 Task: Find connections with filter location Nantes with filter topic #construction with filter profile language Potuguese with filter current company Tecnimont with filter school NSHM Knowledge Campus, Kolkata Group of Institutions 277 with filter industry Hydroelectric Power Generation with filter service category iOS Development with filter keywords title Chief Technology Officer (CTO)
Action: Mouse moved to (576, 98)
Screenshot: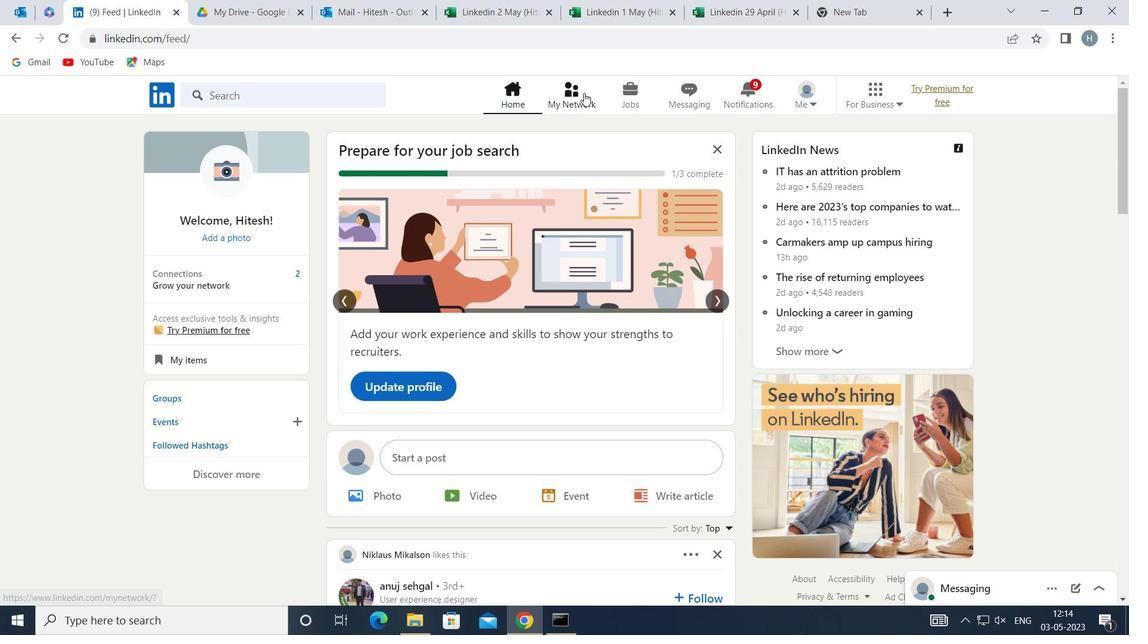 
Action: Mouse pressed left at (576, 98)
Screenshot: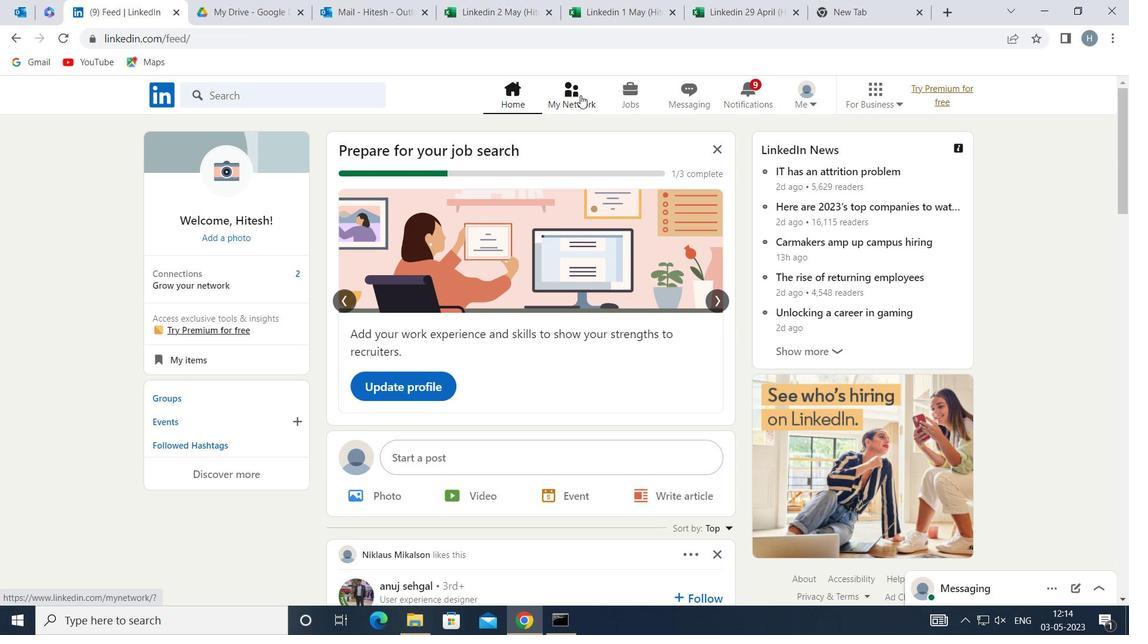 
Action: Mouse moved to (329, 172)
Screenshot: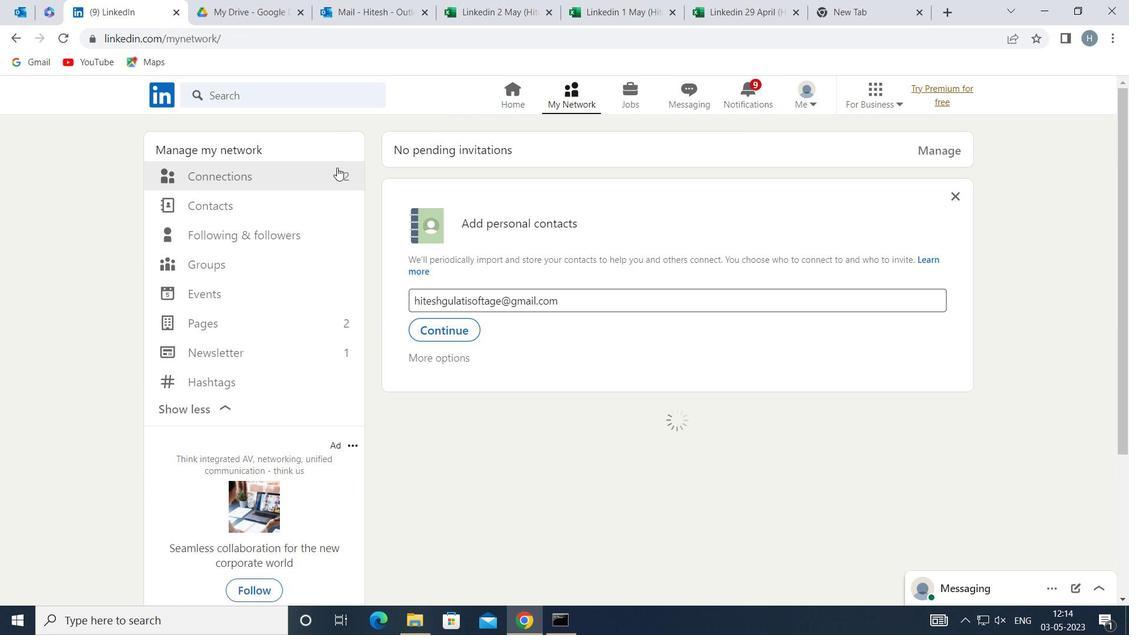 
Action: Mouse pressed left at (329, 172)
Screenshot: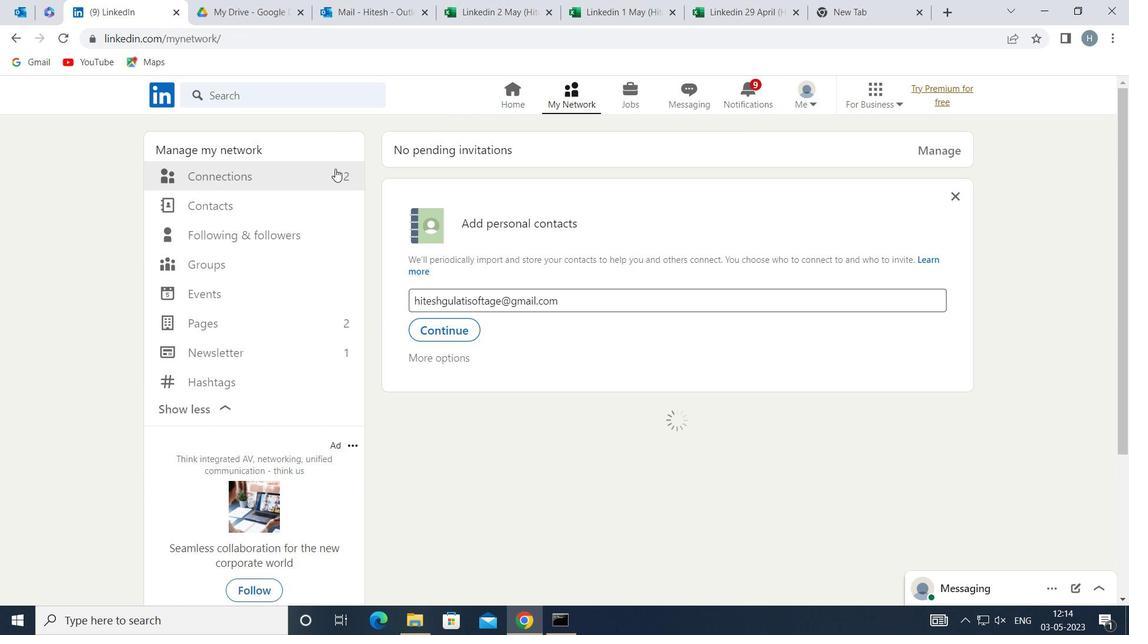 
Action: Mouse moved to (656, 175)
Screenshot: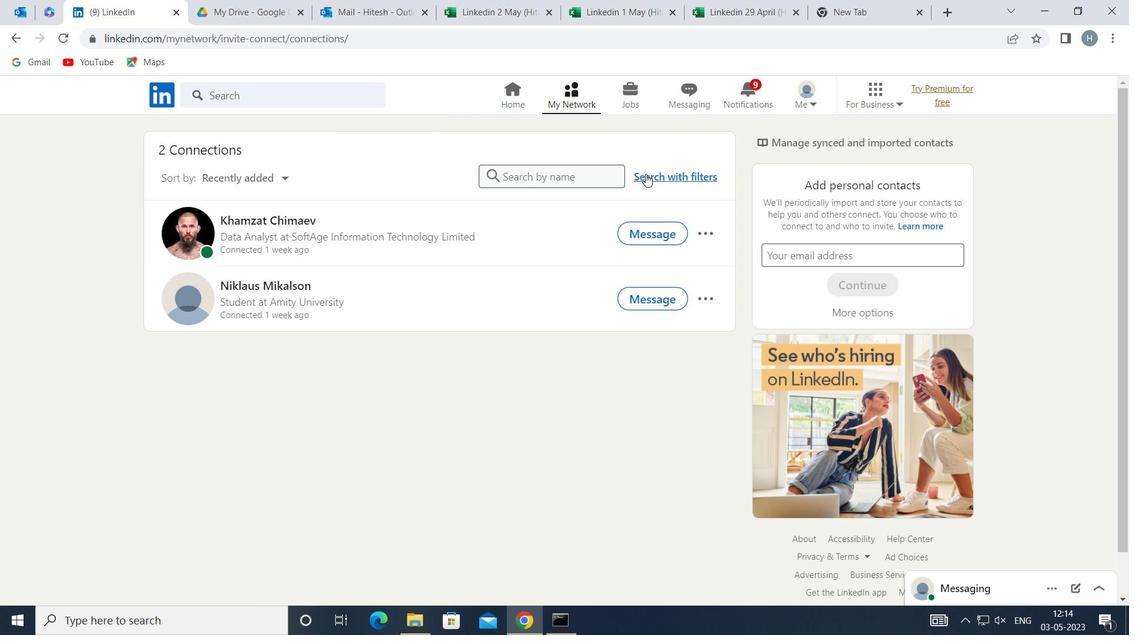 
Action: Mouse pressed left at (656, 175)
Screenshot: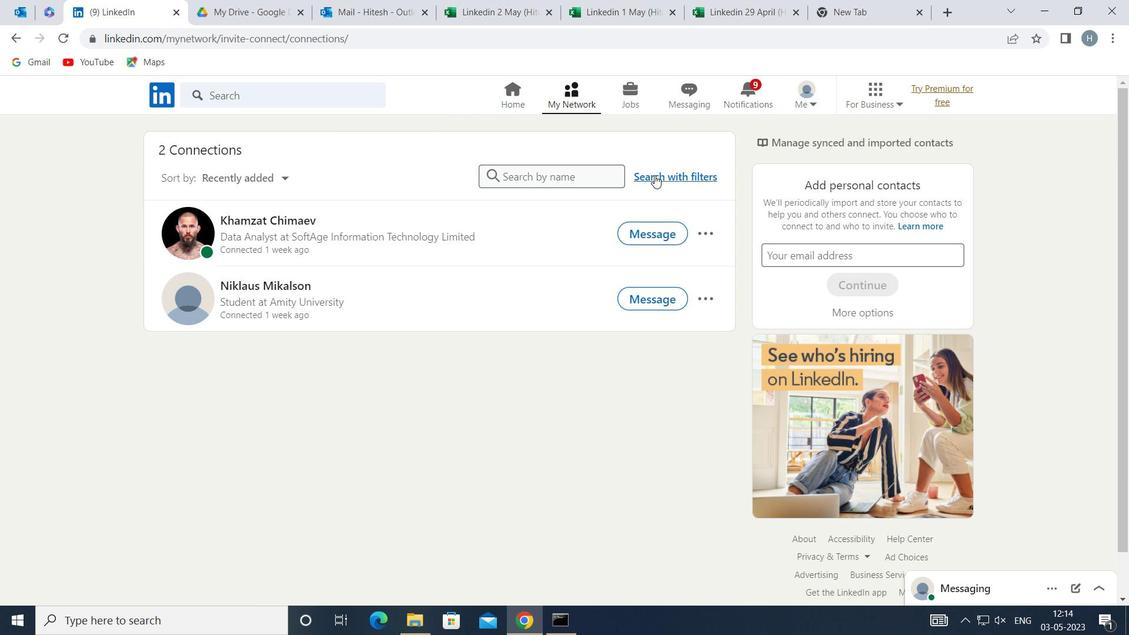 
Action: Mouse moved to (623, 135)
Screenshot: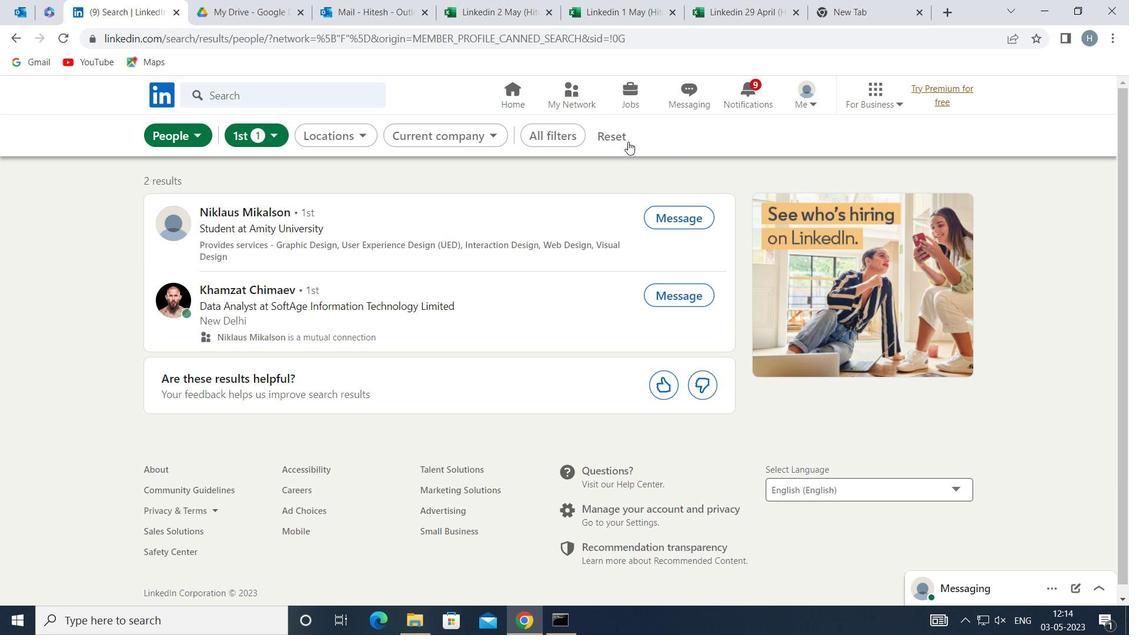 
Action: Mouse pressed left at (623, 135)
Screenshot: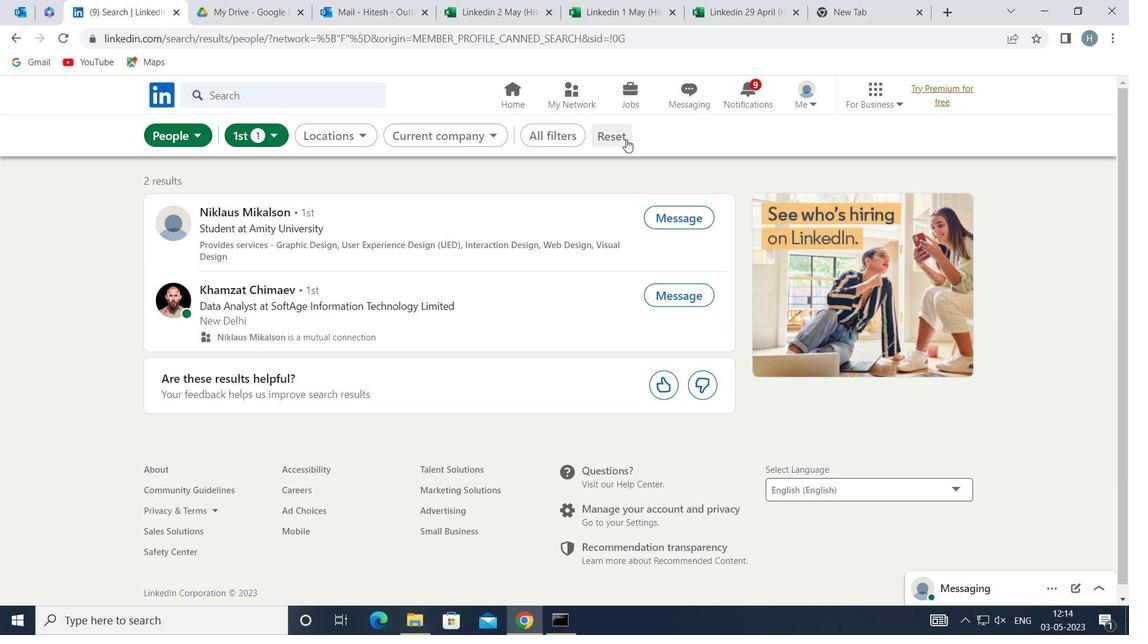 
Action: Mouse moved to (607, 132)
Screenshot: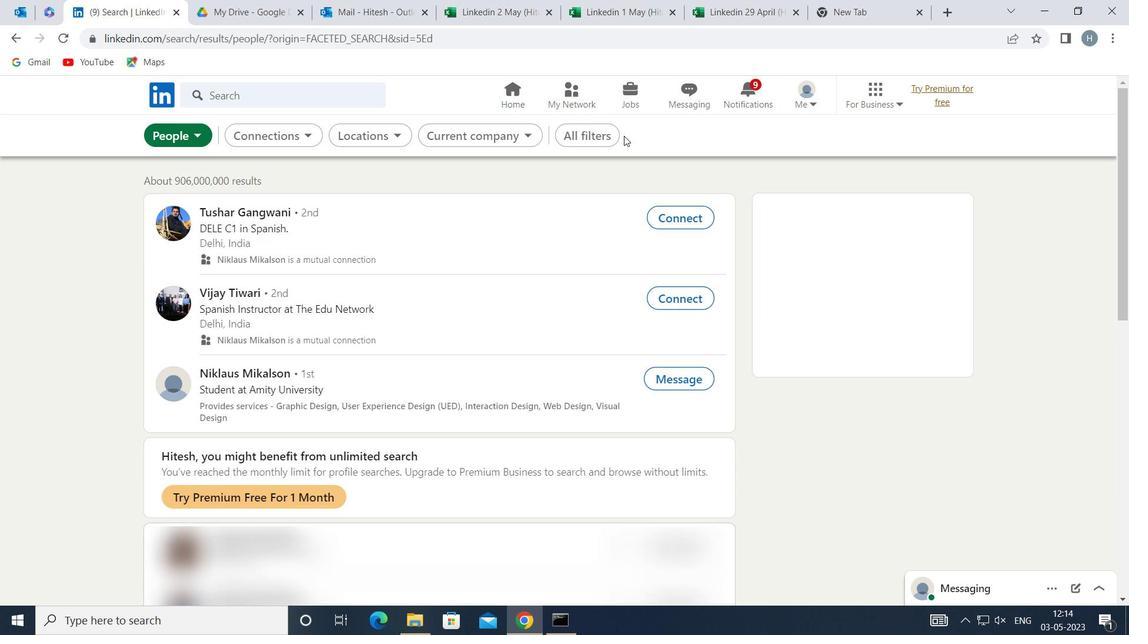 
Action: Mouse pressed left at (607, 132)
Screenshot: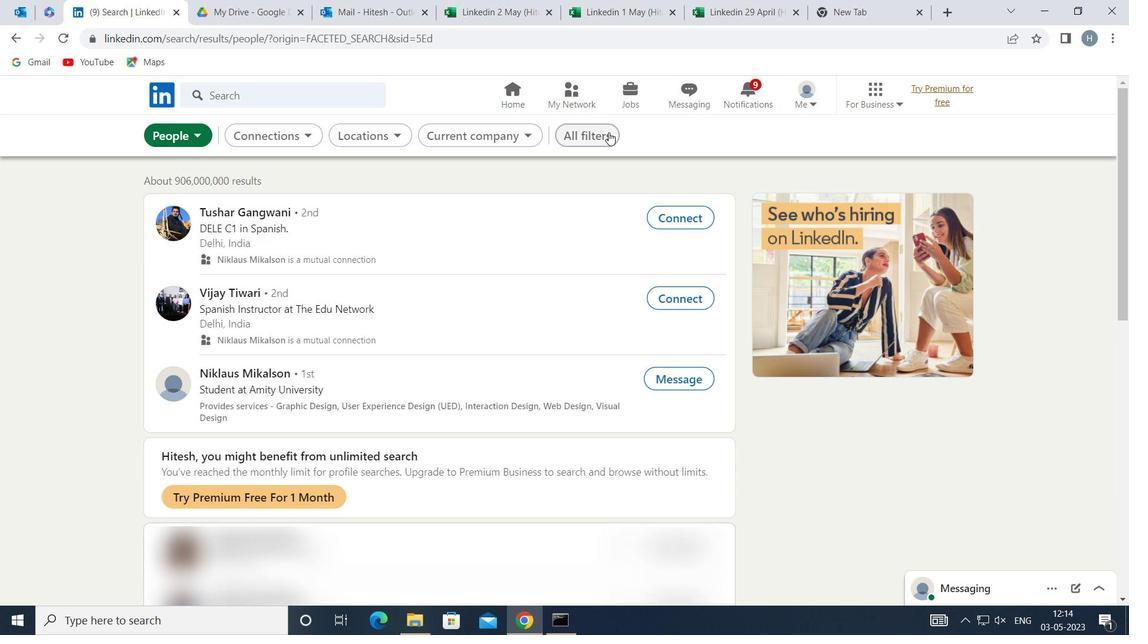 
Action: Mouse moved to (882, 295)
Screenshot: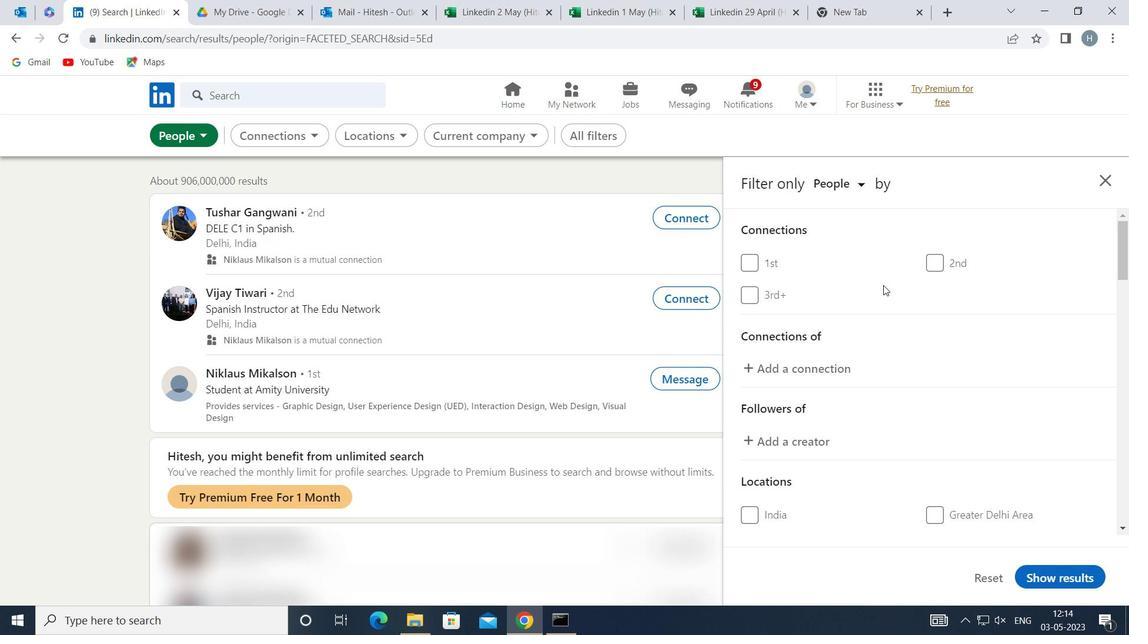 
Action: Mouse scrolled (882, 295) with delta (0, 0)
Screenshot: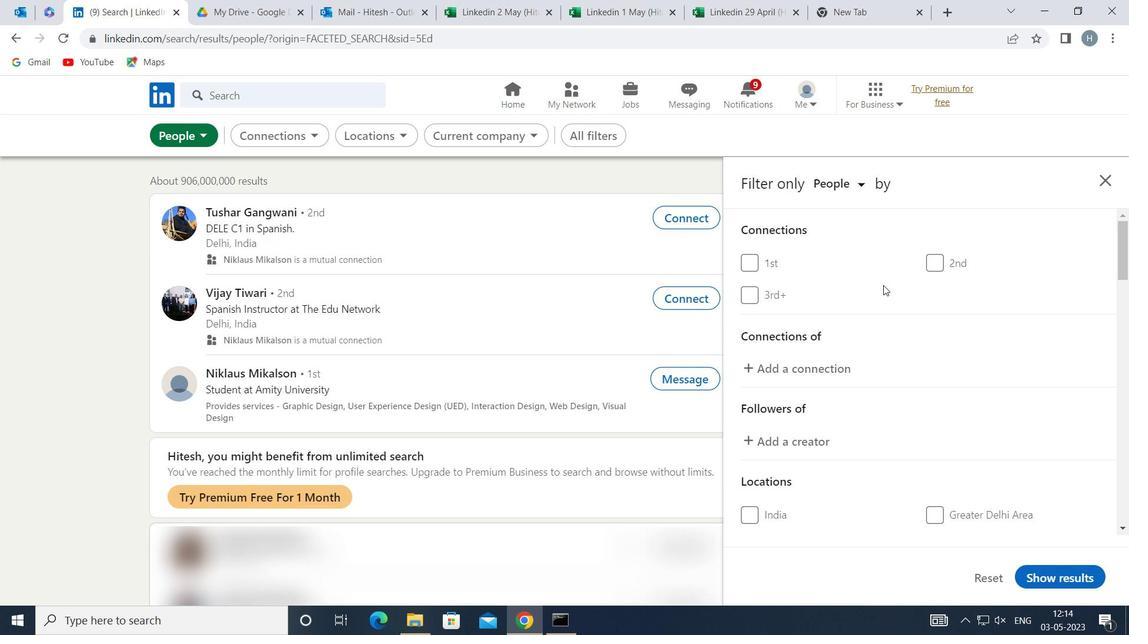 
Action: Mouse moved to (880, 304)
Screenshot: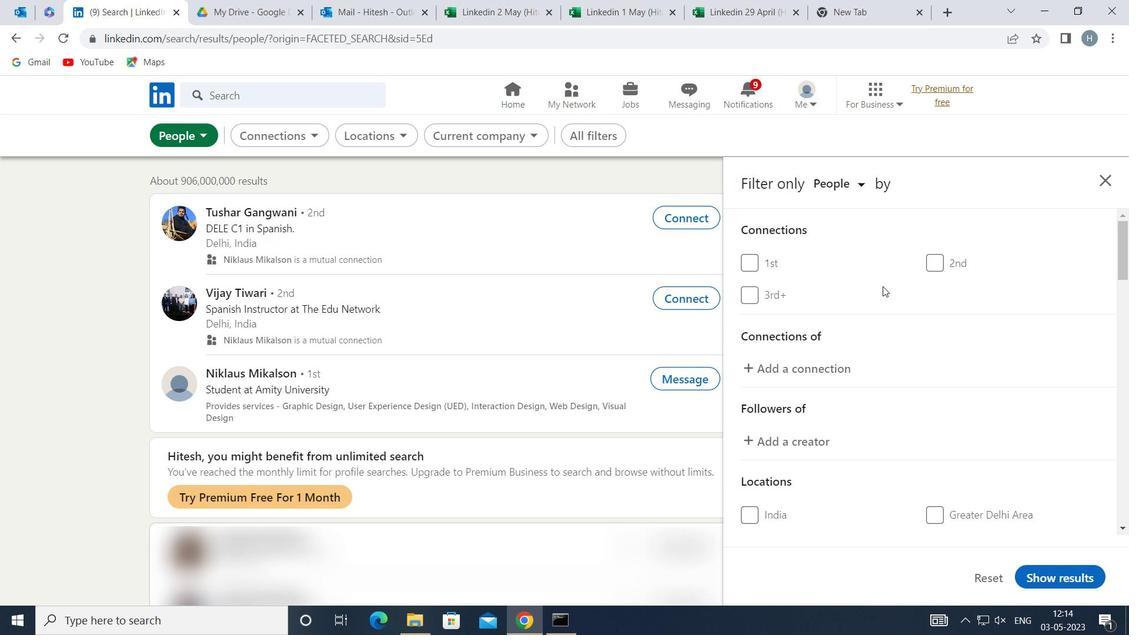 
Action: Mouse scrolled (880, 304) with delta (0, 0)
Screenshot: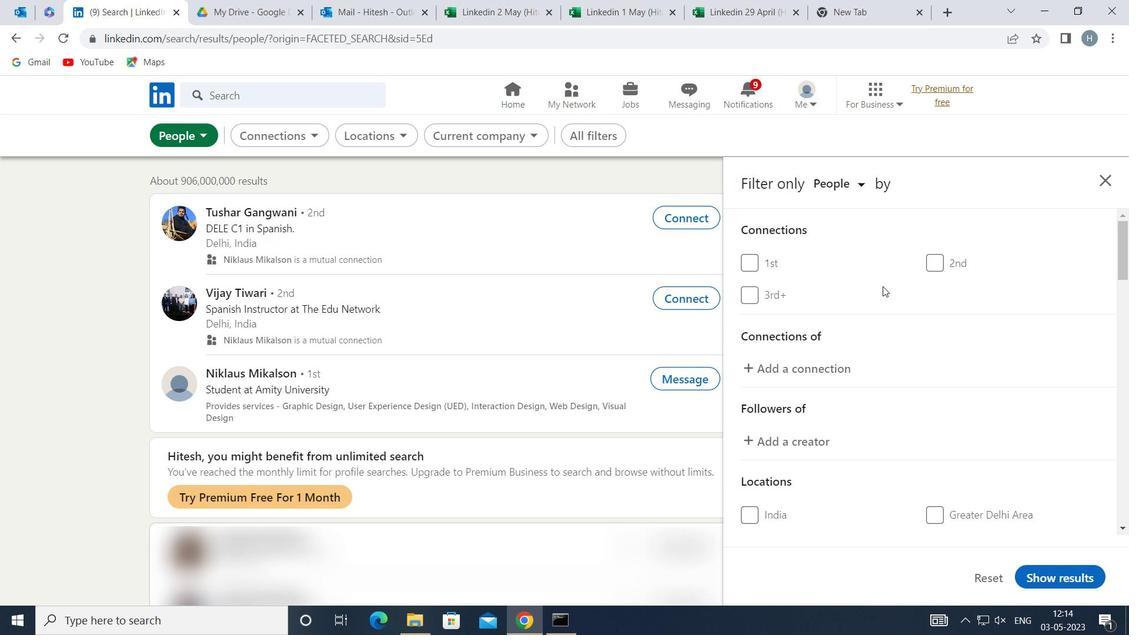 
Action: Mouse moved to (880, 309)
Screenshot: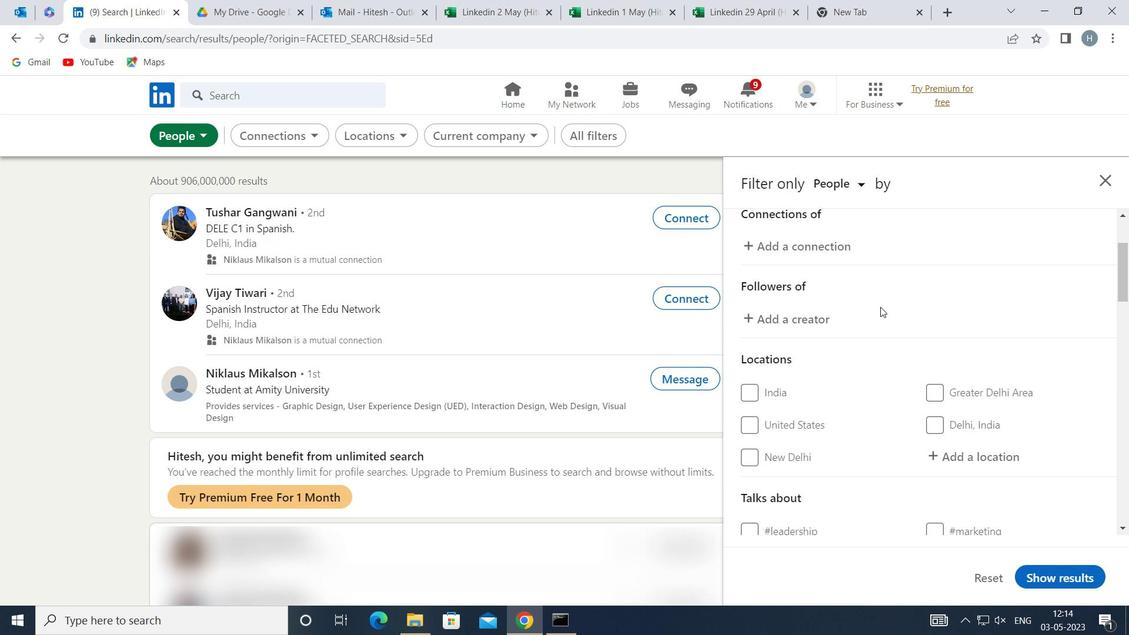 
Action: Mouse scrolled (880, 308) with delta (0, 0)
Screenshot: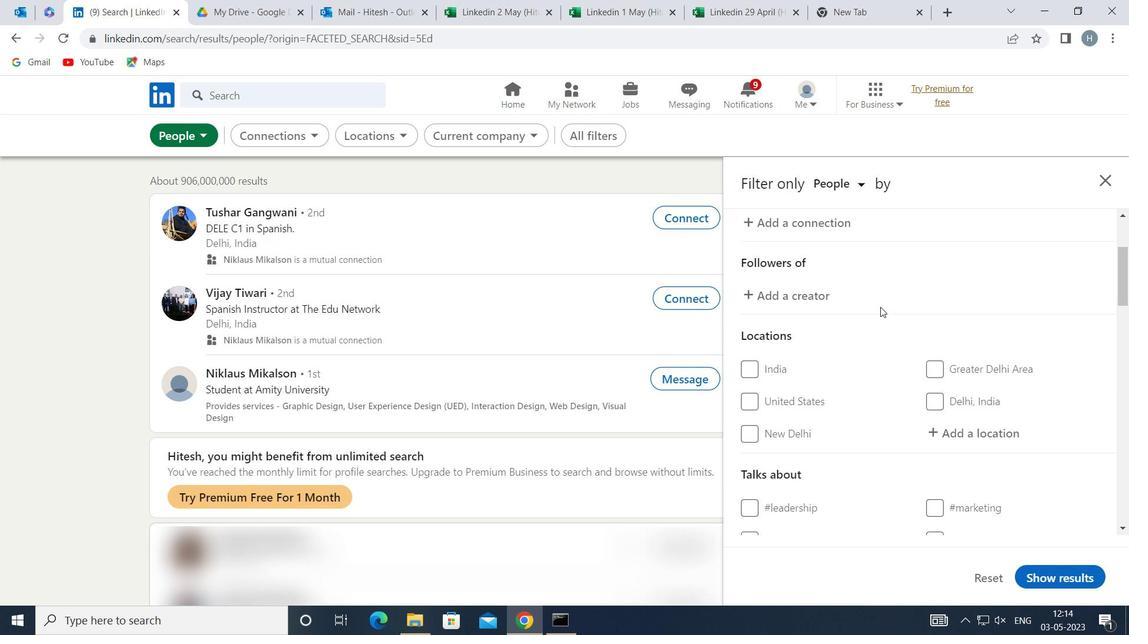 
Action: Mouse moved to (945, 364)
Screenshot: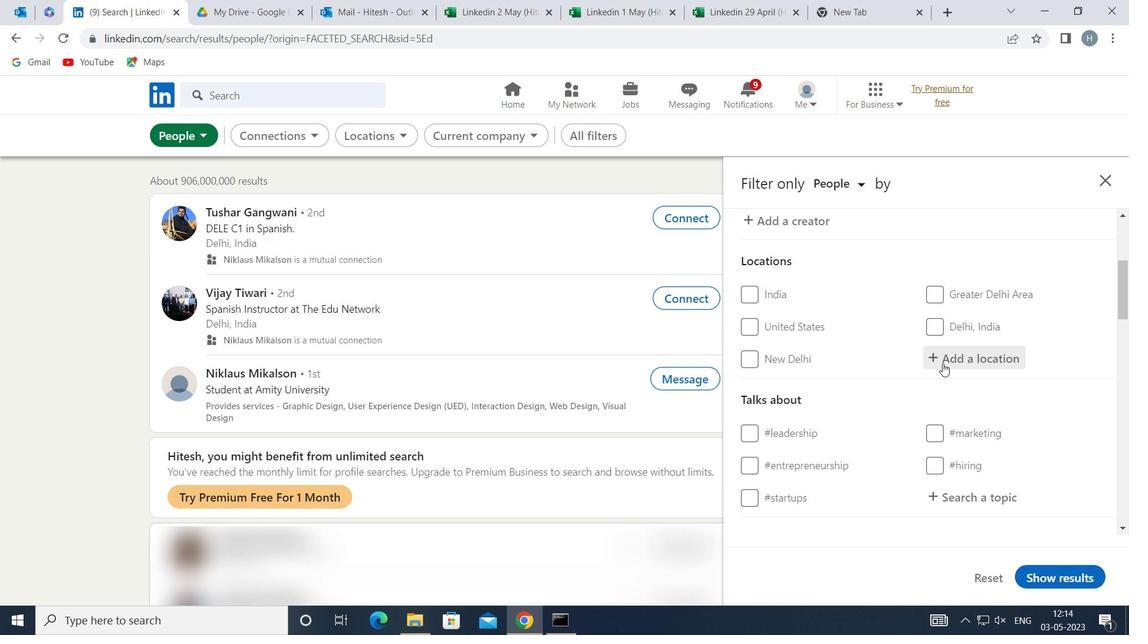 
Action: Mouse pressed left at (945, 364)
Screenshot: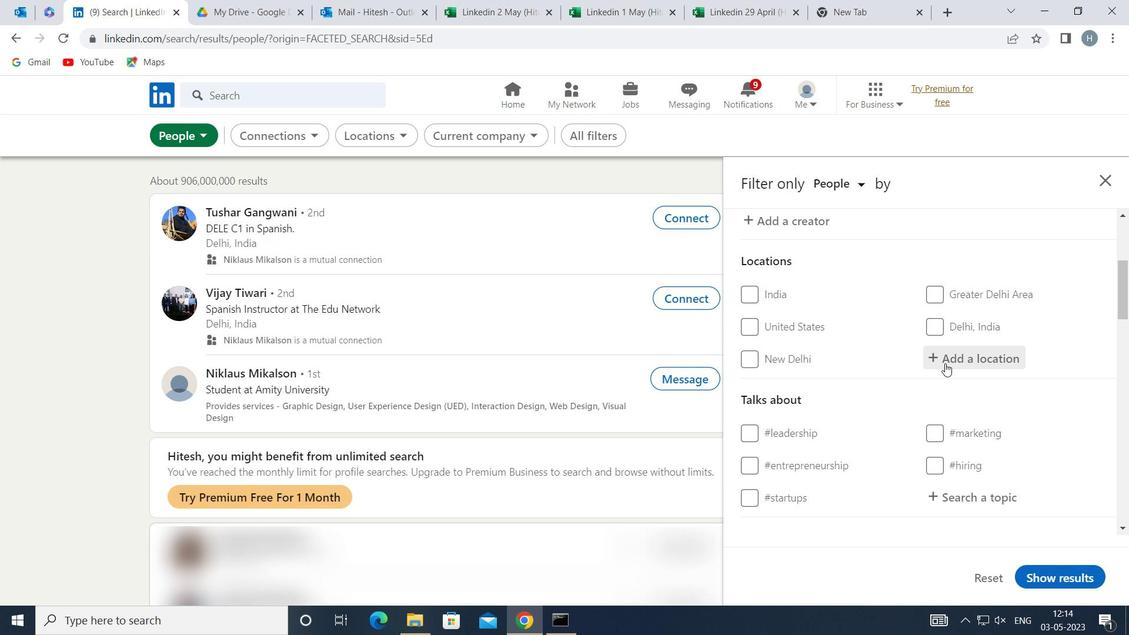 
Action: Key pressed <Key.shift>NANTES<Key.enter>
Screenshot: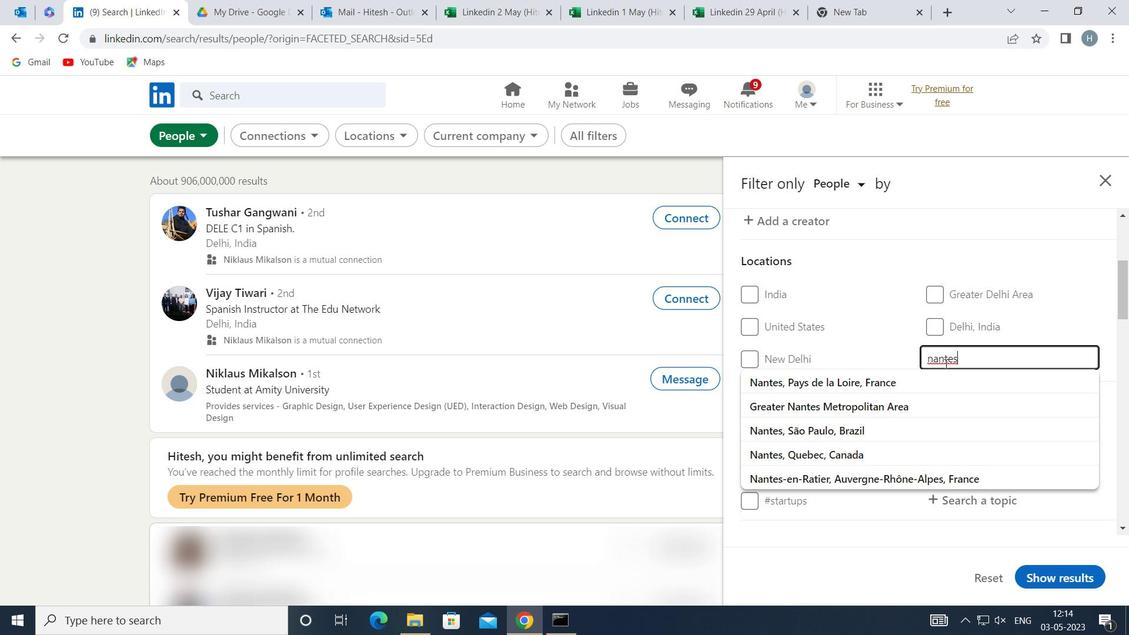 
Action: Mouse moved to (988, 496)
Screenshot: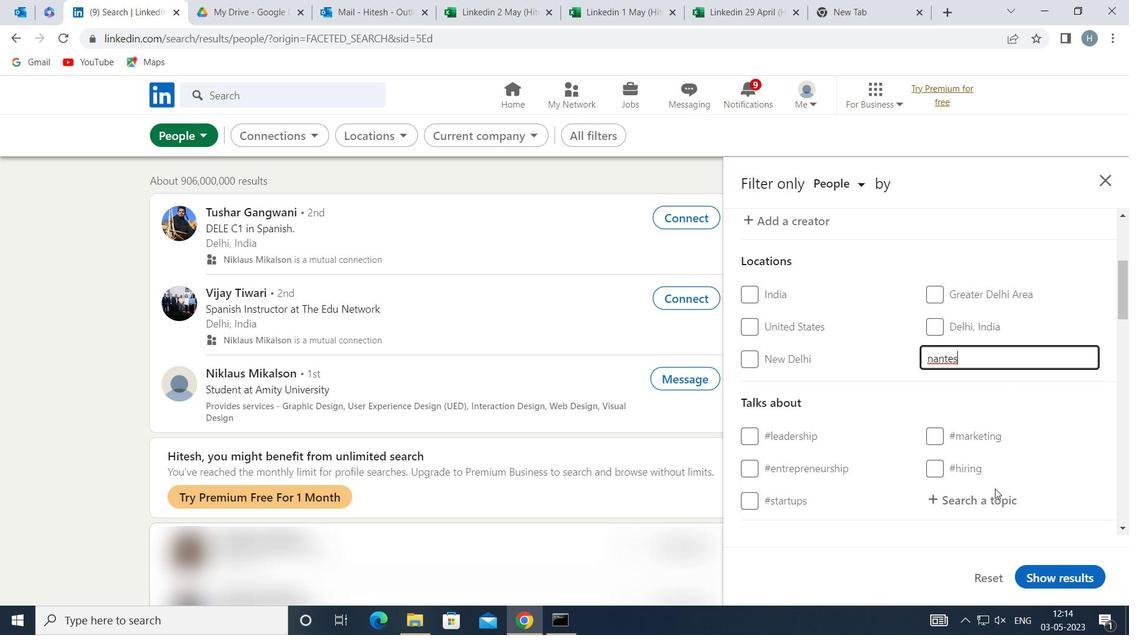 
Action: Mouse pressed left at (988, 496)
Screenshot: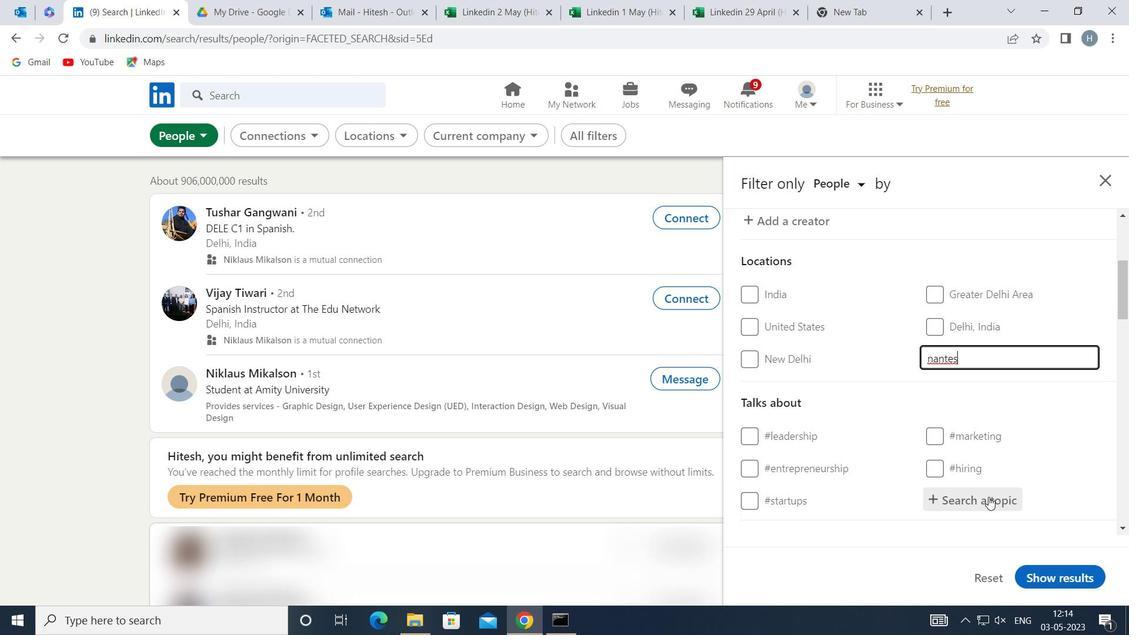 
Action: Key pressed <Key.shift>CONSTRUCTION
Screenshot: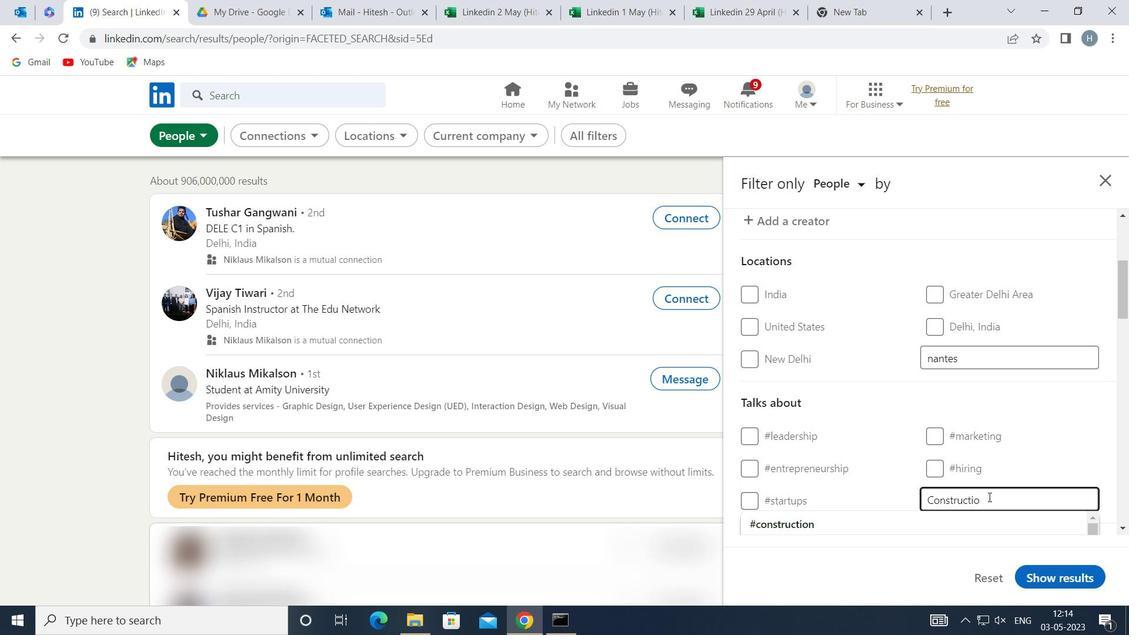 
Action: Mouse moved to (880, 518)
Screenshot: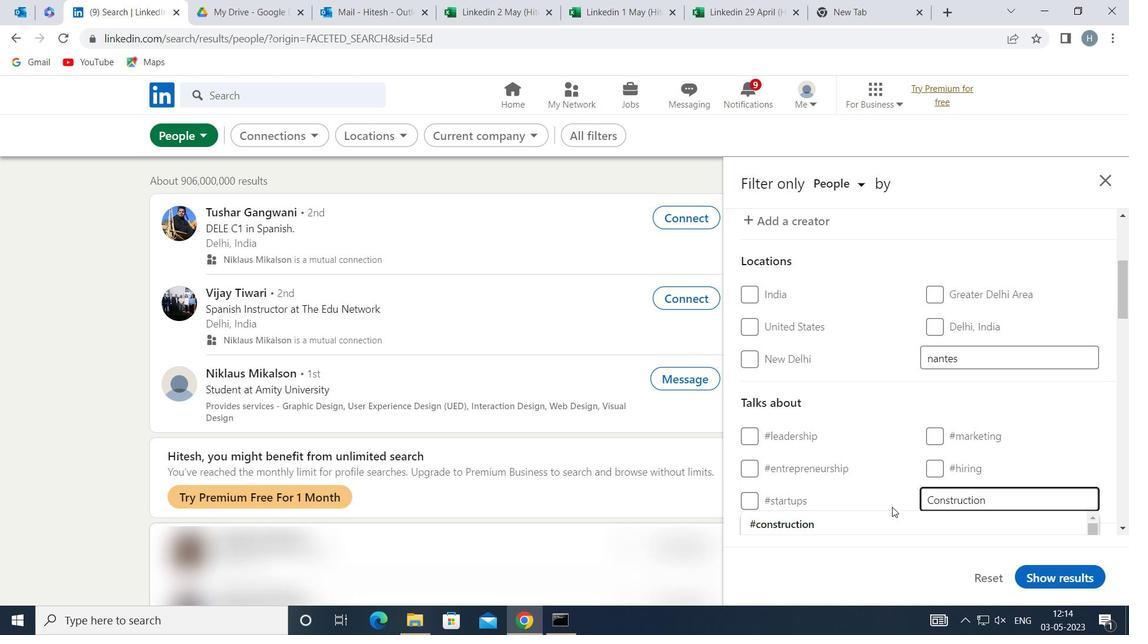 
Action: Mouse pressed left at (880, 518)
Screenshot: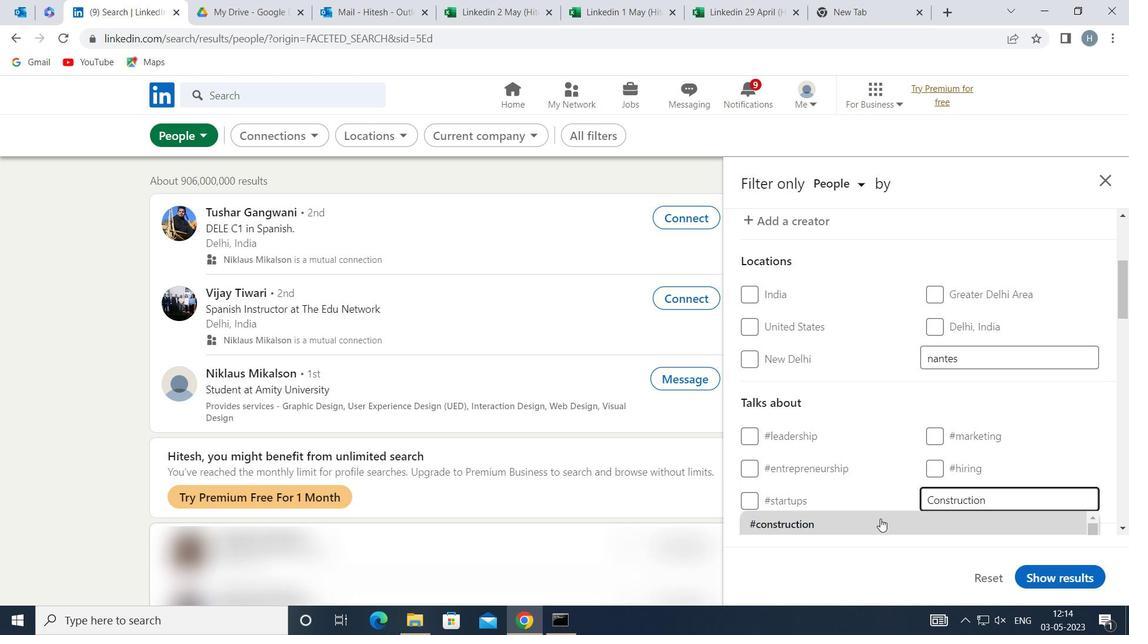 
Action: Mouse moved to (875, 468)
Screenshot: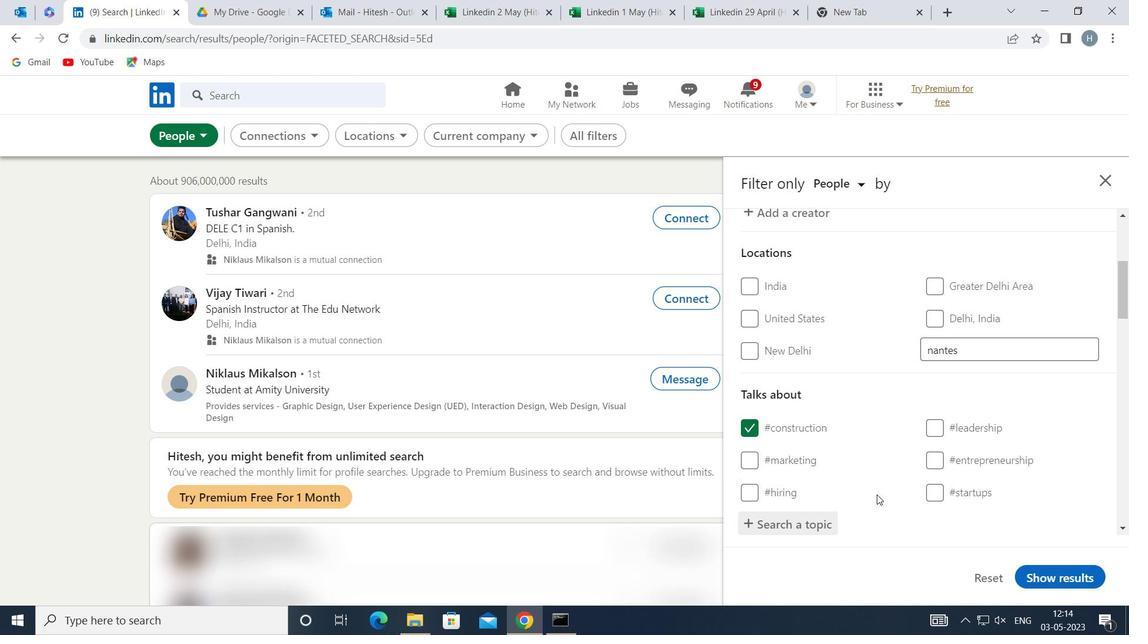 
Action: Mouse scrolled (875, 468) with delta (0, 0)
Screenshot: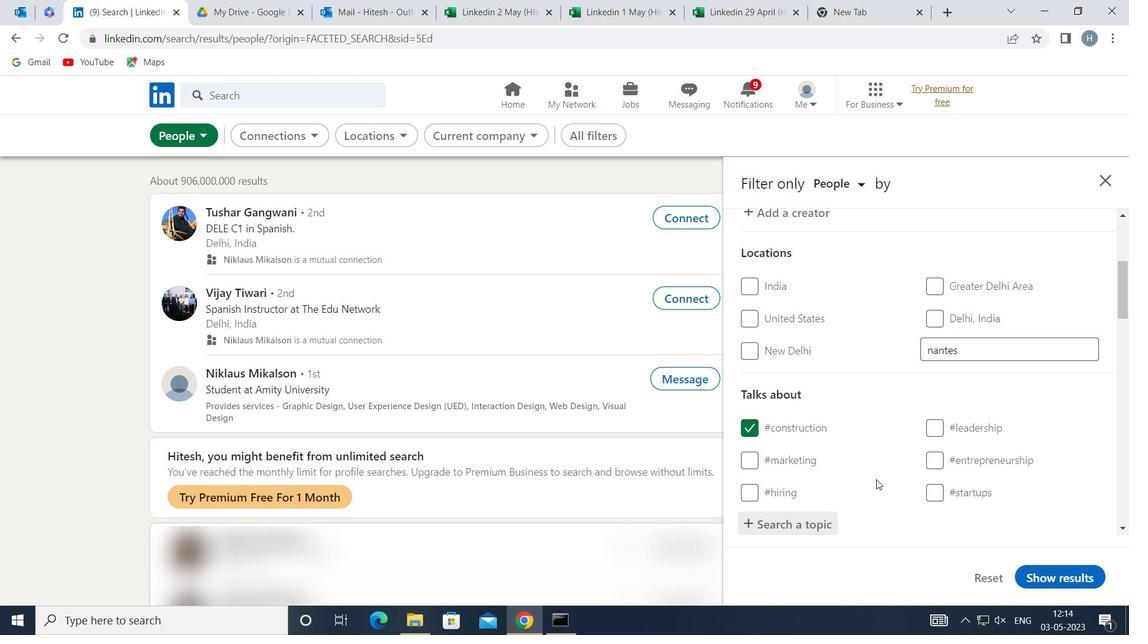 
Action: Mouse moved to (878, 465)
Screenshot: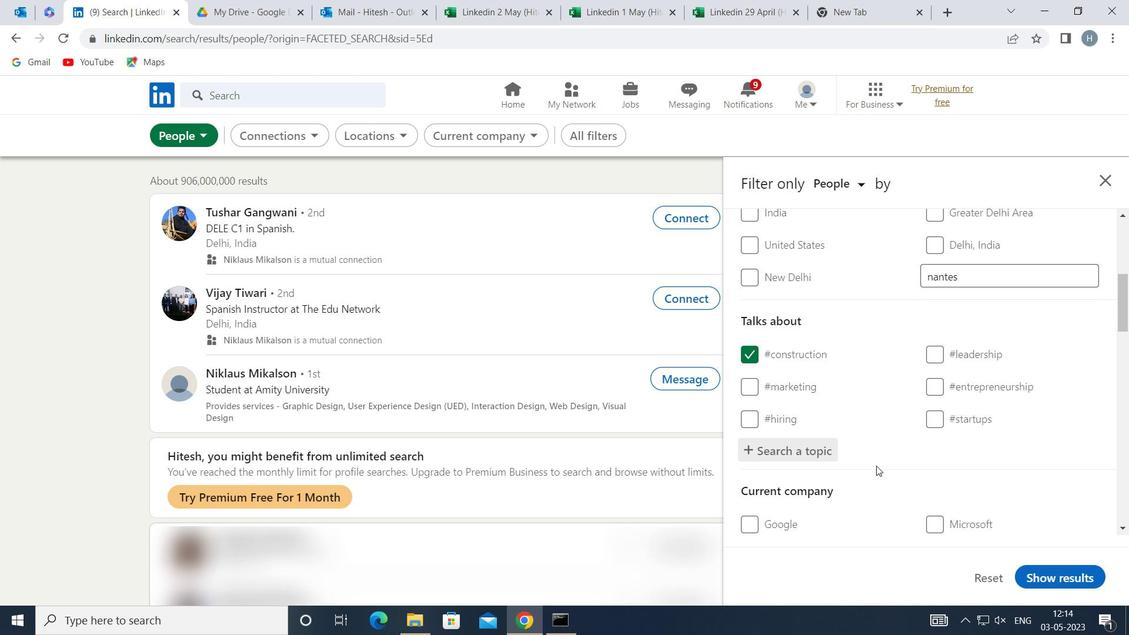 
Action: Mouse scrolled (878, 465) with delta (0, 0)
Screenshot: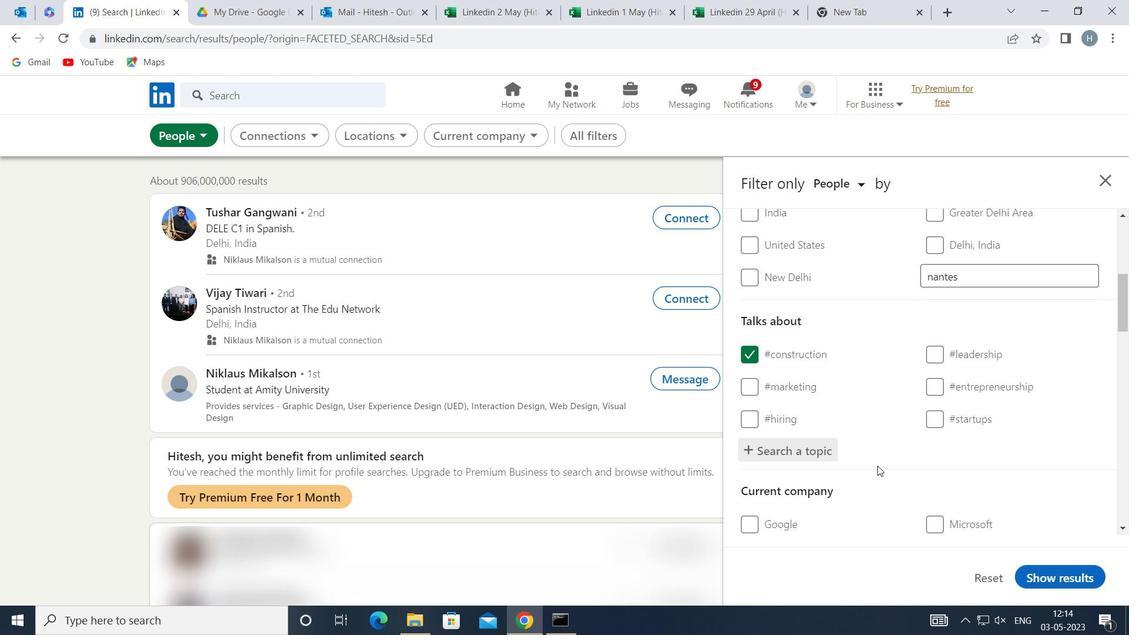 
Action: Mouse scrolled (878, 465) with delta (0, 0)
Screenshot: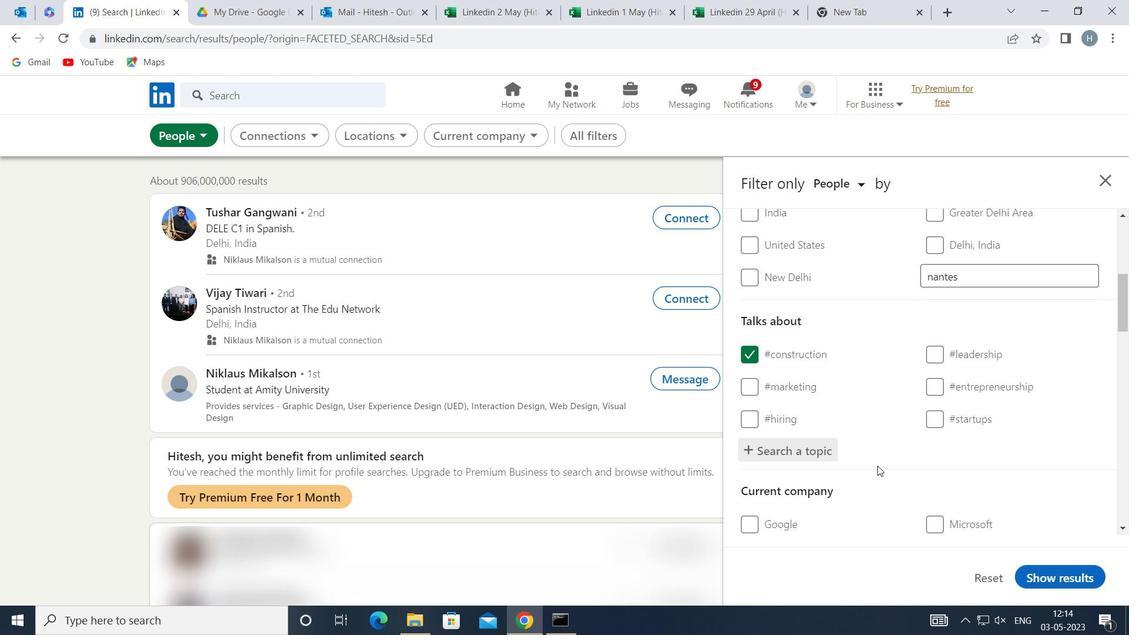 
Action: Mouse scrolled (878, 465) with delta (0, 0)
Screenshot: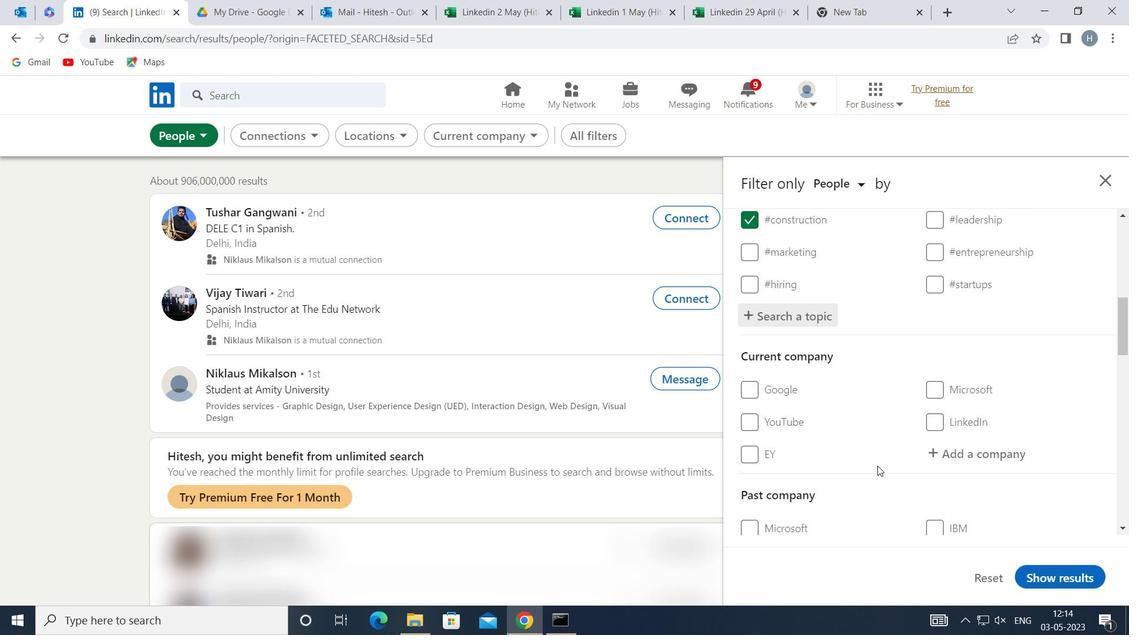 
Action: Mouse scrolled (878, 465) with delta (0, 0)
Screenshot: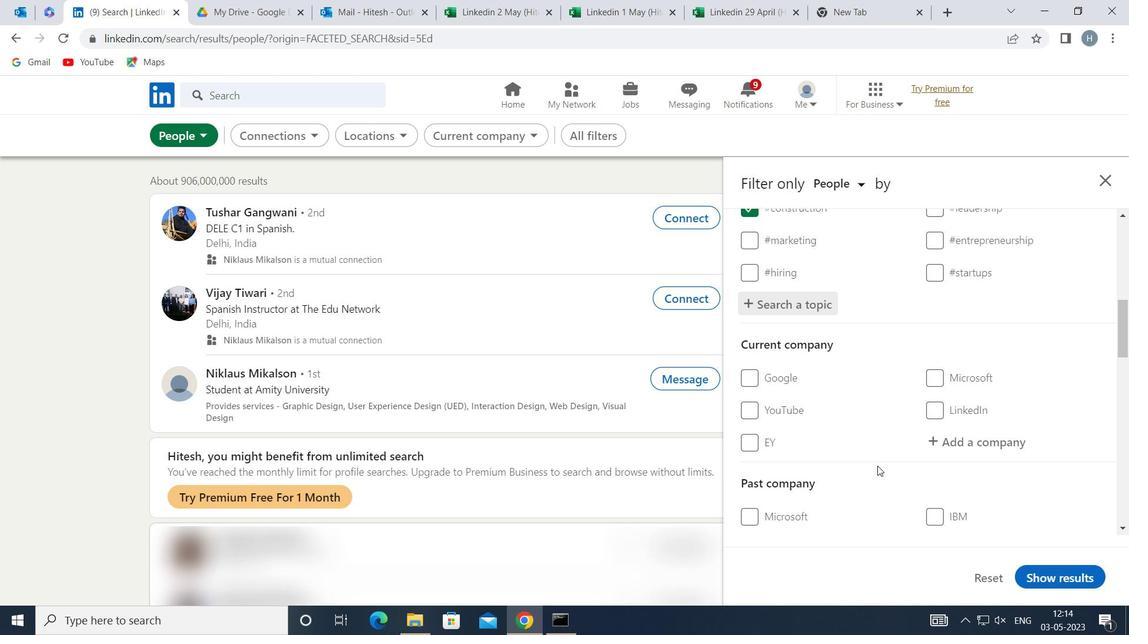 
Action: Mouse moved to (878, 465)
Screenshot: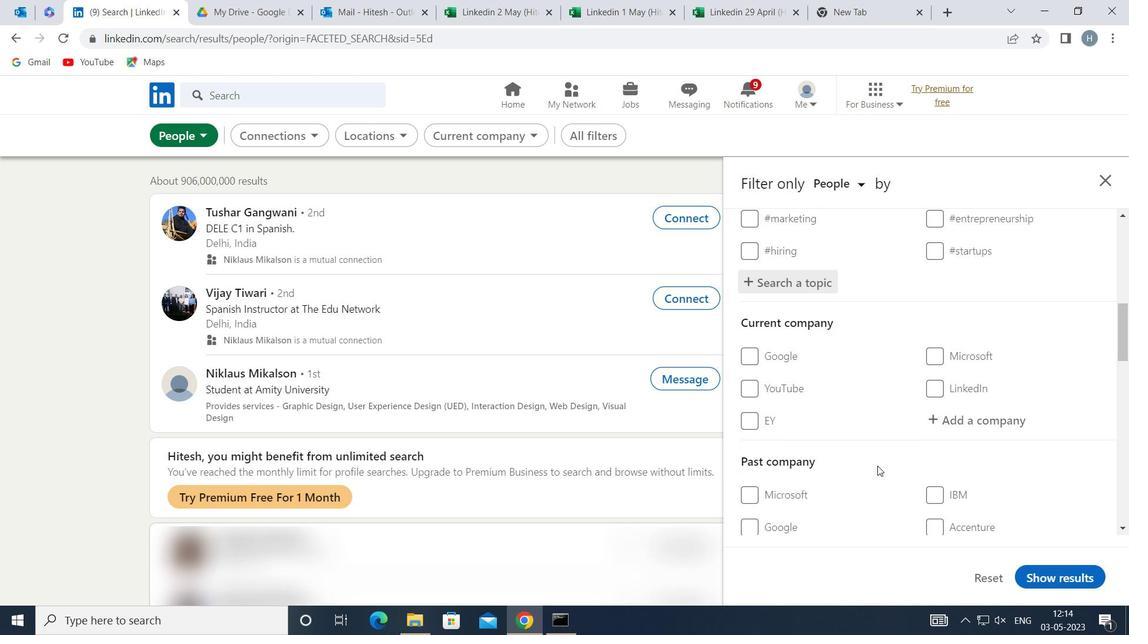
Action: Mouse scrolled (878, 464) with delta (0, 0)
Screenshot: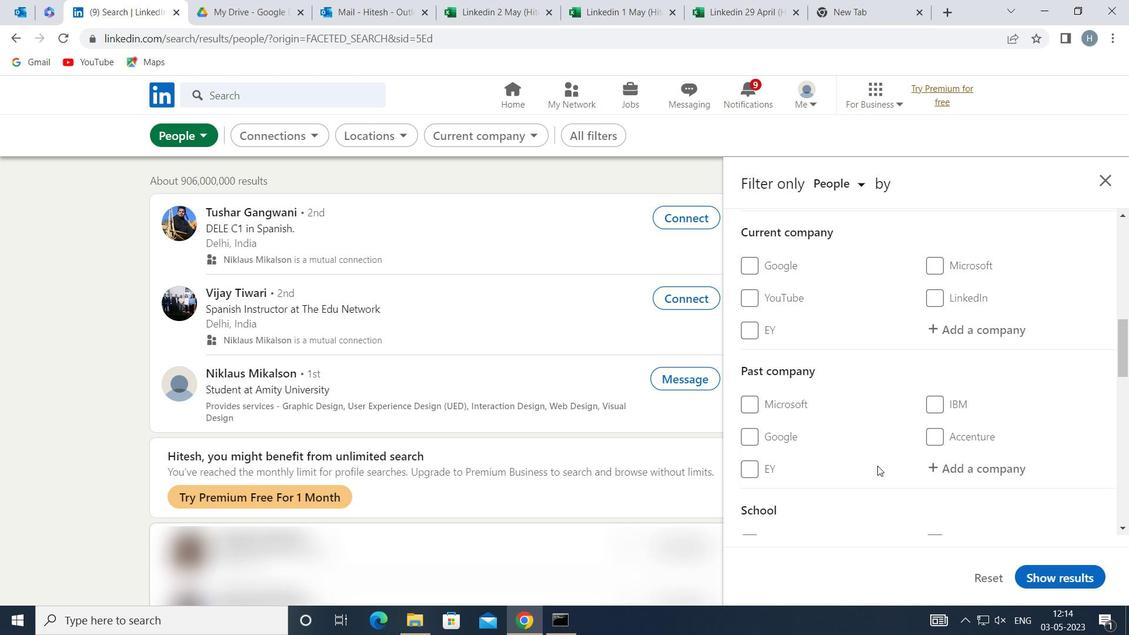 
Action: Mouse moved to (890, 461)
Screenshot: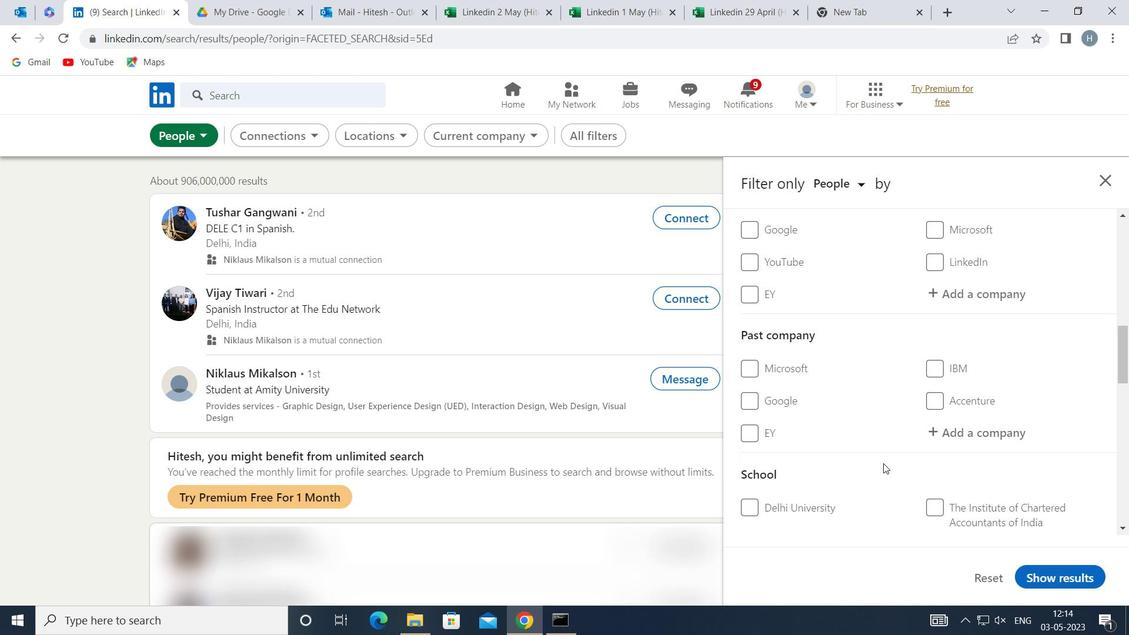 
Action: Mouse scrolled (890, 461) with delta (0, 0)
Screenshot: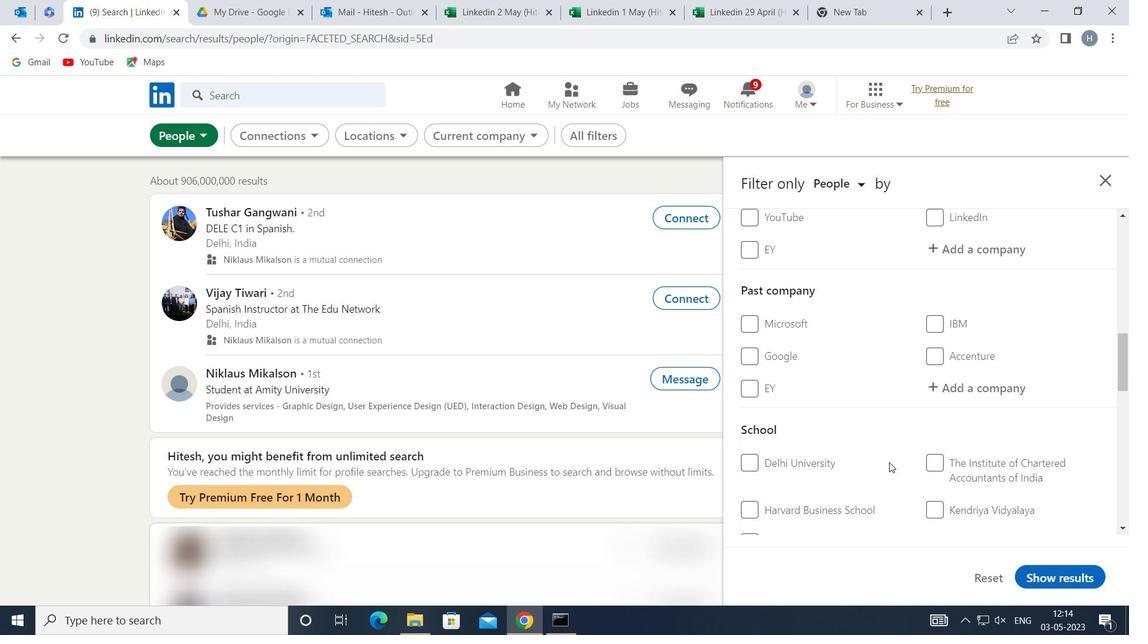 
Action: Mouse scrolled (890, 461) with delta (0, 0)
Screenshot: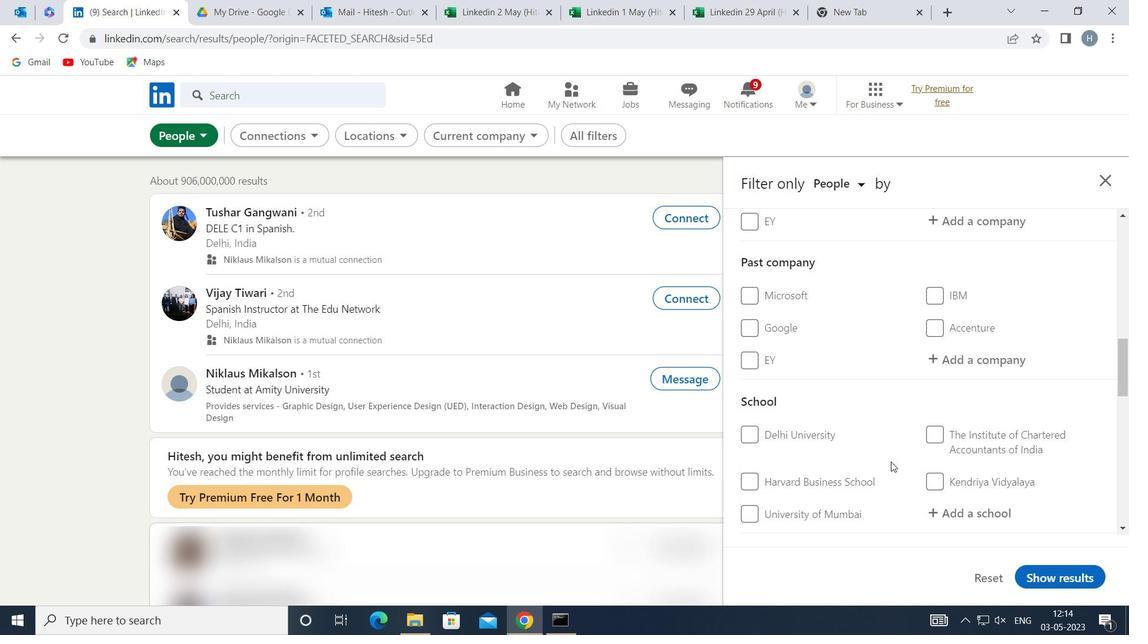 
Action: Mouse moved to (892, 461)
Screenshot: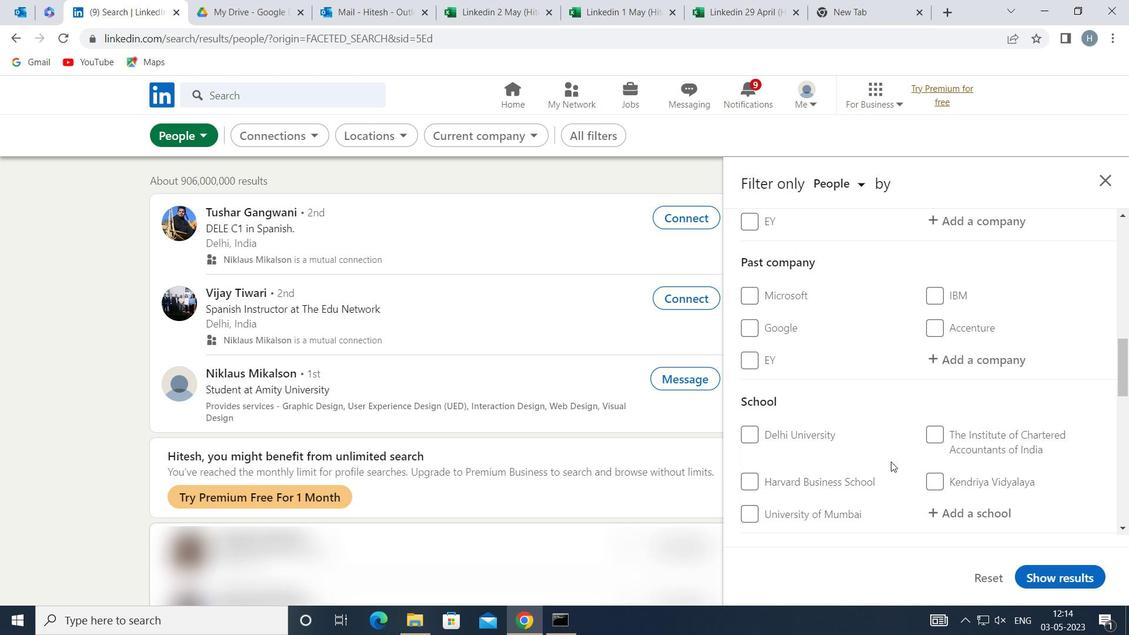 
Action: Mouse scrolled (892, 460) with delta (0, 0)
Screenshot: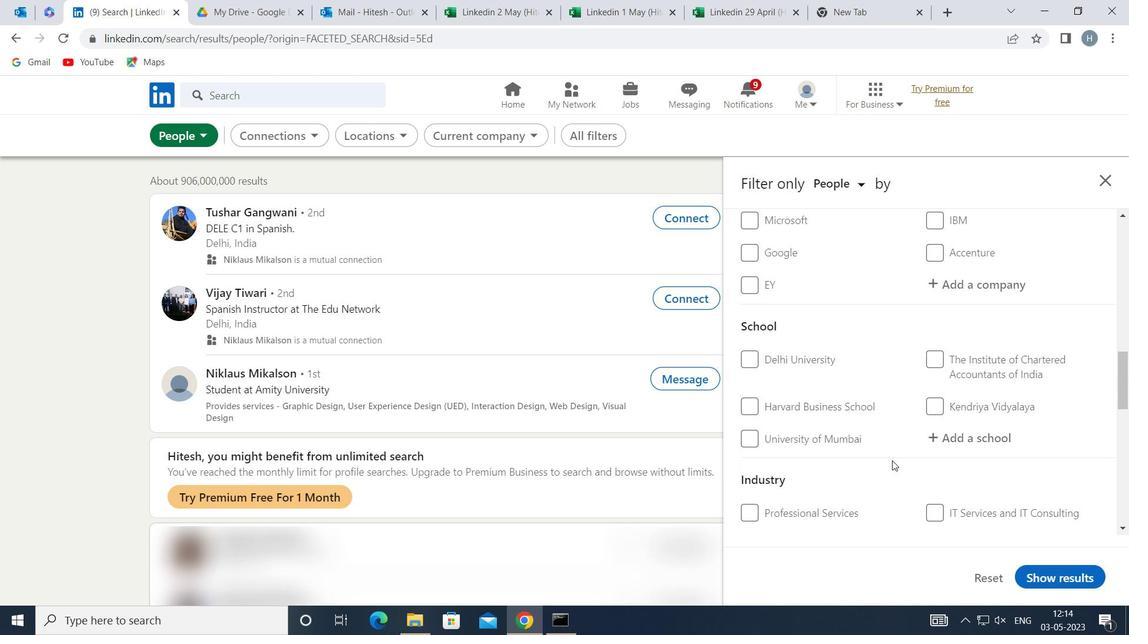 
Action: Mouse moved to (896, 459)
Screenshot: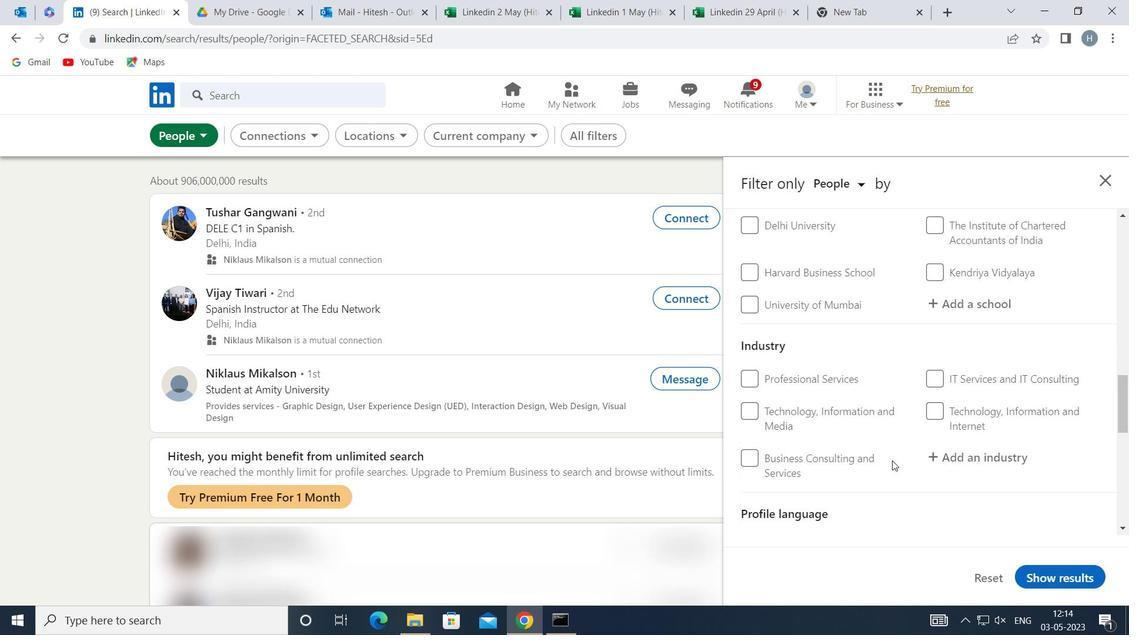 
Action: Mouse scrolled (896, 459) with delta (0, 0)
Screenshot: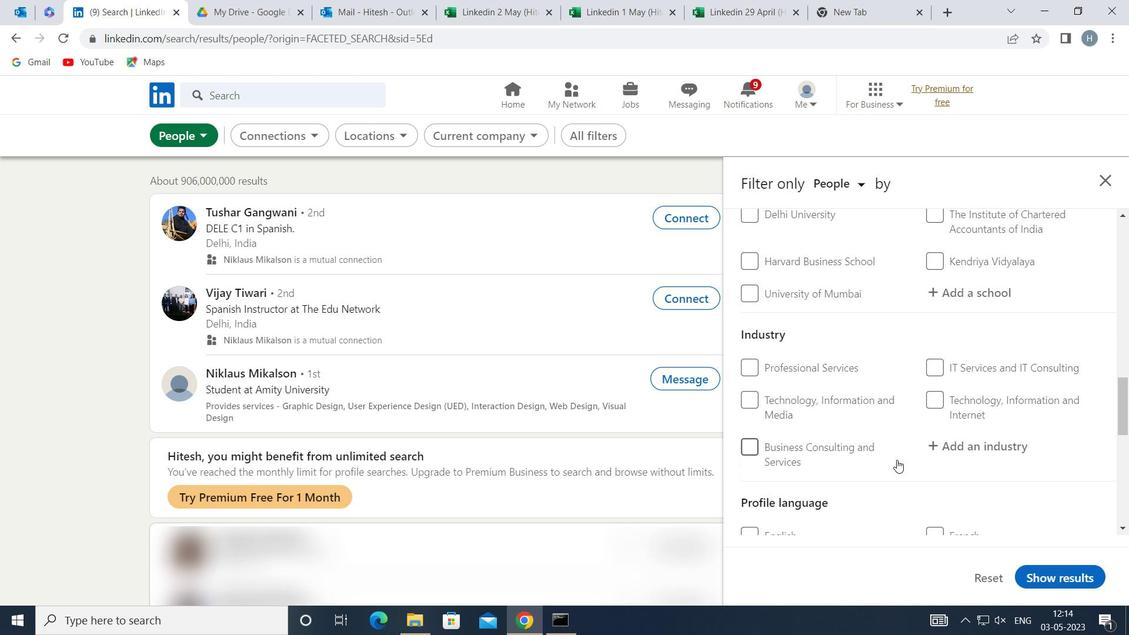 
Action: Mouse moved to (936, 488)
Screenshot: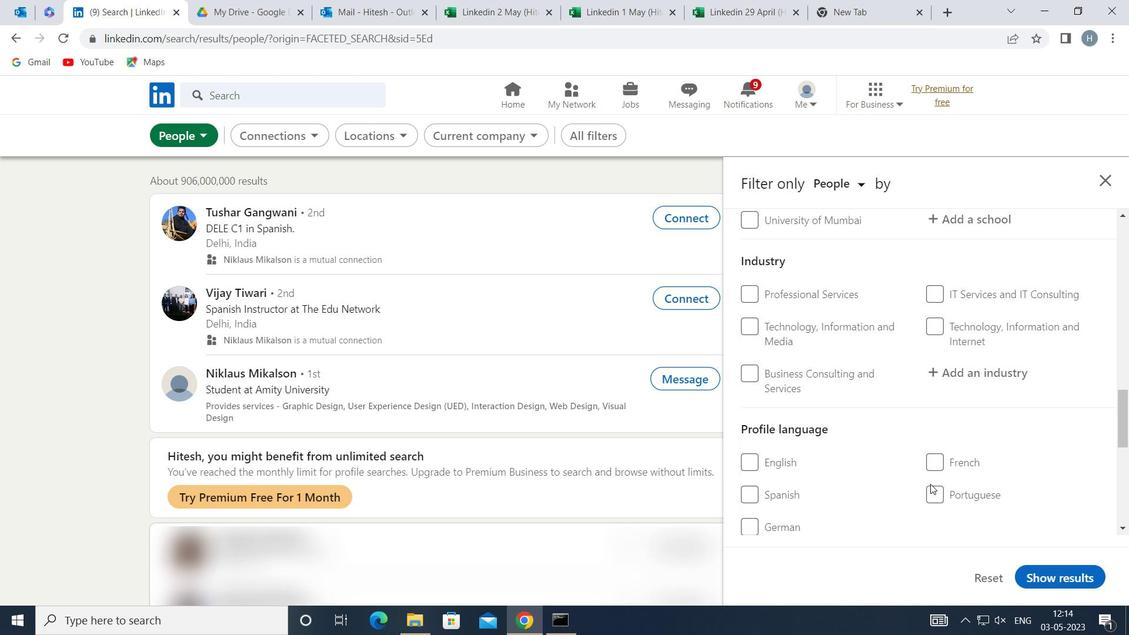 
Action: Mouse pressed left at (936, 488)
Screenshot: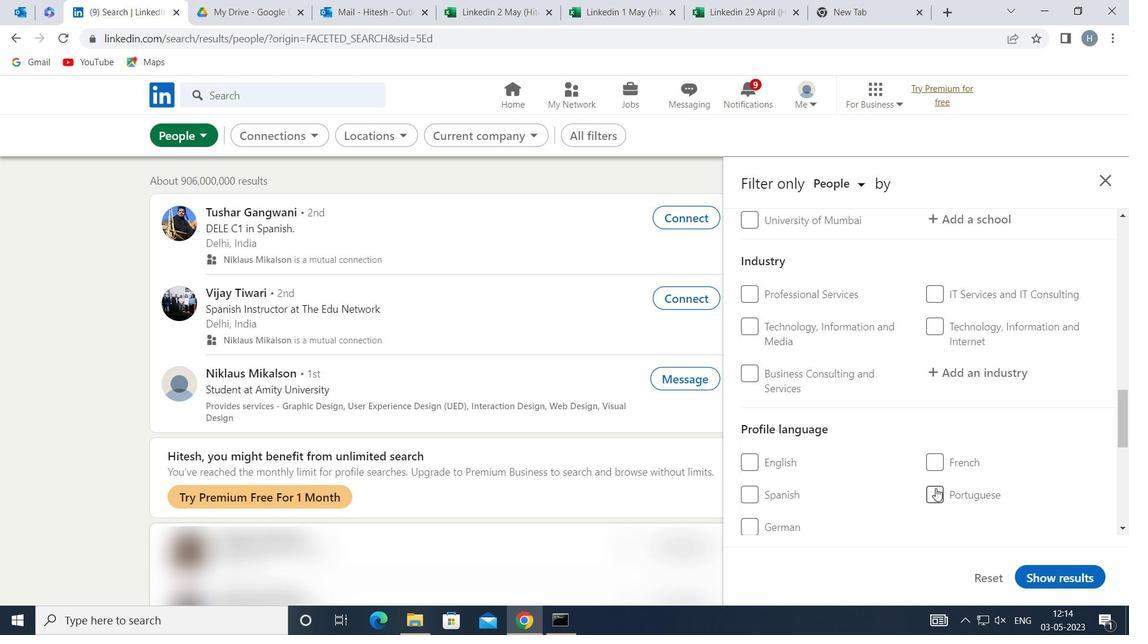 
Action: Mouse moved to (895, 476)
Screenshot: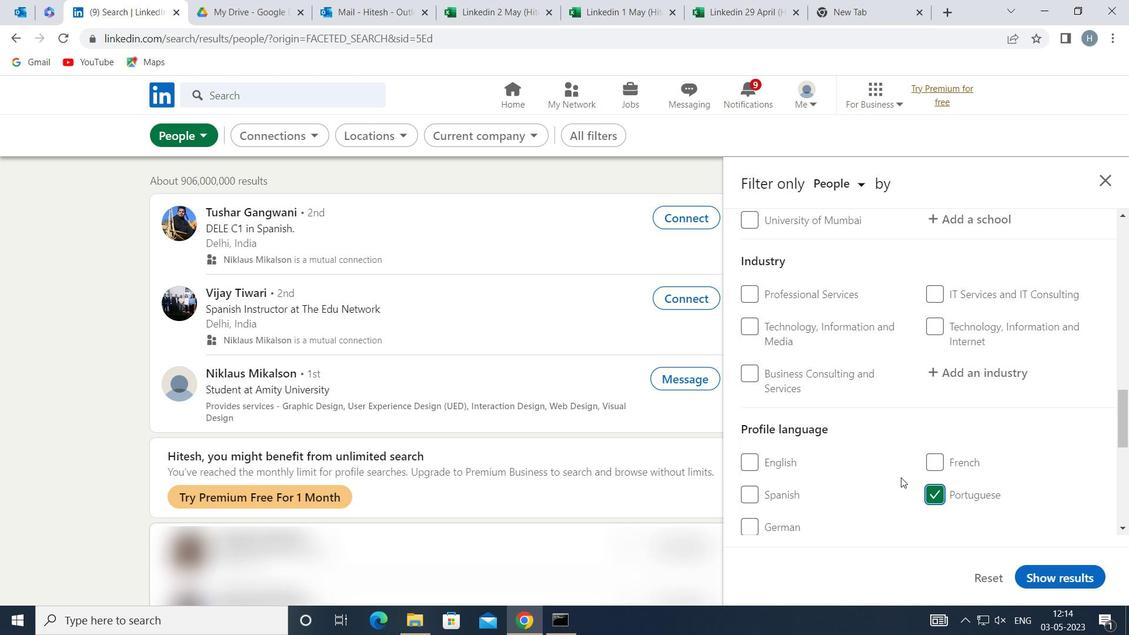 
Action: Mouse scrolled (895, 477) with delta (0, 0)
Screenshot: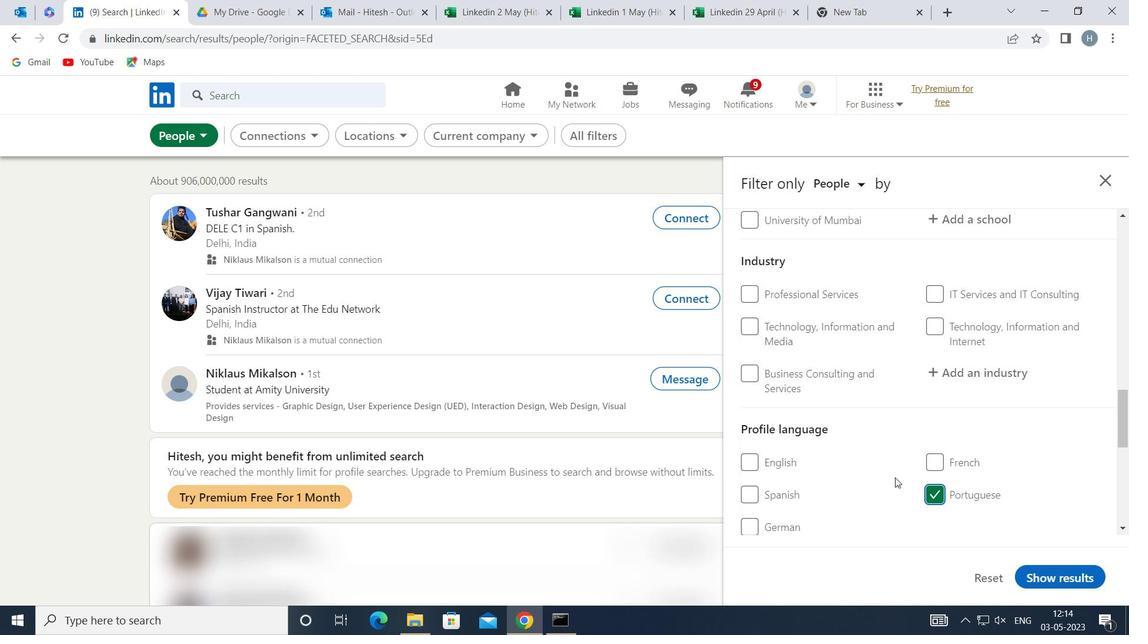 
Action: Mouse scrolled (895, 477) with delta (0, 0)
Screenshot: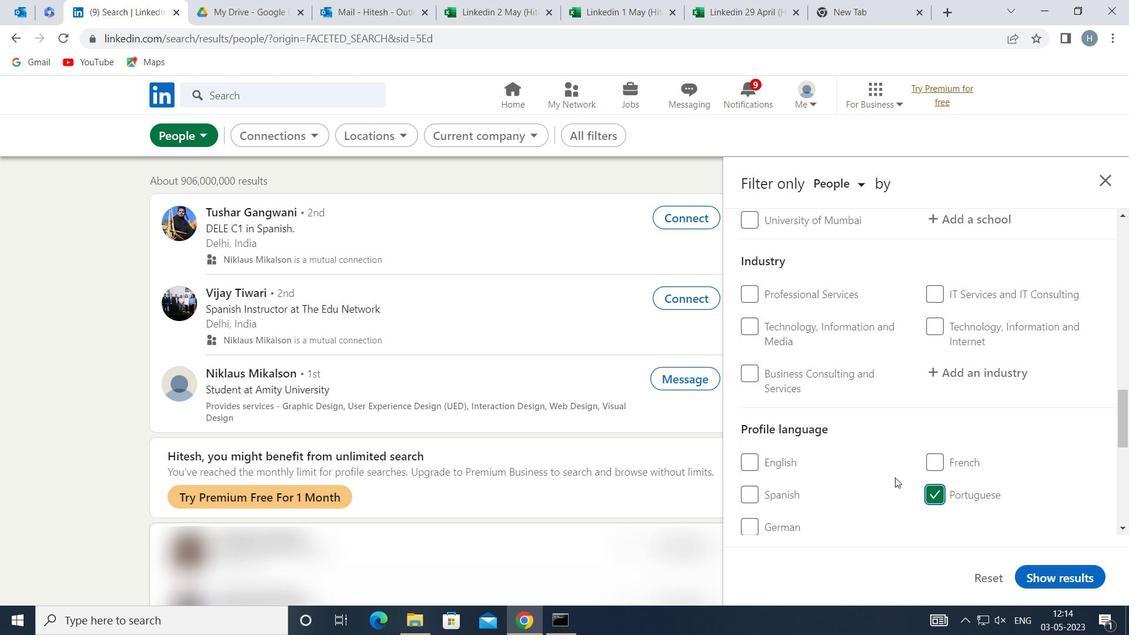 
Action: Mouse moved to (899, 469)
Screenshot: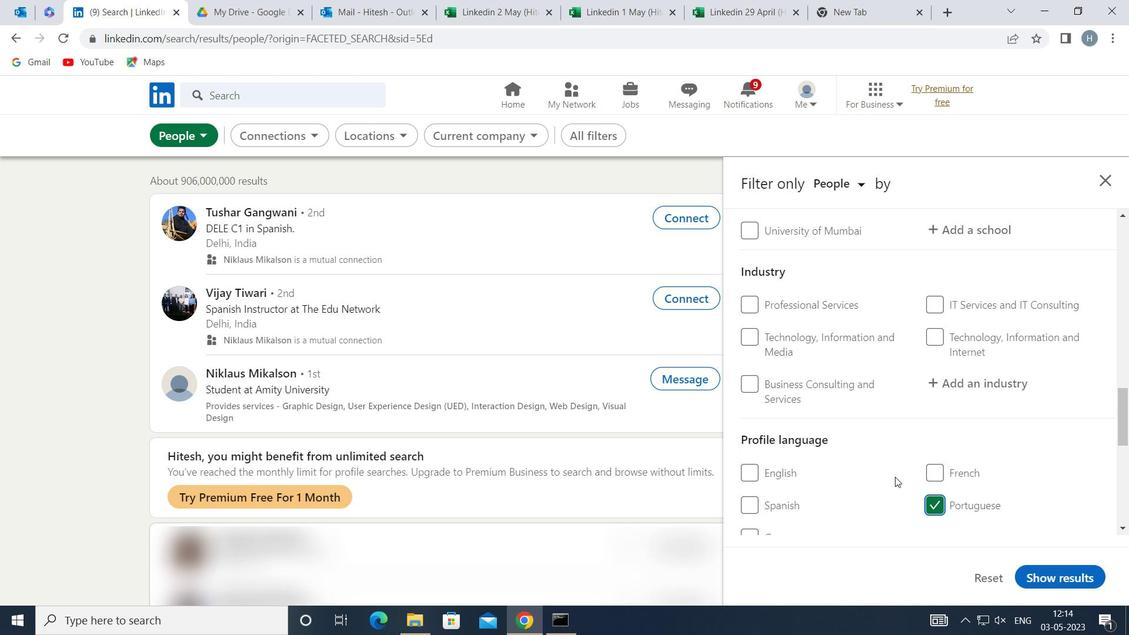 
Action: Mouse scrolled (899, 469) with delta (0, 0)
Screenshot: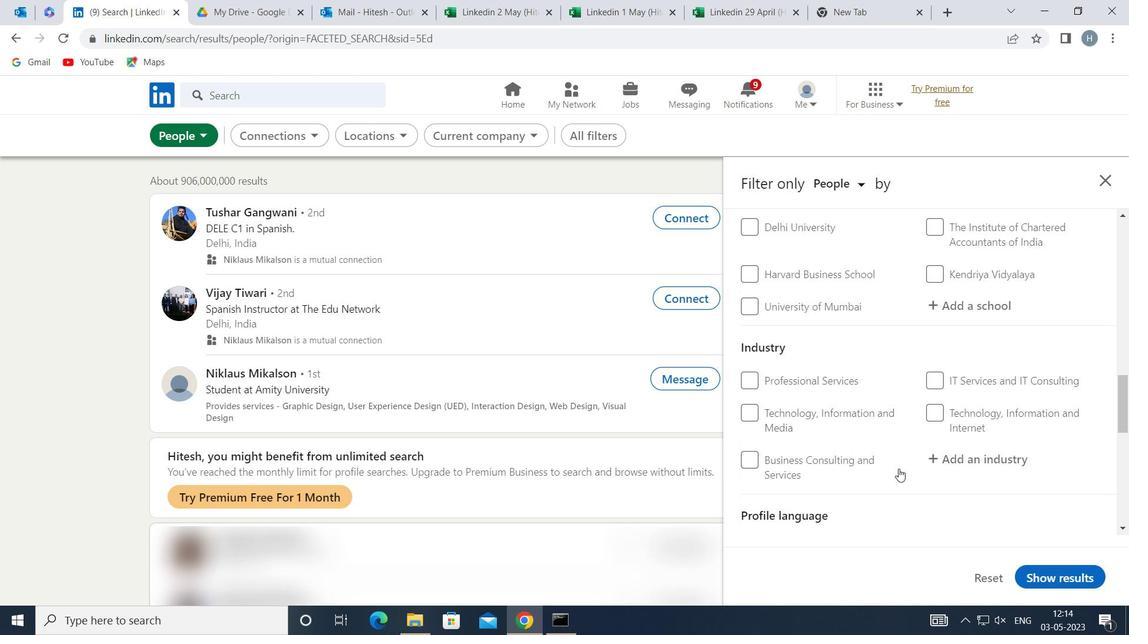 
Action: Mouse scrolled (899, 469) with delta (0, 0)
Screenshot: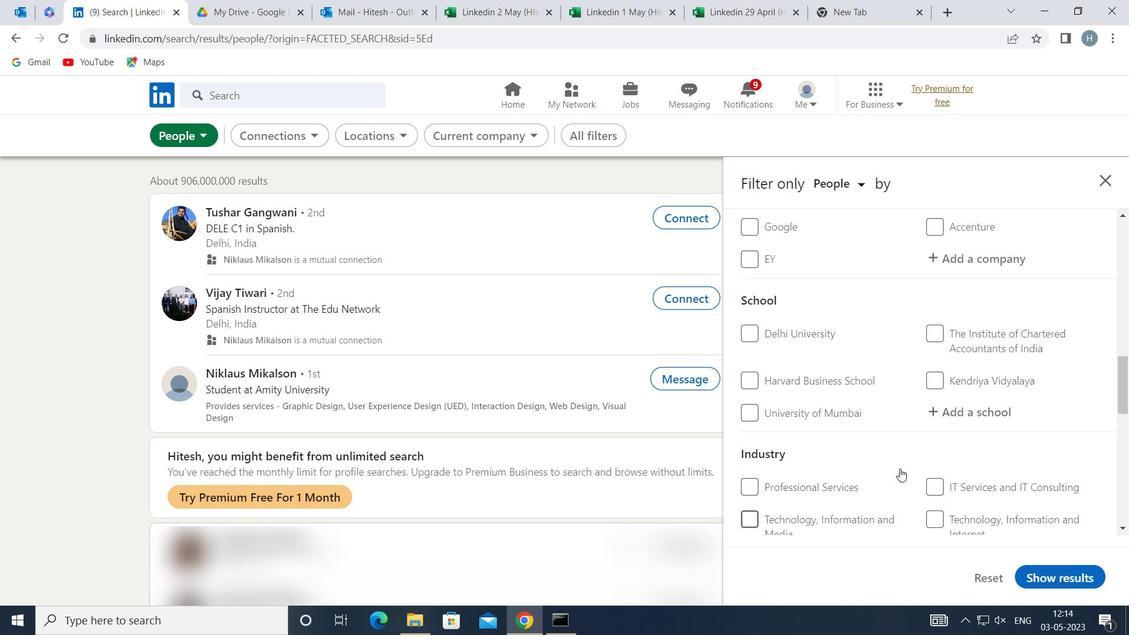 
Action: Mouse scrolled (899, 469) with delta (0, 0)
Screenshot: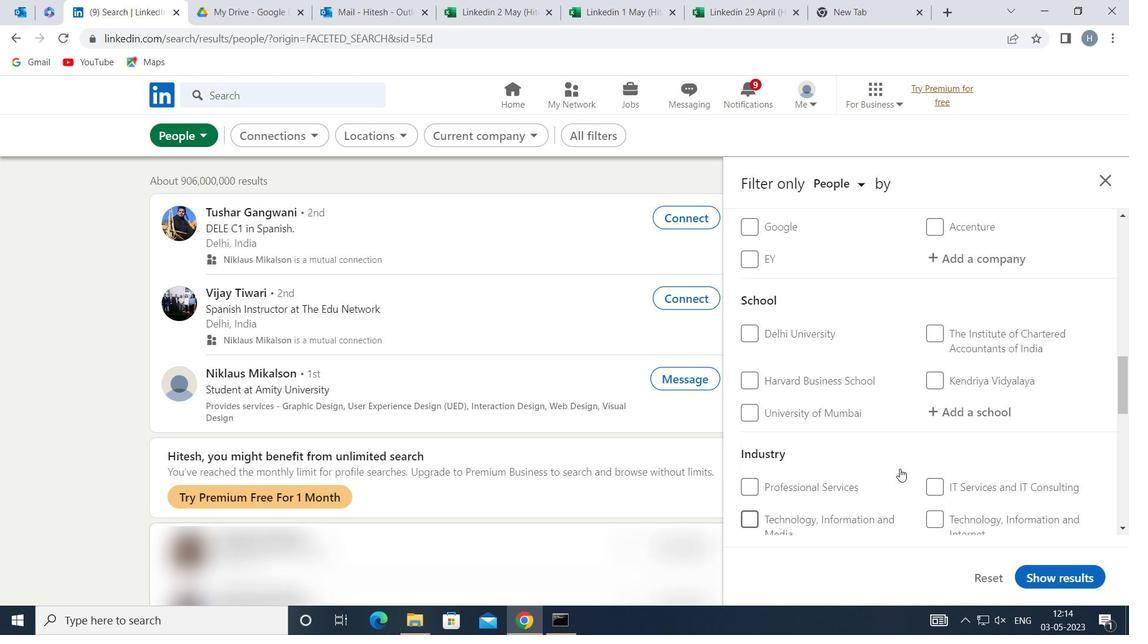 
Action: Mouse scrolled (899, 469) with delta (0, 0)
Screenshot: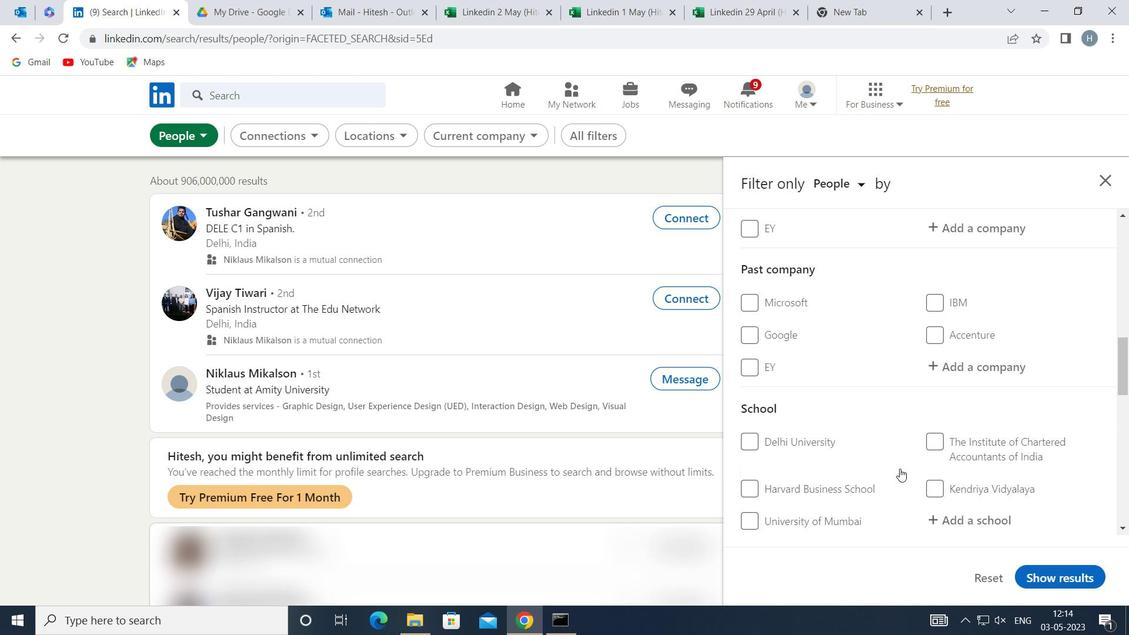 
Action: Mouse scrolled (899, 469) with delta (0, 0)
Screenshot: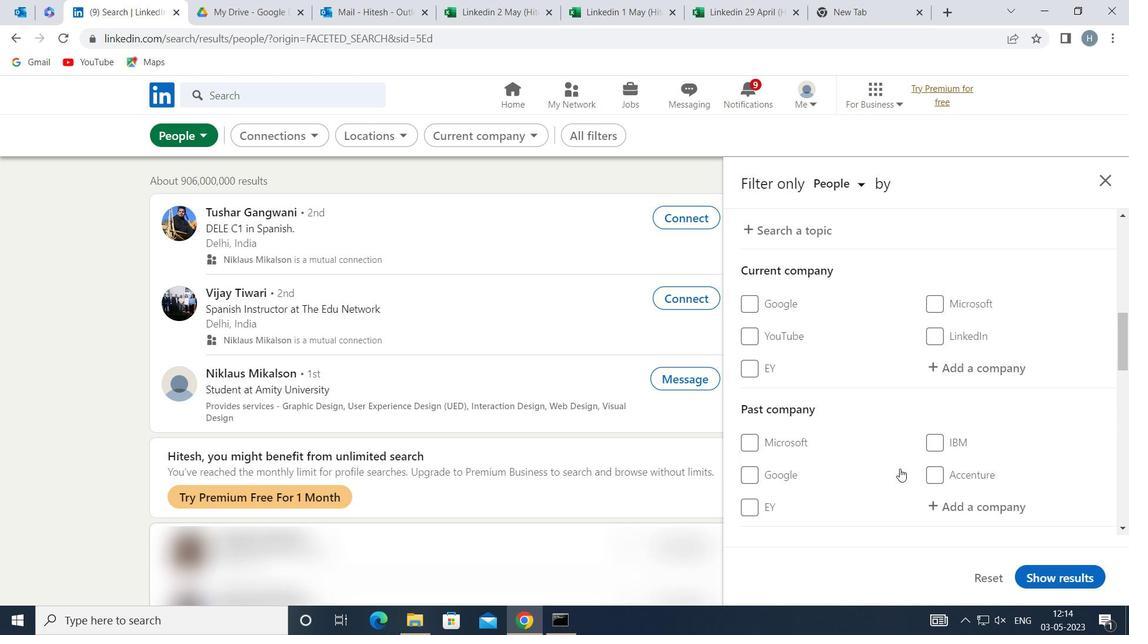 
Action: Mouse moved to (961, 441)
Screenshot: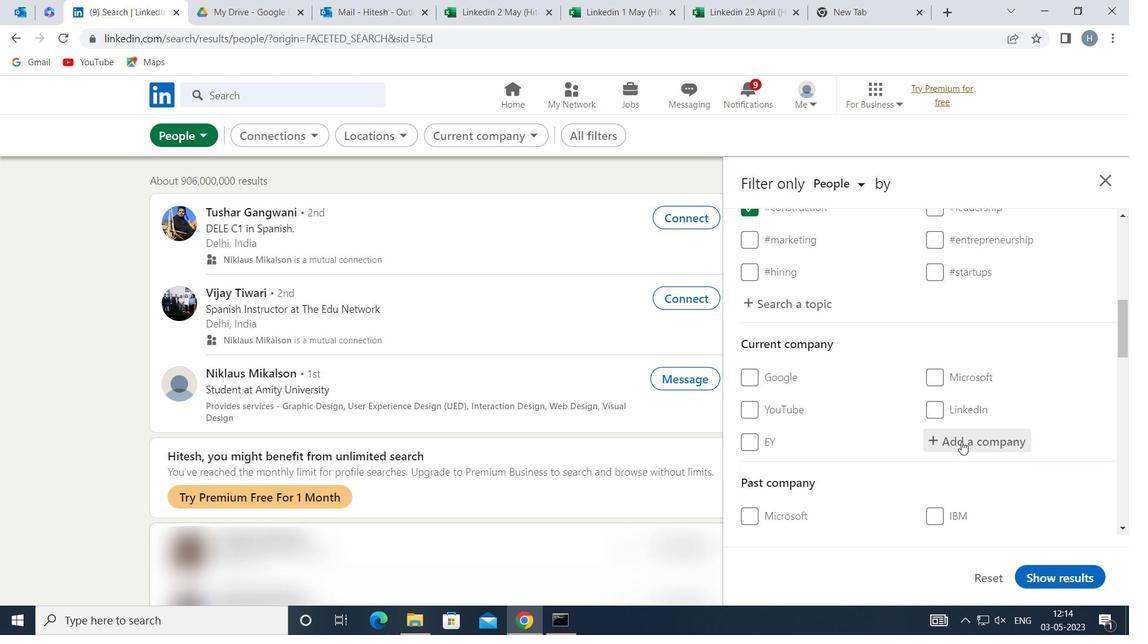 
Action: Mouse pressed left at (961, 441)
Screenshot: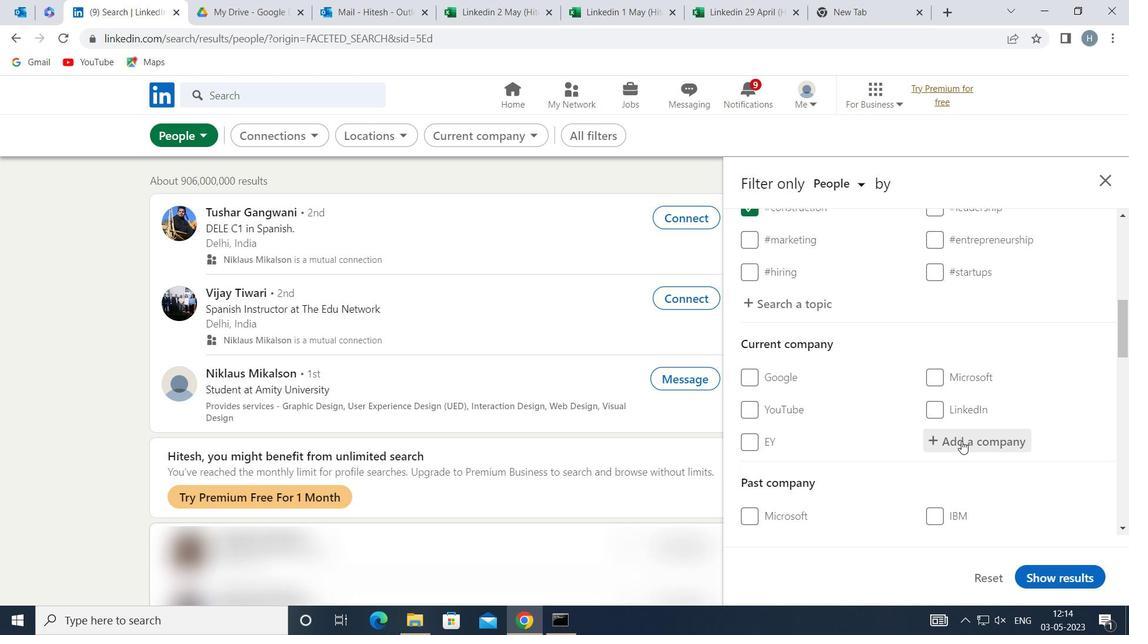 
Action: Key pressed <Key.shift>TECNIMONT
Screenshot: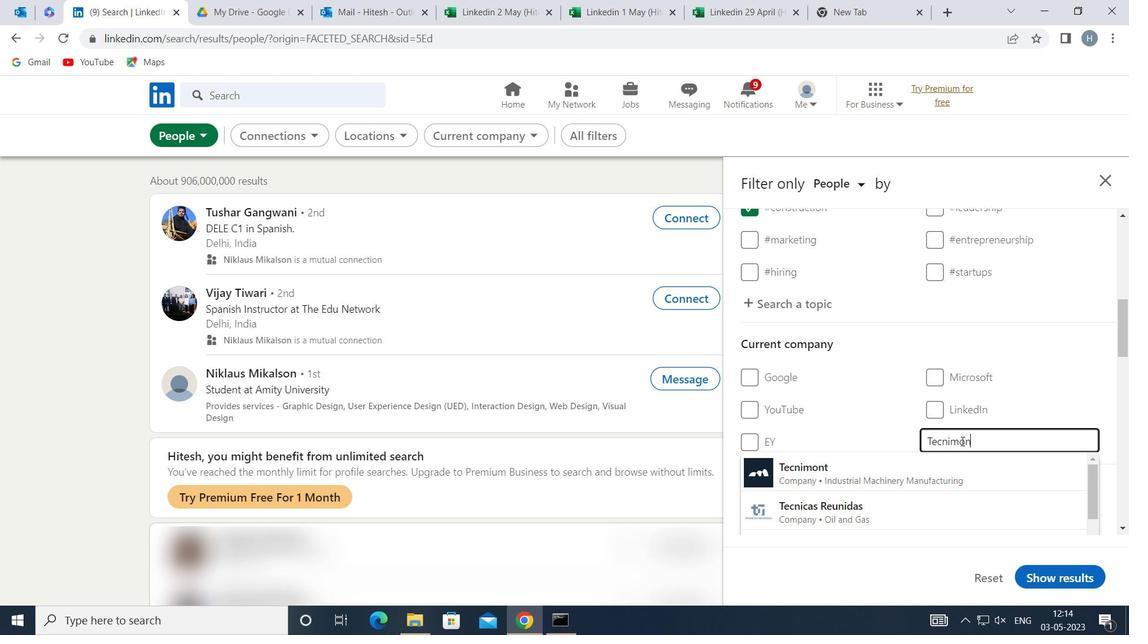 
Action: Mouse moved to (903, 466)
Screenshot: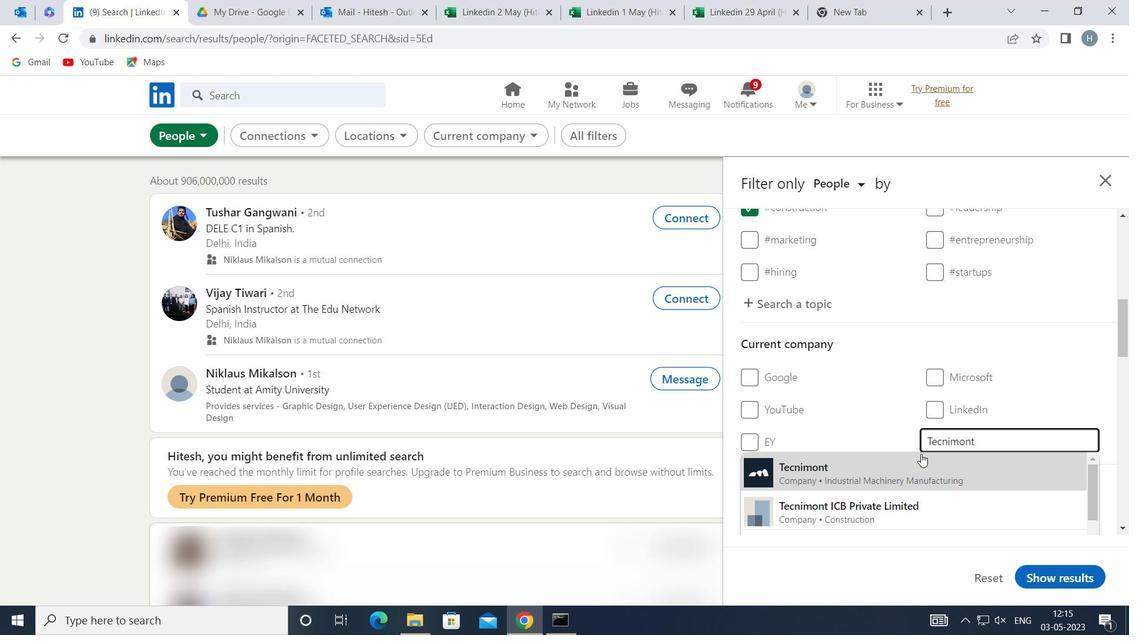 
Action: Mouse pressed left at (903, 466)
Screenshot: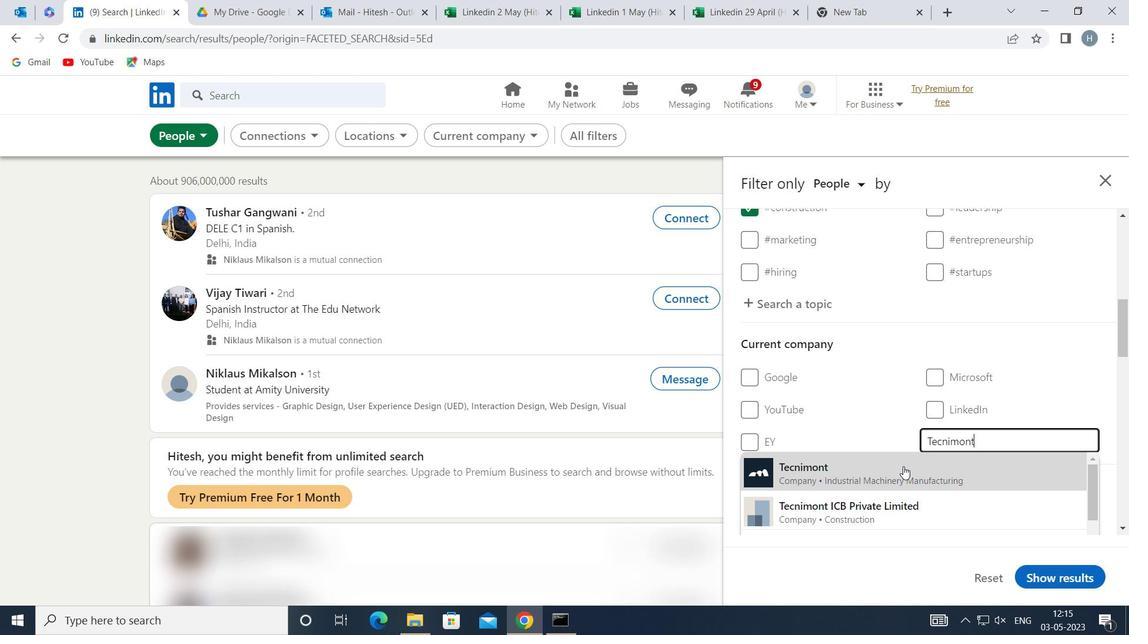 
Action: Mouse moved to (886, 429)
Screenshot: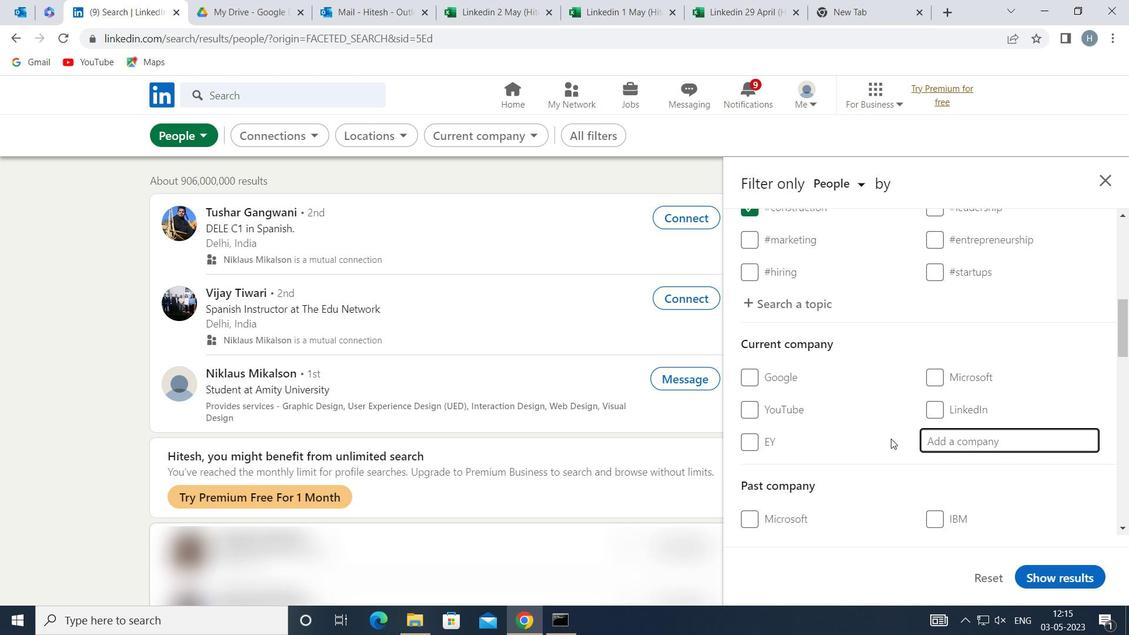 
Action: Mouse scrolled (886, 428) with delta (0, 0)
Screenshot: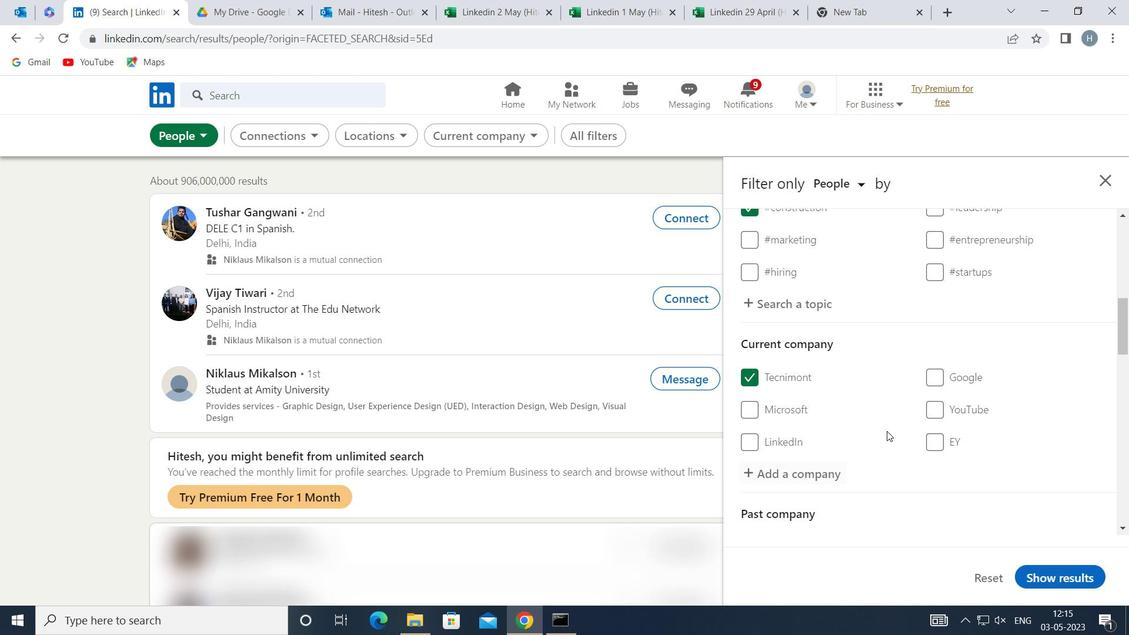 
Action: Mouse scrolled (886, 428) with delta (0, 0)
Screenshot: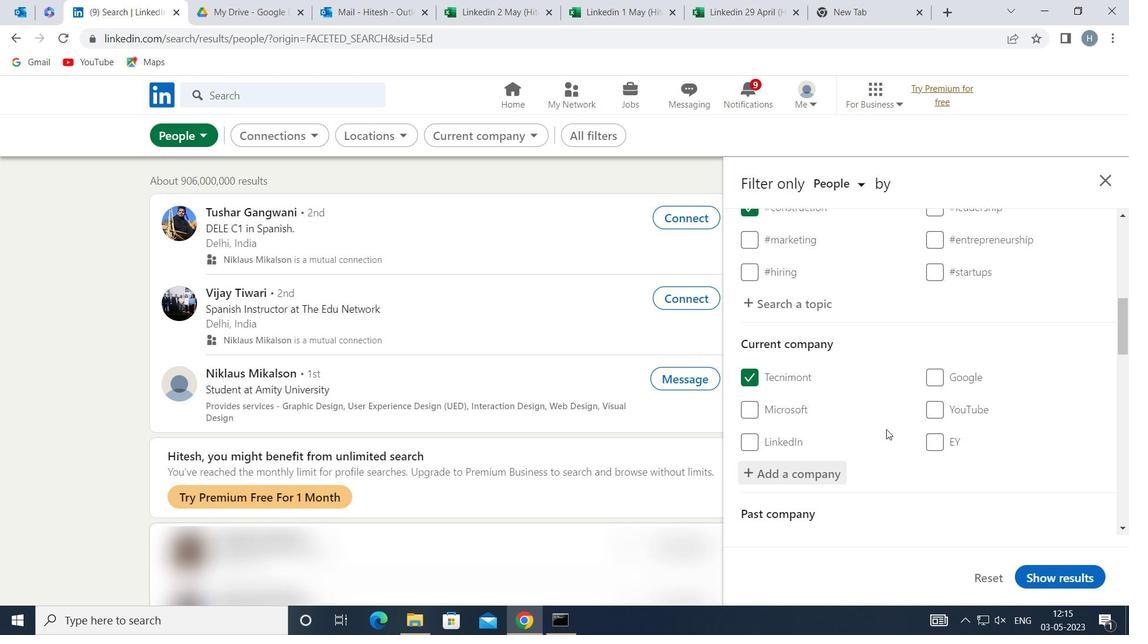
Action: Mouse moved to (883, 429)
Screenshot: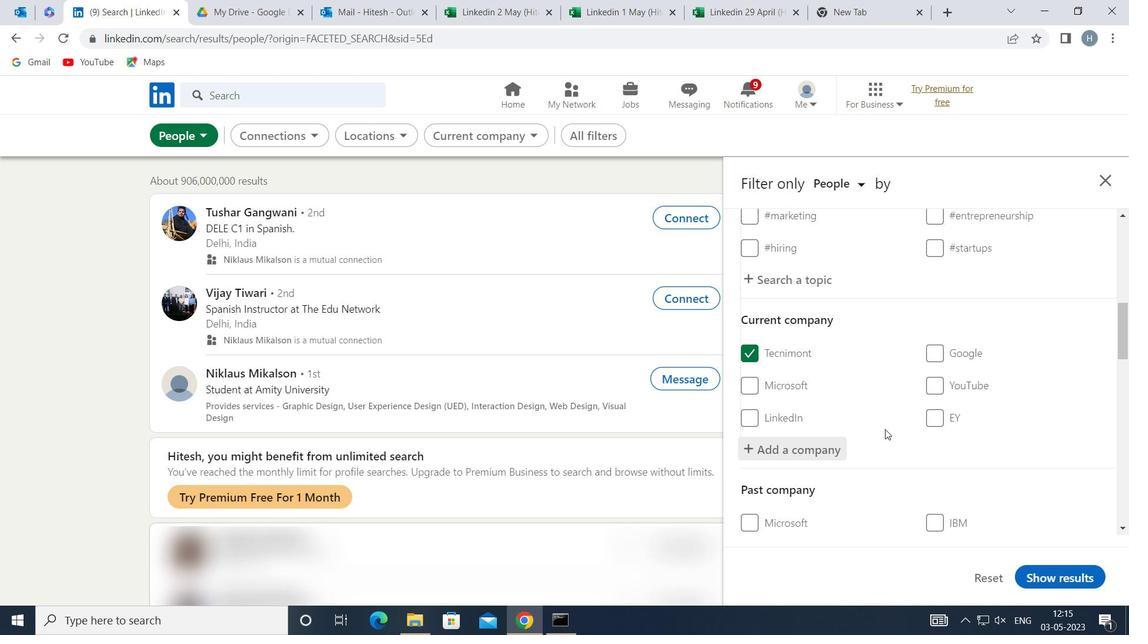 
Action: Mouse scrolled (883, 428) with delta (0, 0)
Screenshot: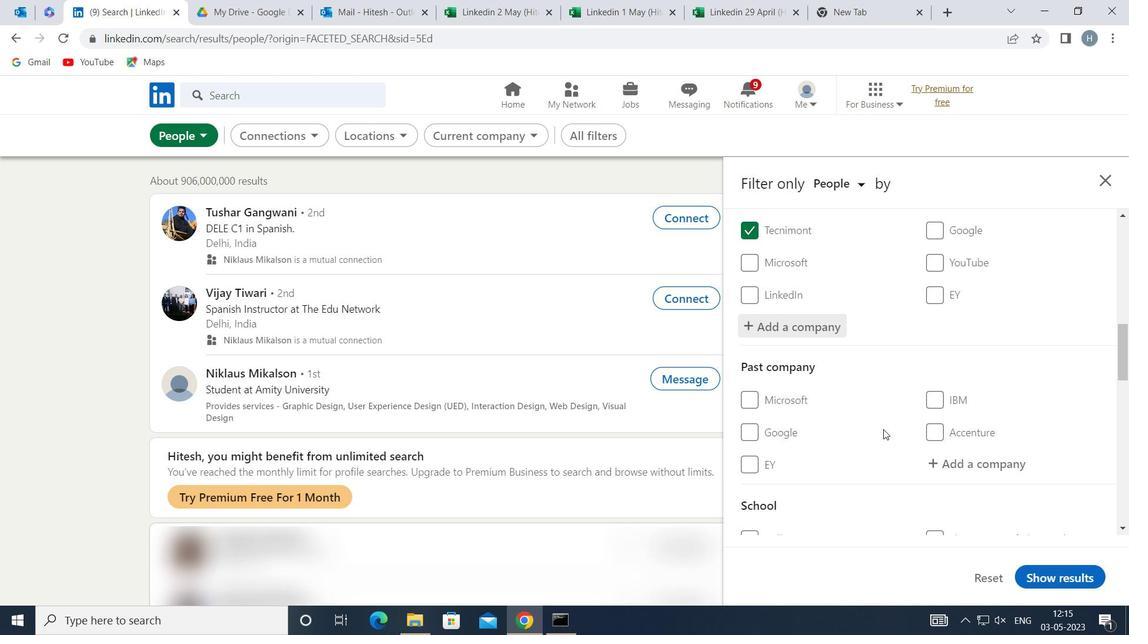 
Action: Mouse moved to (882, 429)
Screenshot: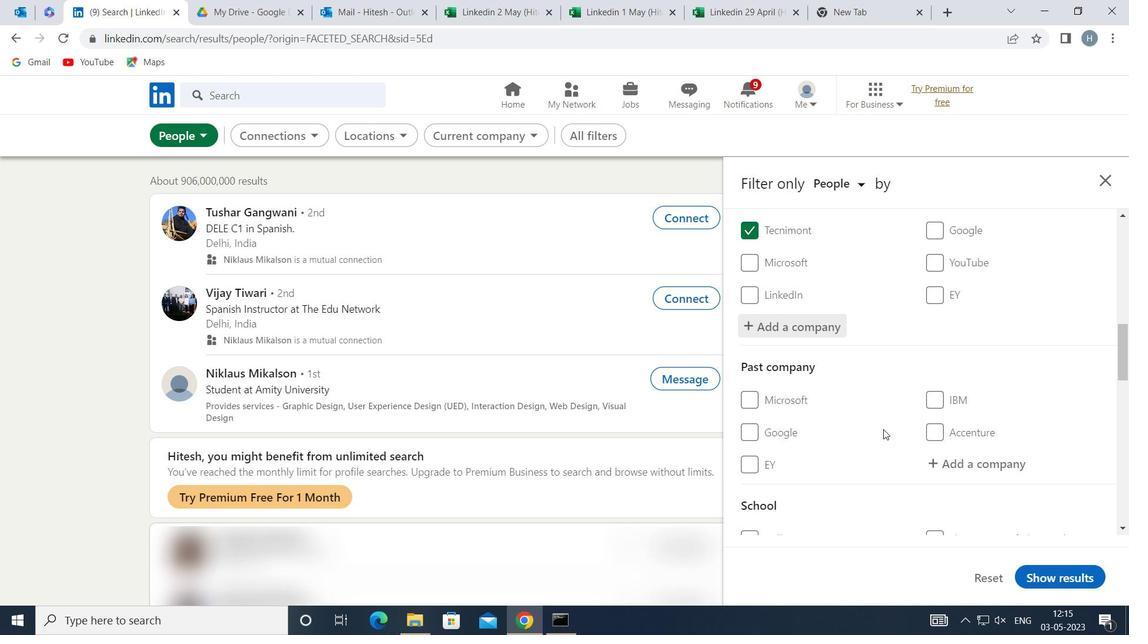 
Action: Mouse scrolled (882, 428) with delta (0, 0)
Screenshot: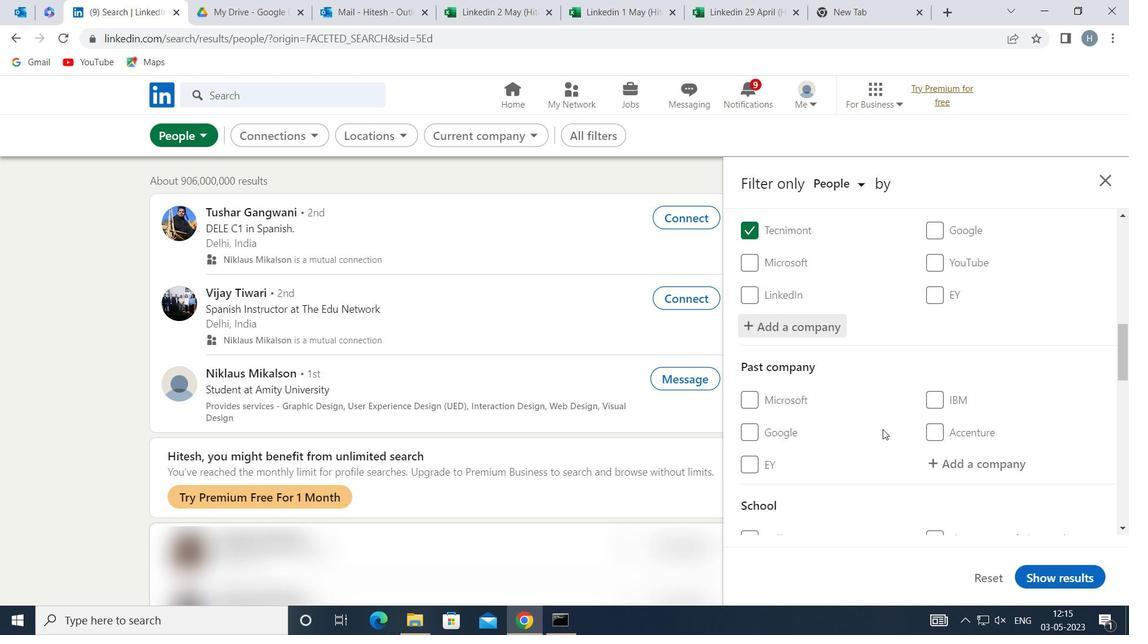 
Action: Mouse moved to (952, 466)
Screenshot: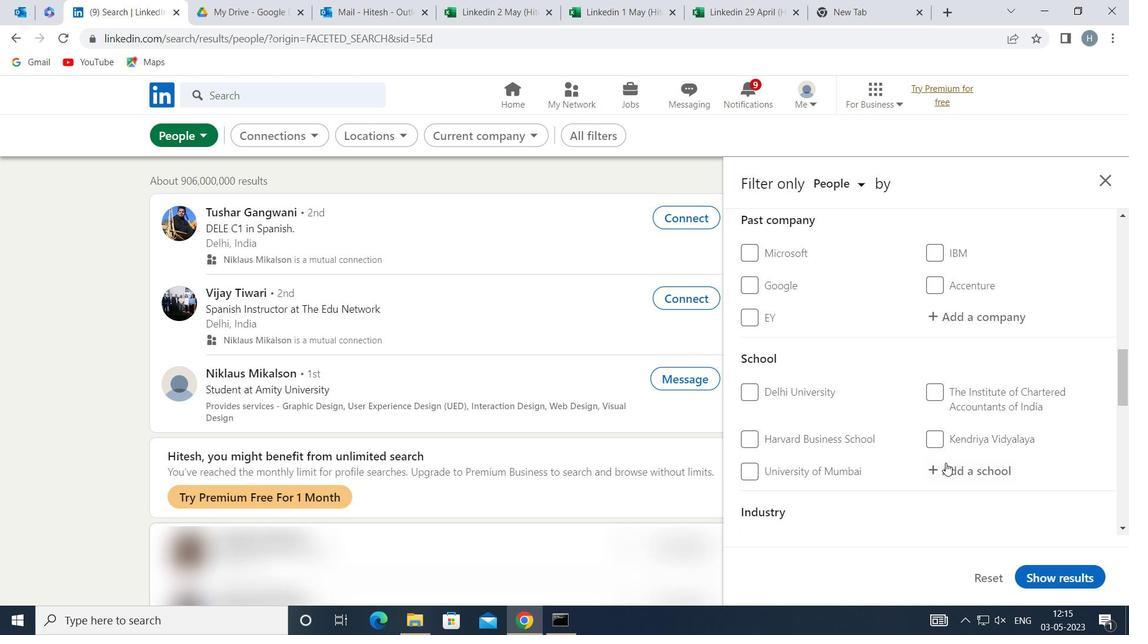 
Action: Mouse pressed left at (952, 466)
Screenshot: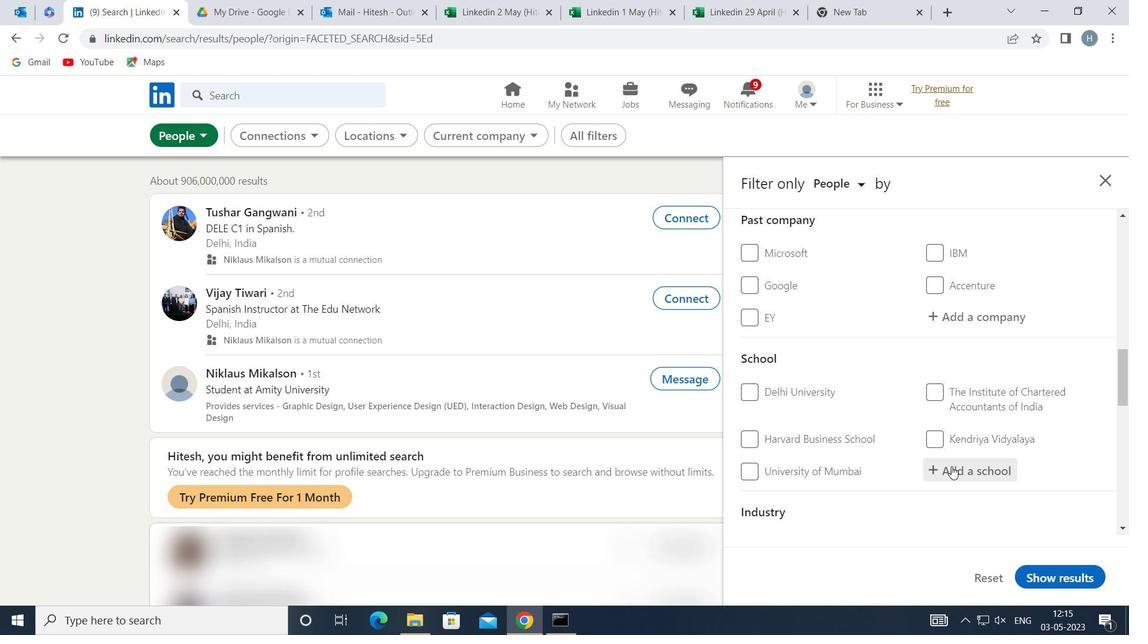 
Action: Key pressed <Key.shift>NSHM<Key.space><Key.shift>KNOWLEDGE
Screenshot: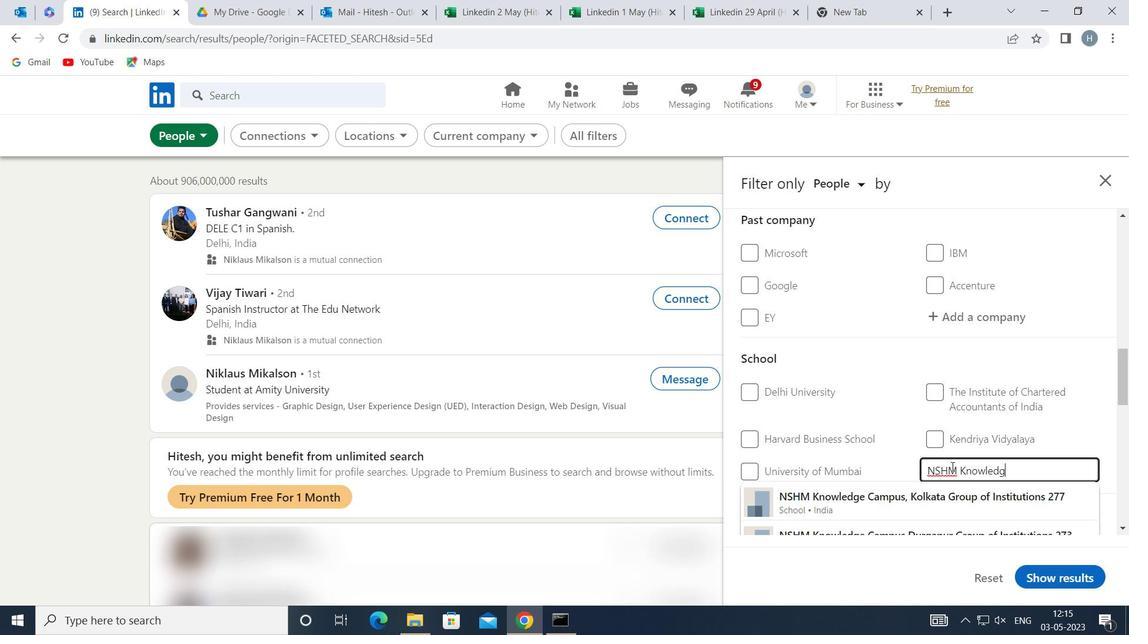 
Action: Mouse moved to (946, 493)
Screenshot: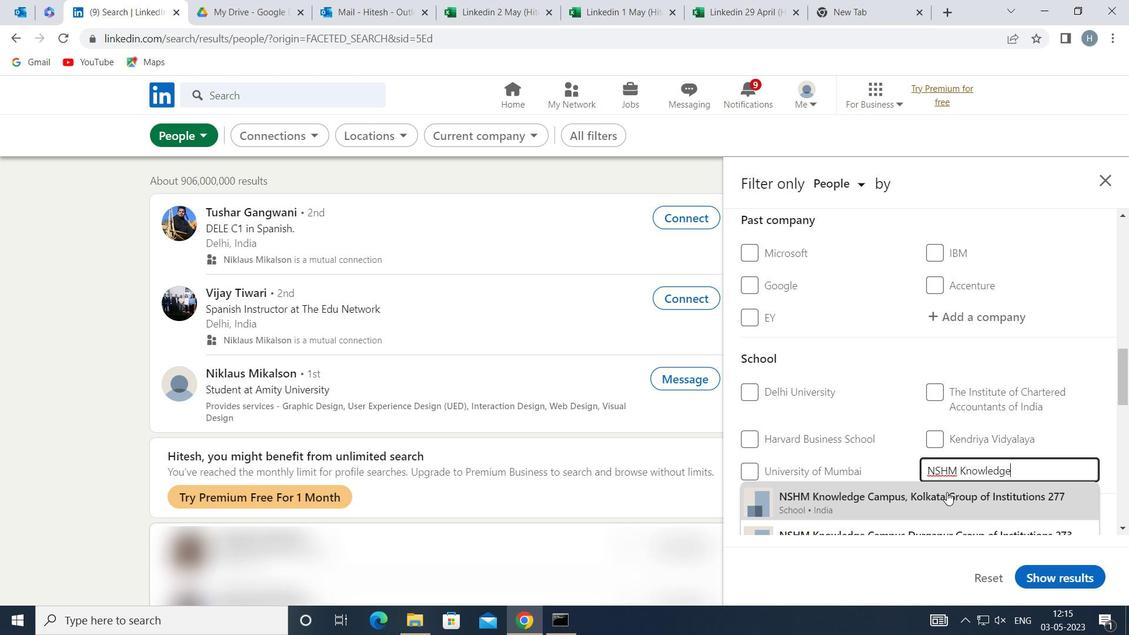 
Action: Mouse pressed left at (946, 493)
Screenshot: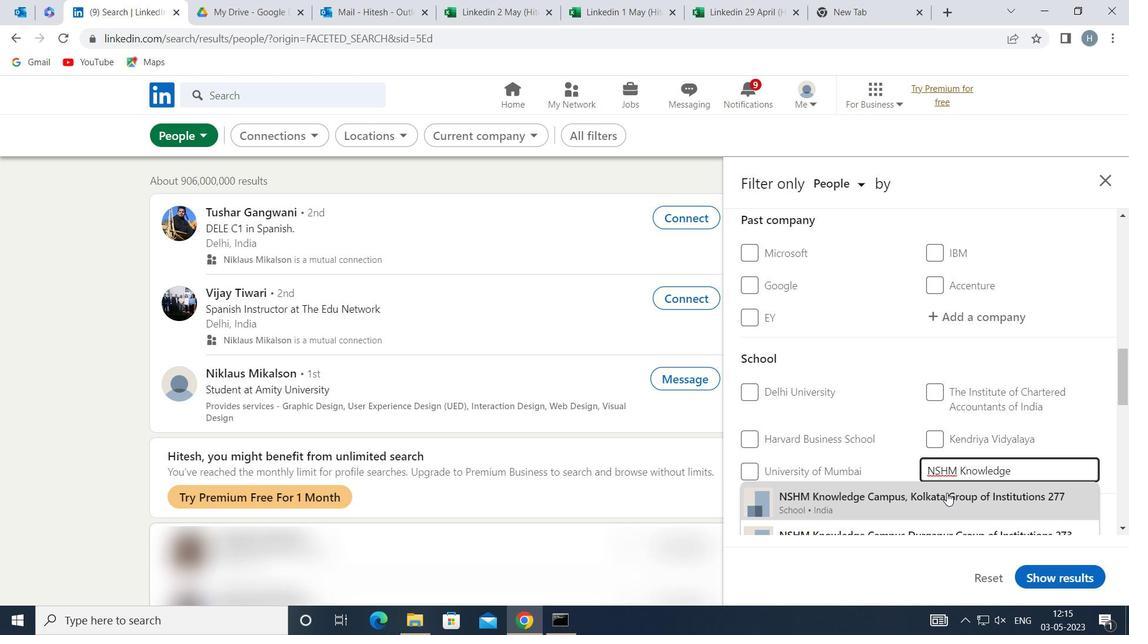 
Action: Mouse moved to (918, 446)
Screenshot: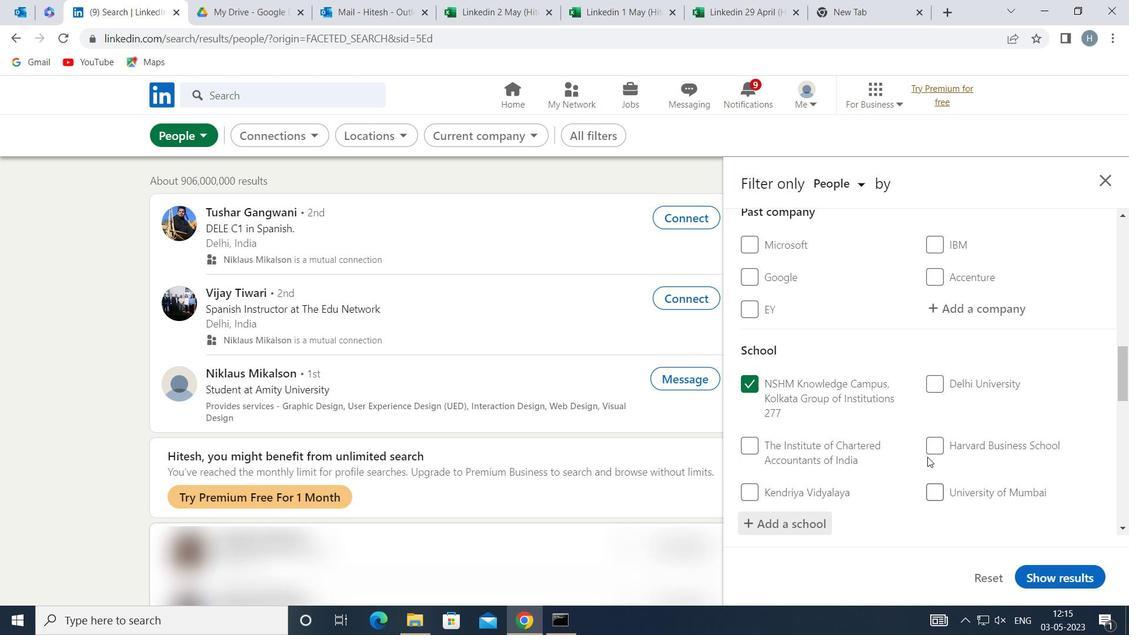 
Action: Mouse scrolled (918, 446) with delta (0, 0)
Screenshot: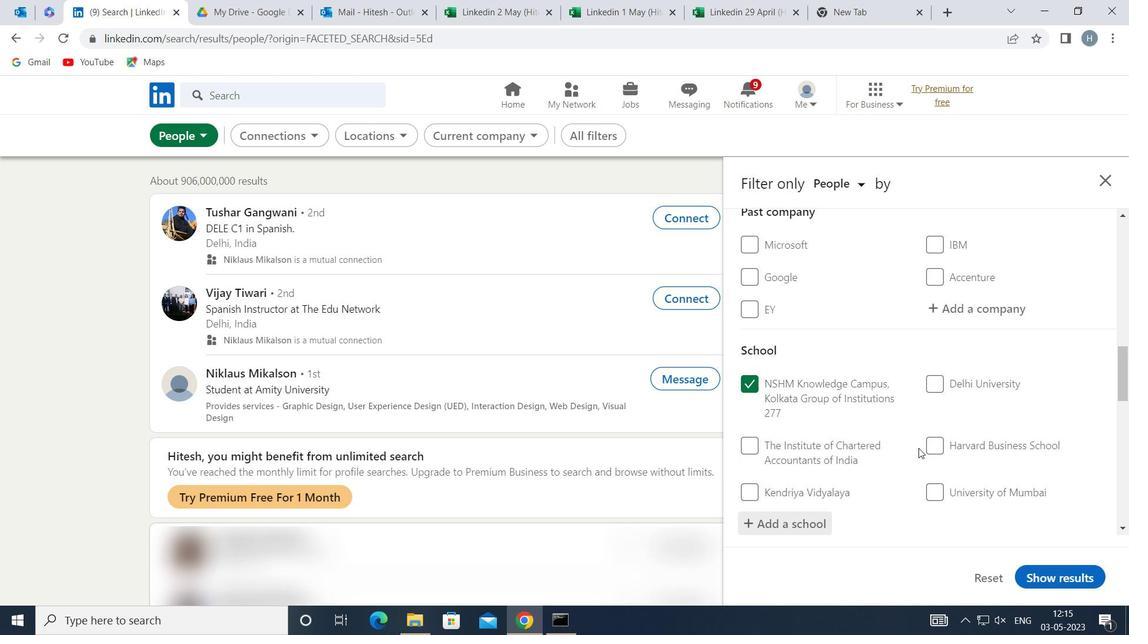 
Action: Mouse moved to (916, 445)
Screenshot: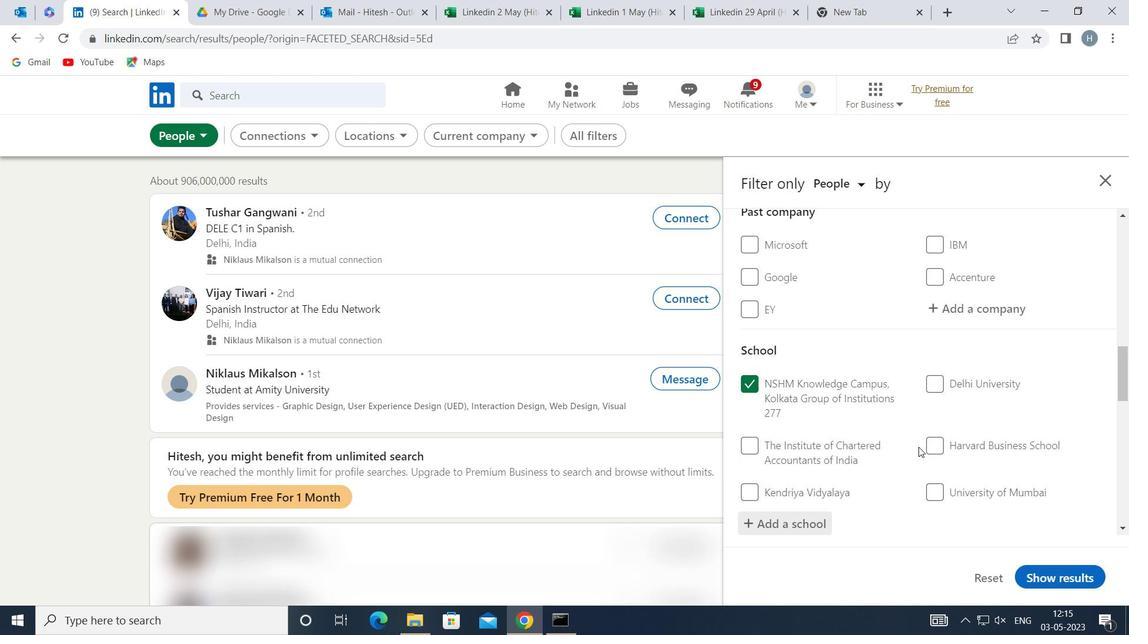 
Action: Mouse scrolled (916, 445) with delta (0, 0)
Screenshot: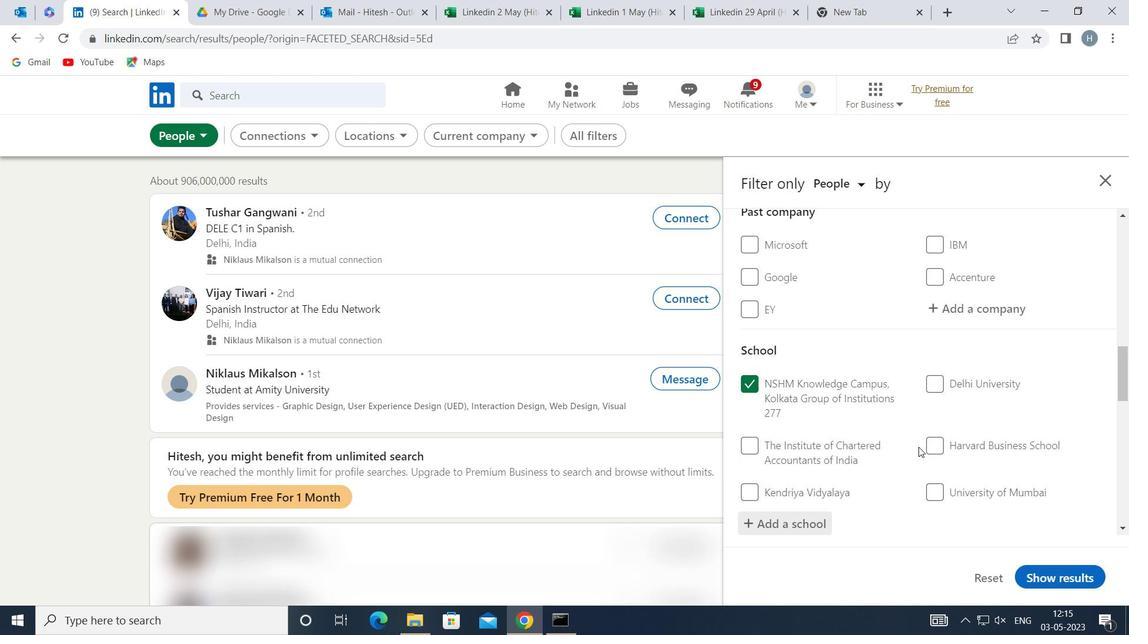 
Action: Mouse moved to (912, 441)
Screenshot: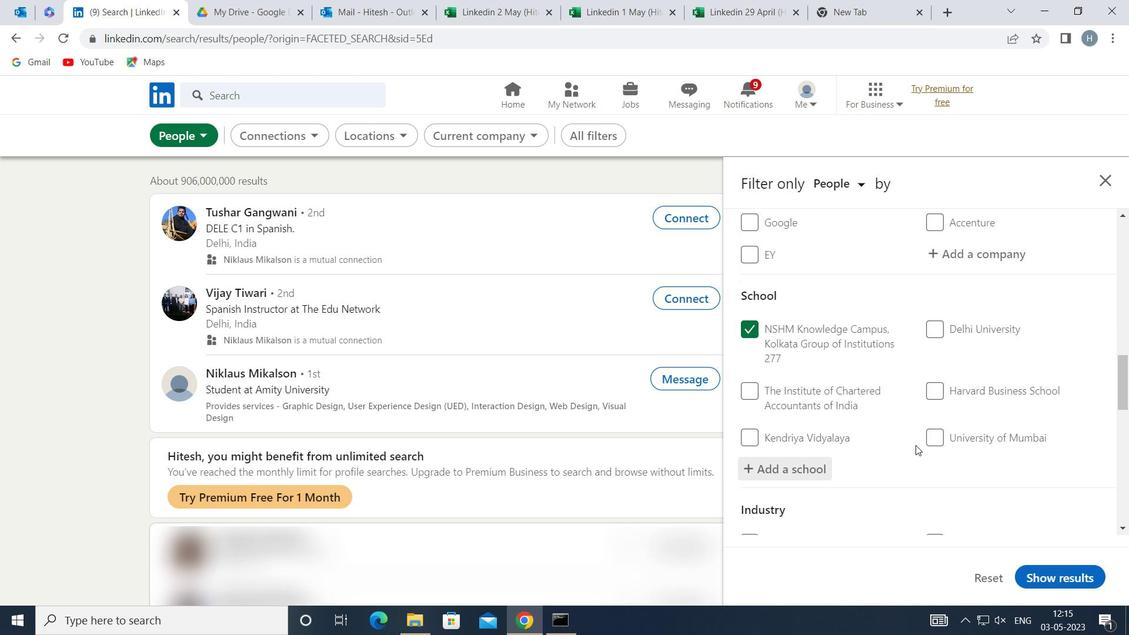 
Action: Mouse scrolled (912, 441) with delta (0, 0)
Screenshot: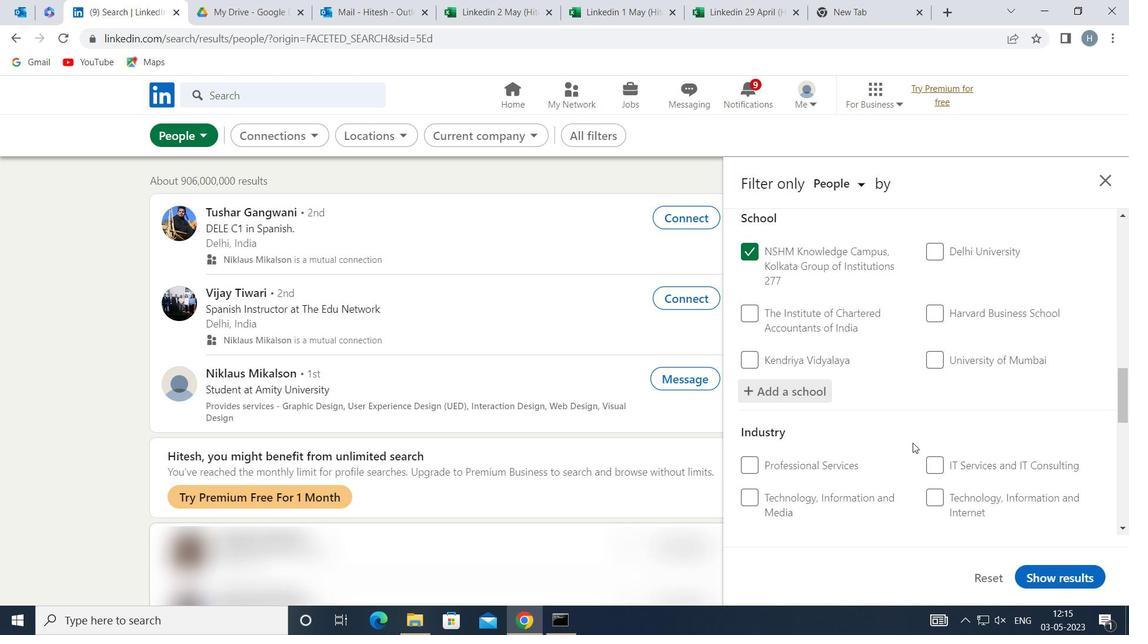 
Action: Mouse moved to (961, 452)
Screenshot: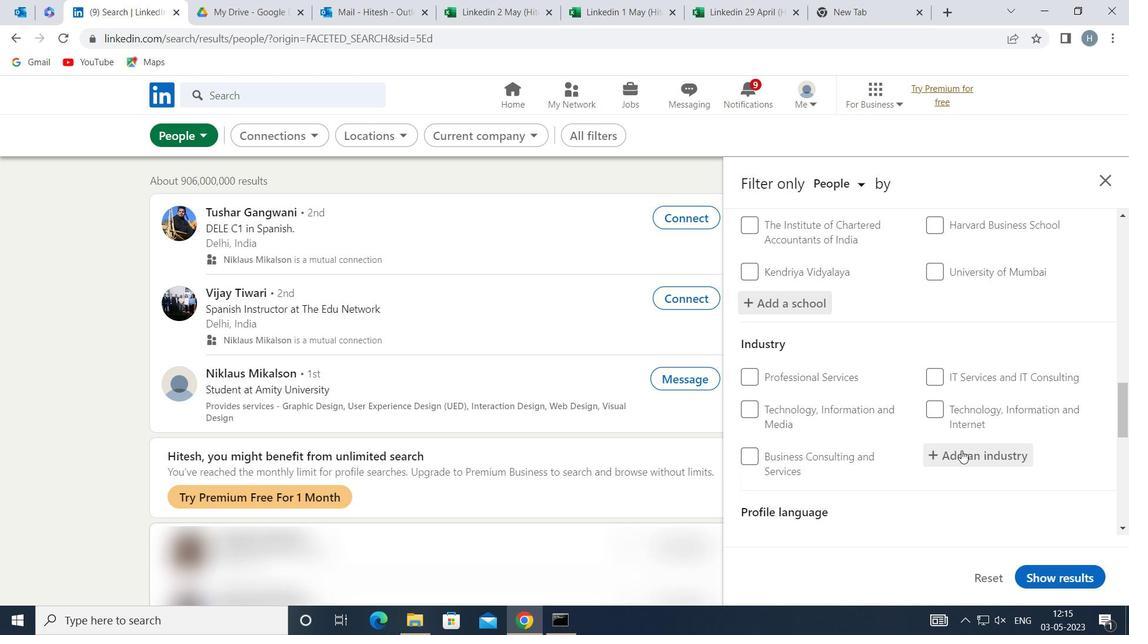 
Action: Mouse pressed left at (961, 452)
Screenshot: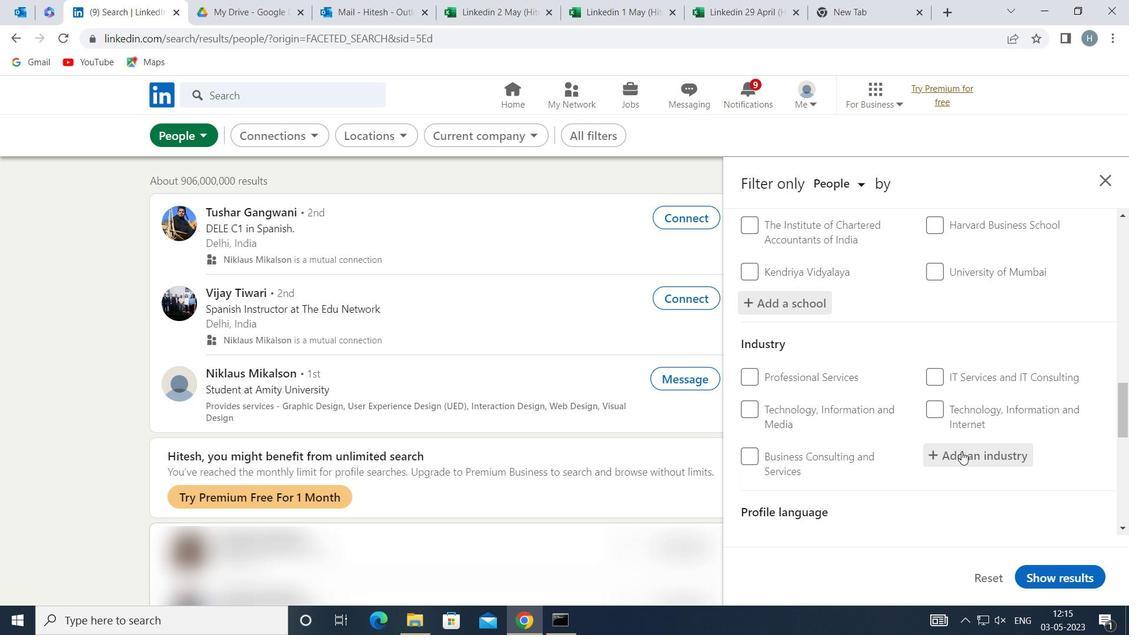 
Action: Key pressed <Key.shift>HYDROELECTRIC<Key.space>
Screenshot: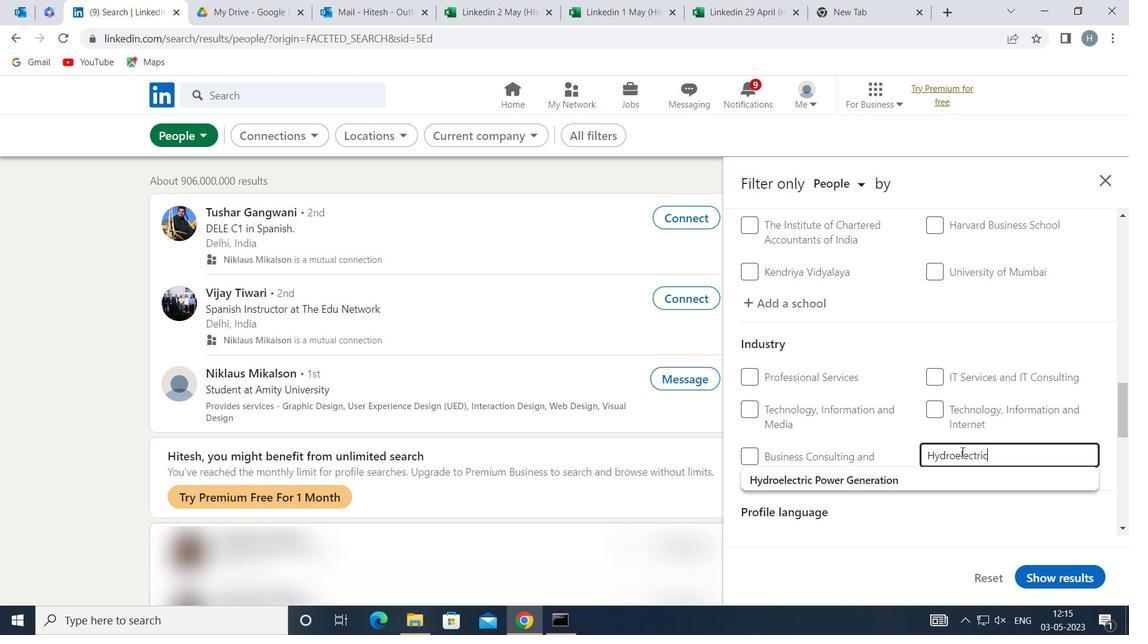 
Action: Mouse moved to (900, 482)
Screenshot: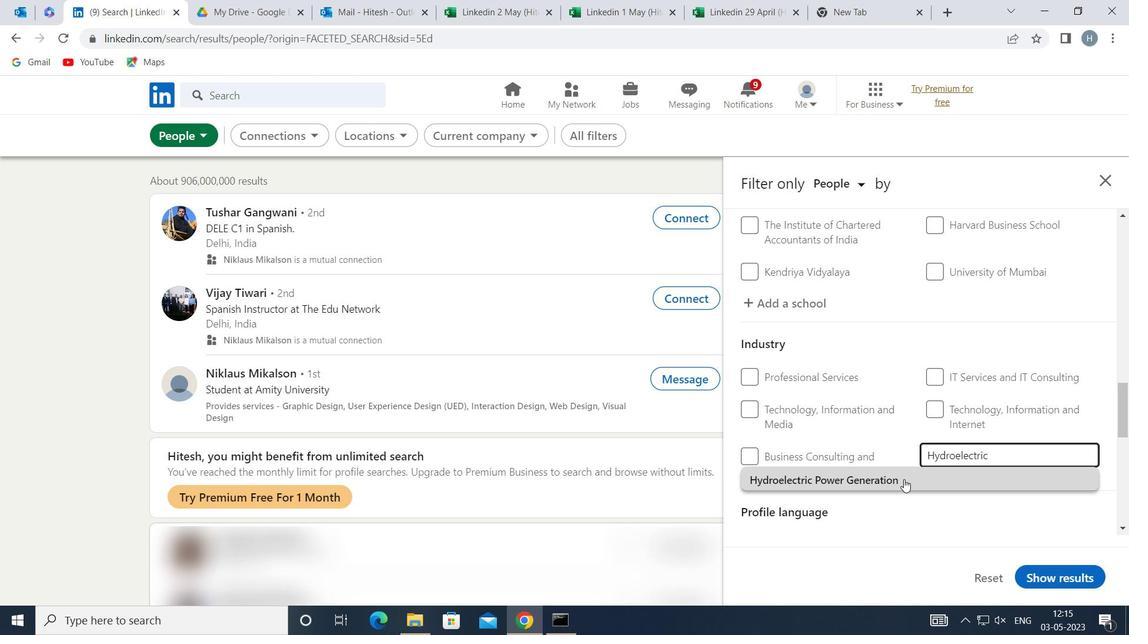 
Action: Mouse pressed left at (900, 482)
Screenshot: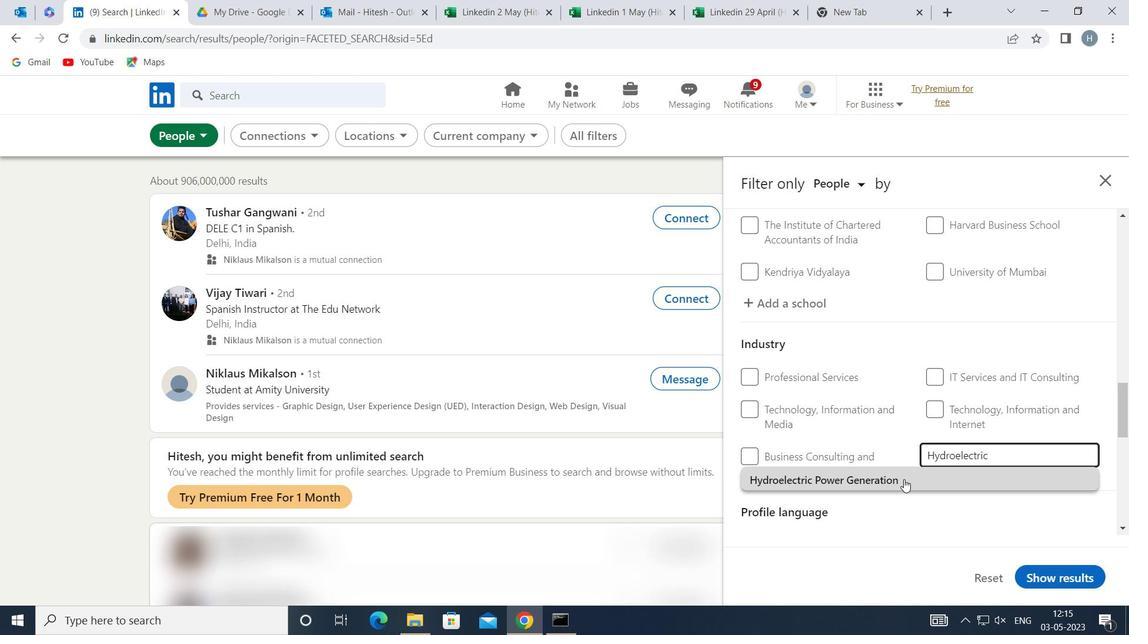 
Action: Mouse moved to (880, 410)
Screenshot: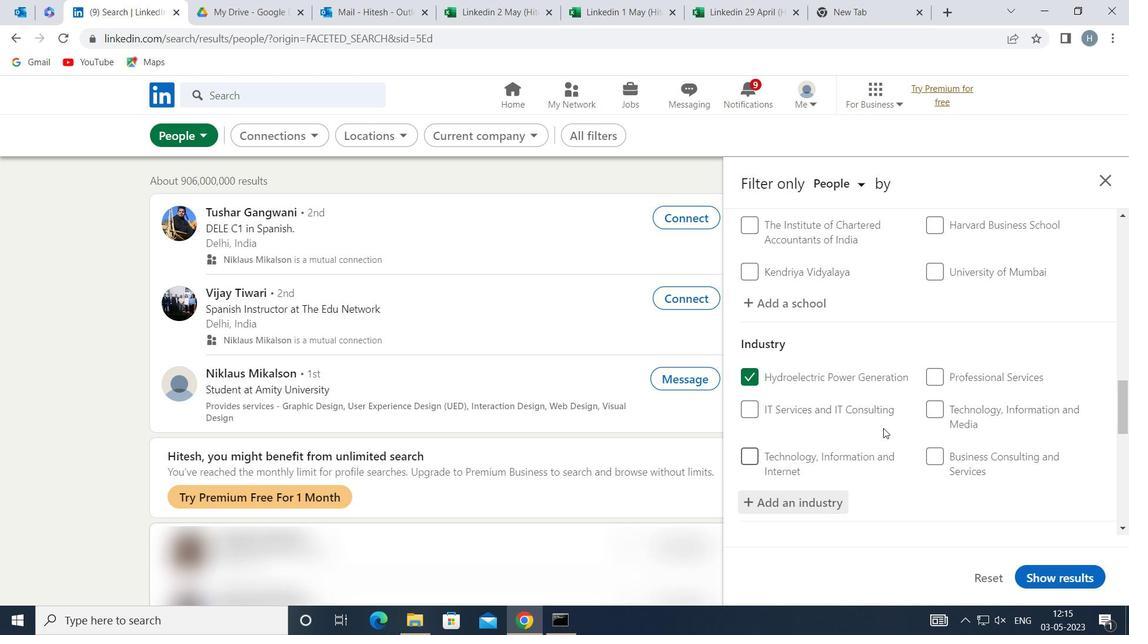 
Action: Mouse scrolled (880, 409) with delta (0, 0)
Screenshot: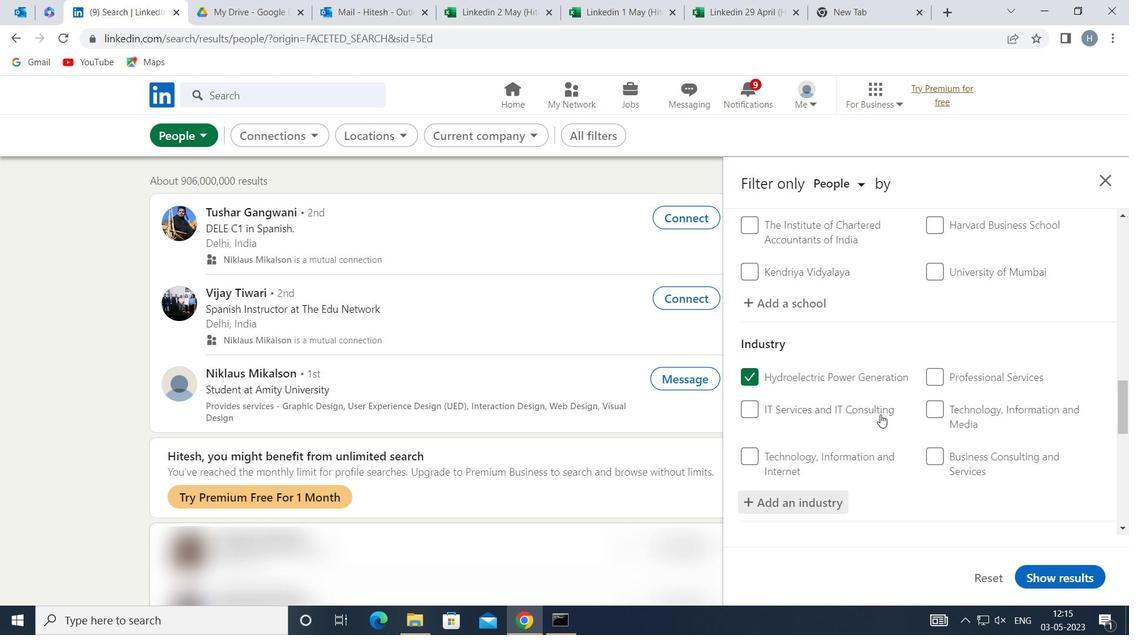 
Action: Mouse scrolled (880, 409) with delta (0, 0)
Screenshot: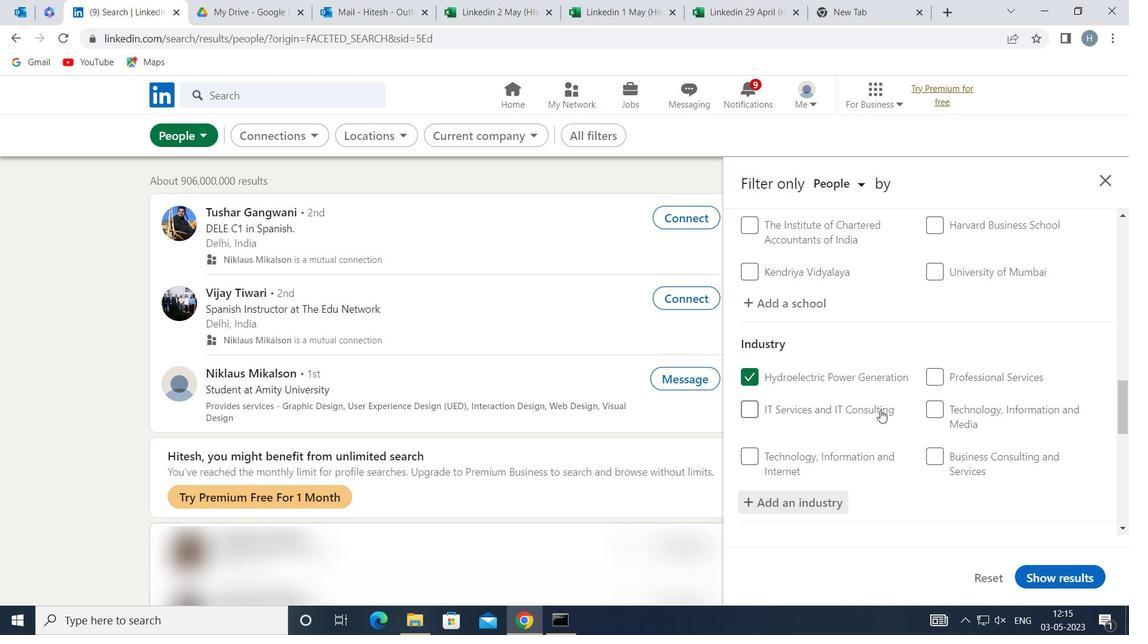 
Action: Mouse moved to (880, 410)
Screenshot: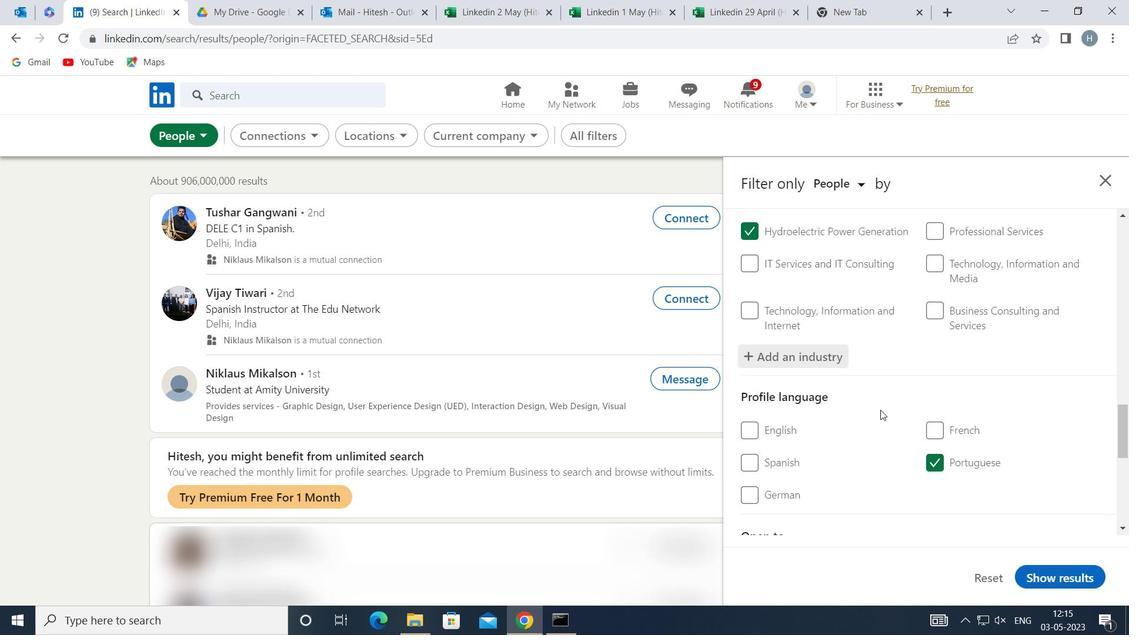 
Action: Mouse scrolled (880, 409) with delta (0, 0)
Screenshot: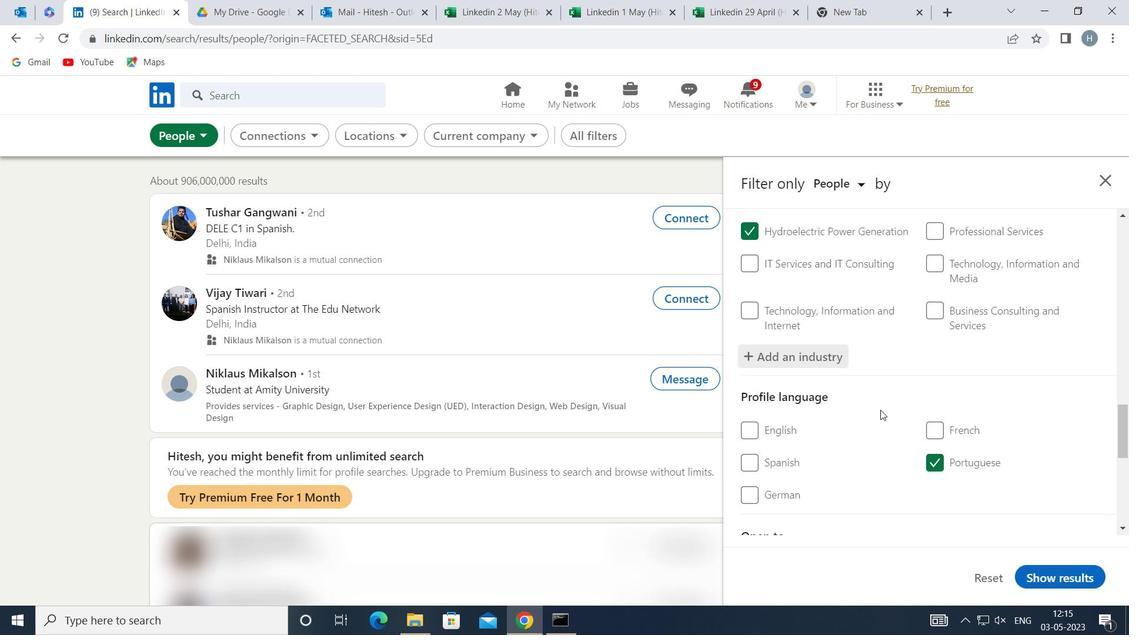 
Action: Mouse scrolled (880, 409) with delta (0, 0)
Screenshot: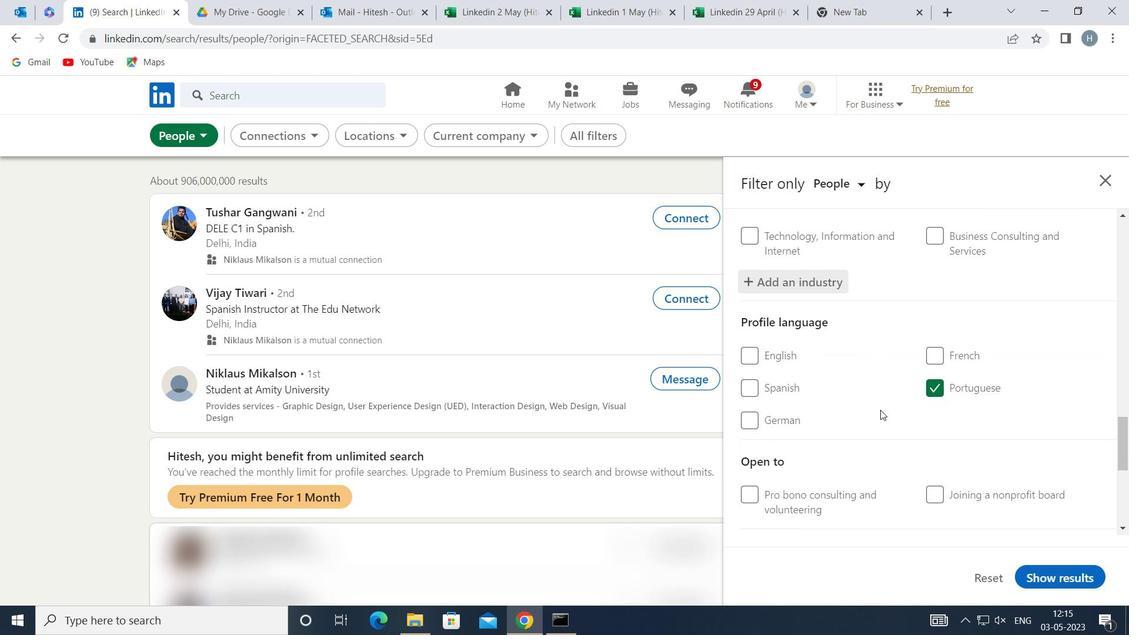 
Action: Mouse scrolled (880, 409) with delta (0, 0)
Screenshot: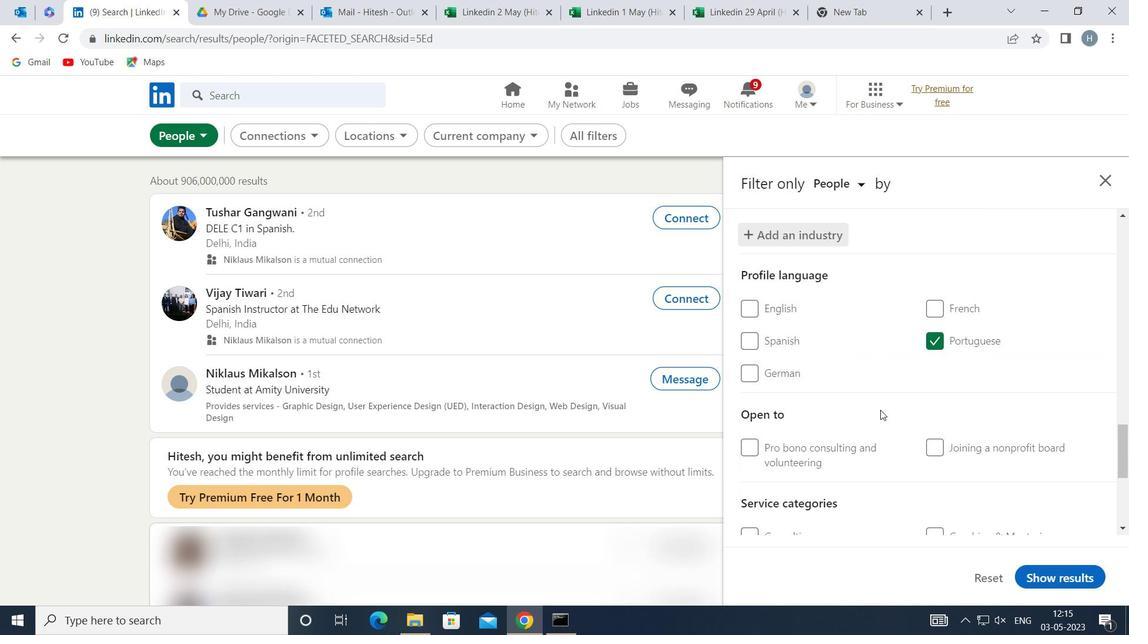 
Action: Mouse scrolled (880, 409) with delta (0, 0)
Screenshot: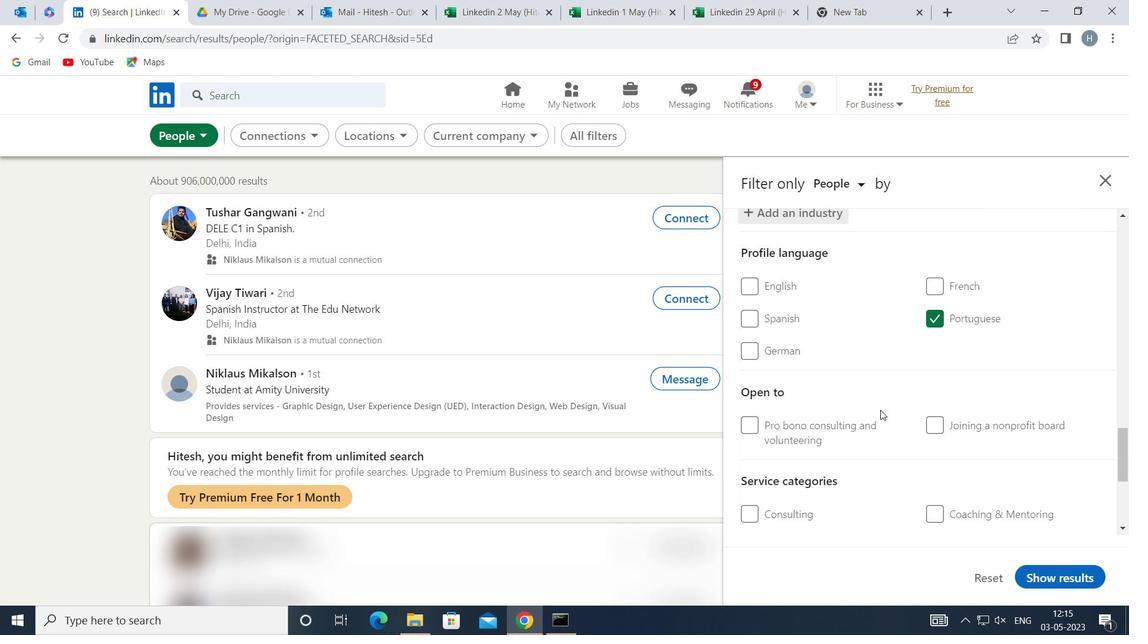 
Action: Mouse scrolled (880, 409) with delta (0, 0)
Screenshot: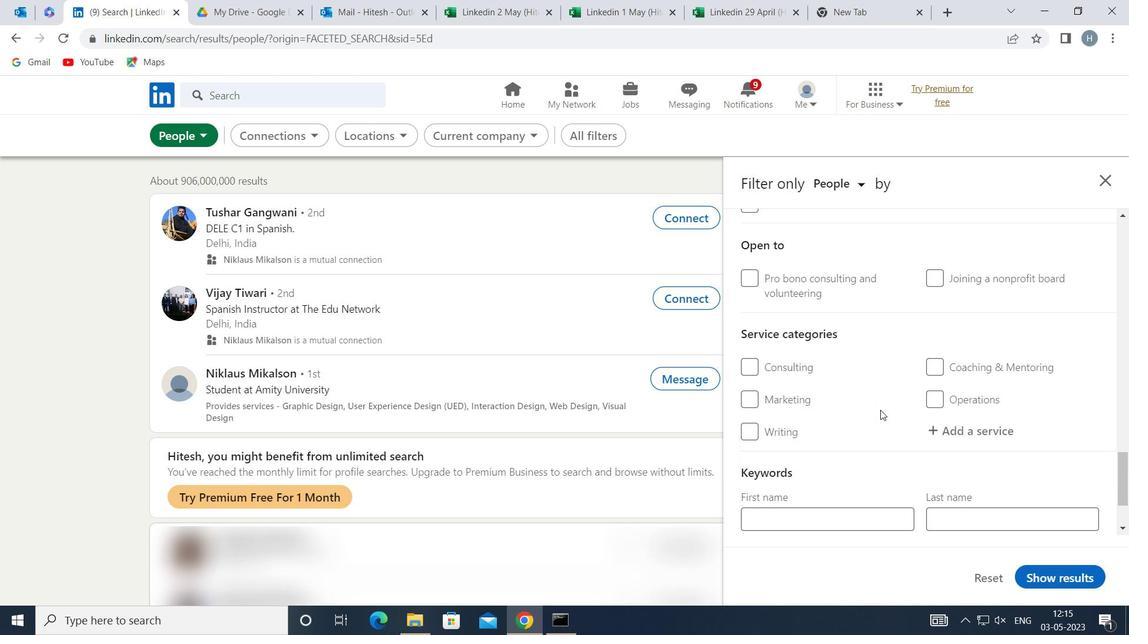 
Action: Mouse moved to (989, 349)
Screenshot: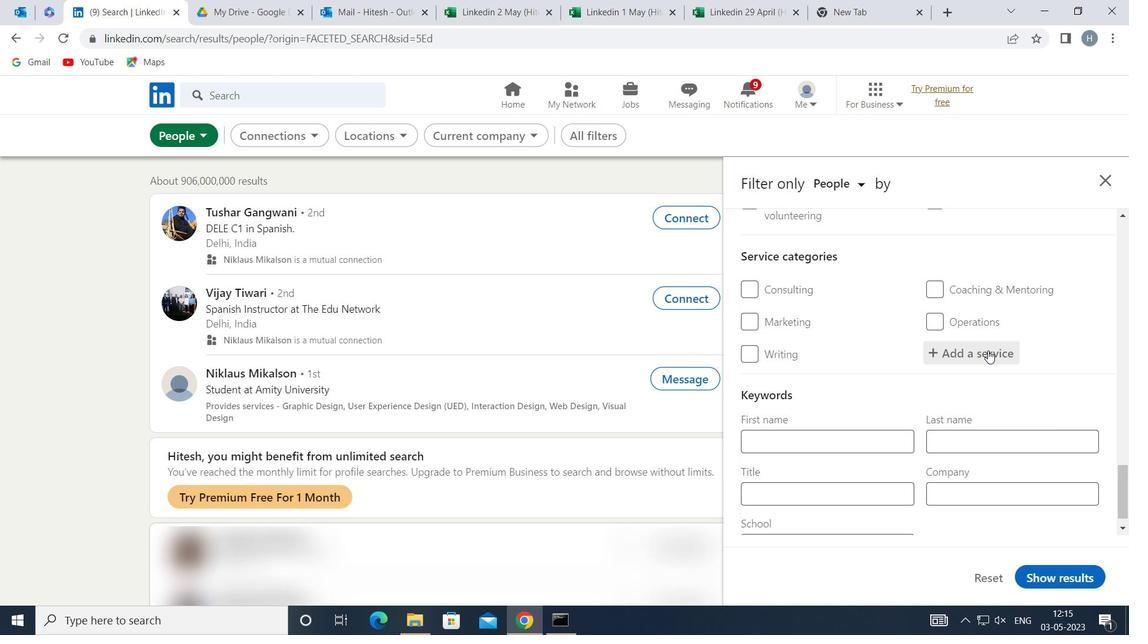 
Action: Mouse pressed left at (989, 349)
Screenshot: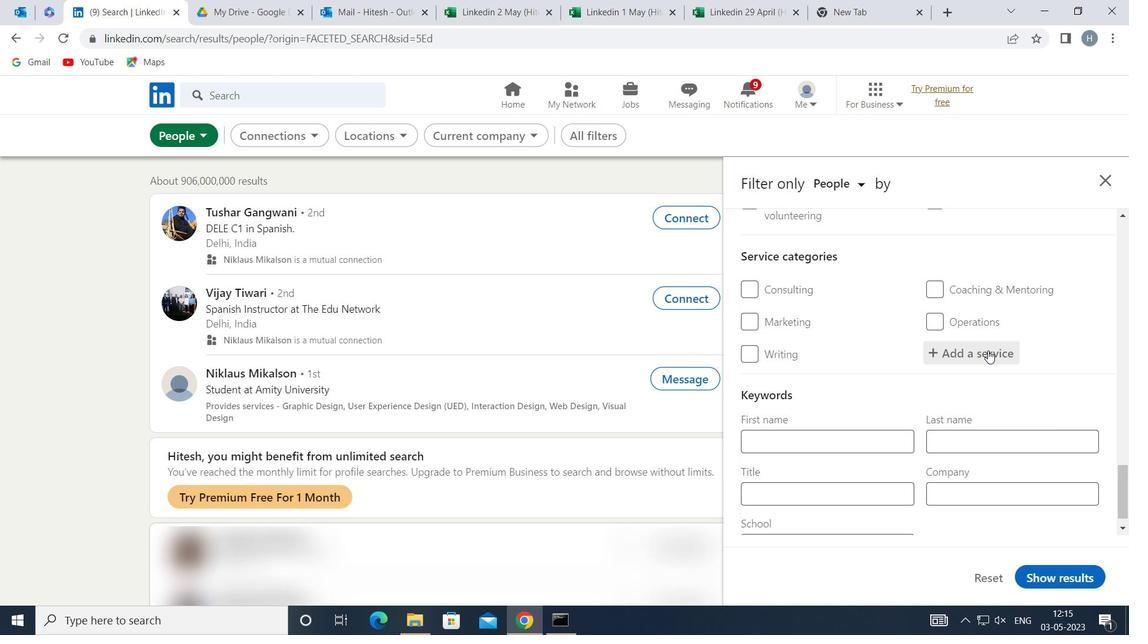 
Action: Key pressed <Key.shift>I<Key.shift>OS<Key.space>
Screenshot: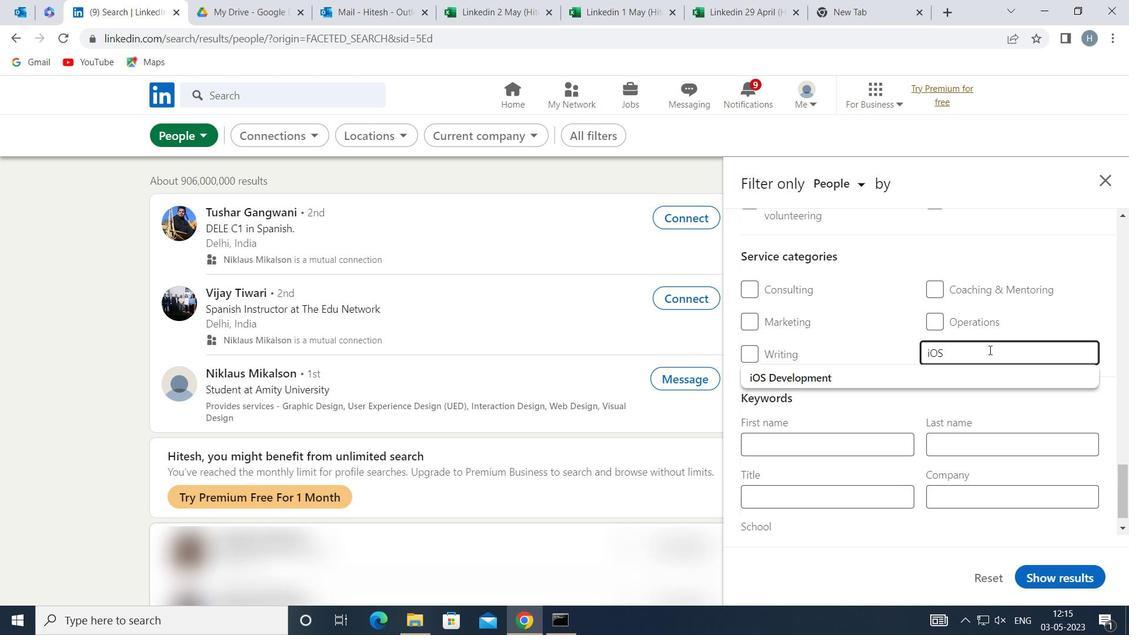 
Action: Mouse moved to (903, 374)
Screenshot: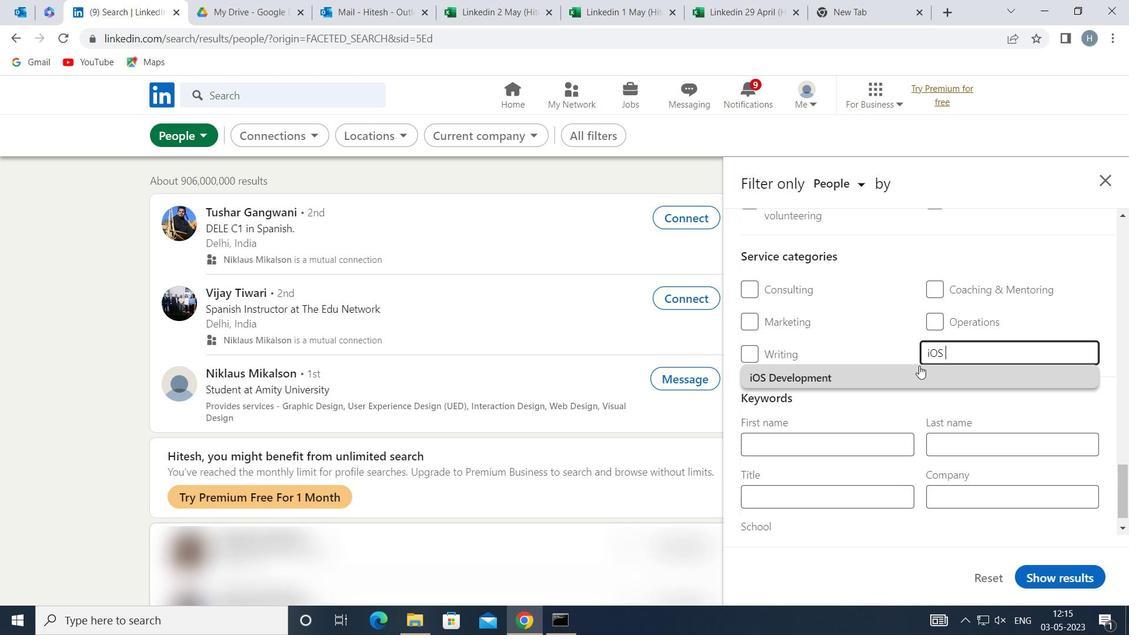 
Action: Mouse pressed left at (903, 374)
Screenshot: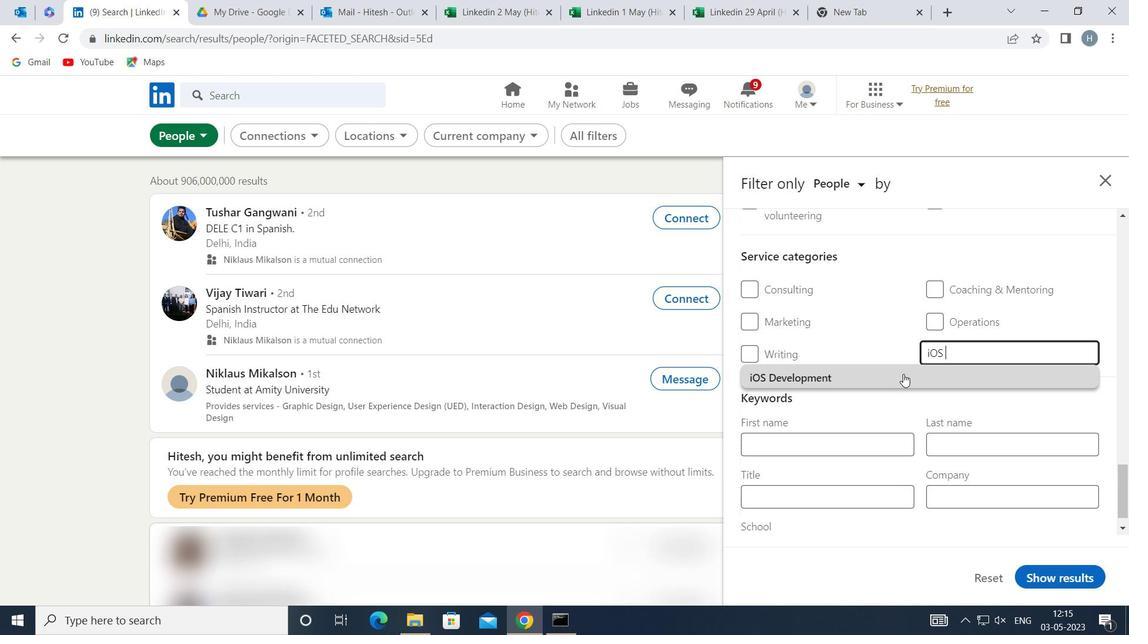 
Action: Mouse moved to (885, 386)
Screenshot: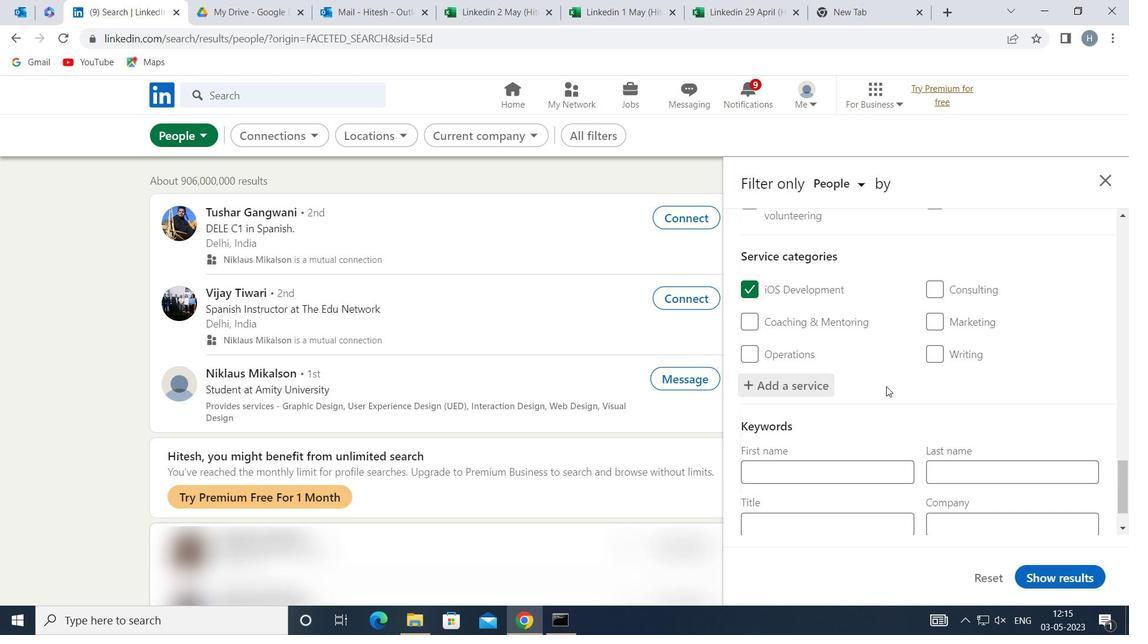 
Action: Mouse scrolled (885, 386) with delta (0, 0)
Screenshot: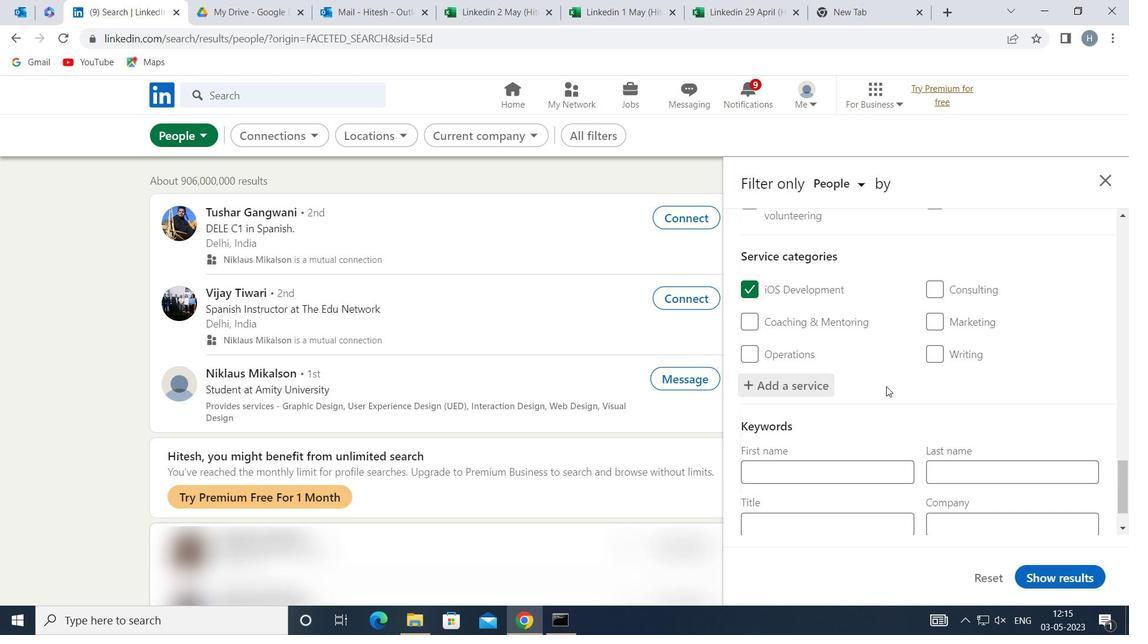 
Action: Mouse scrolled (885, 386) with delta (0, 0)
Screenshot: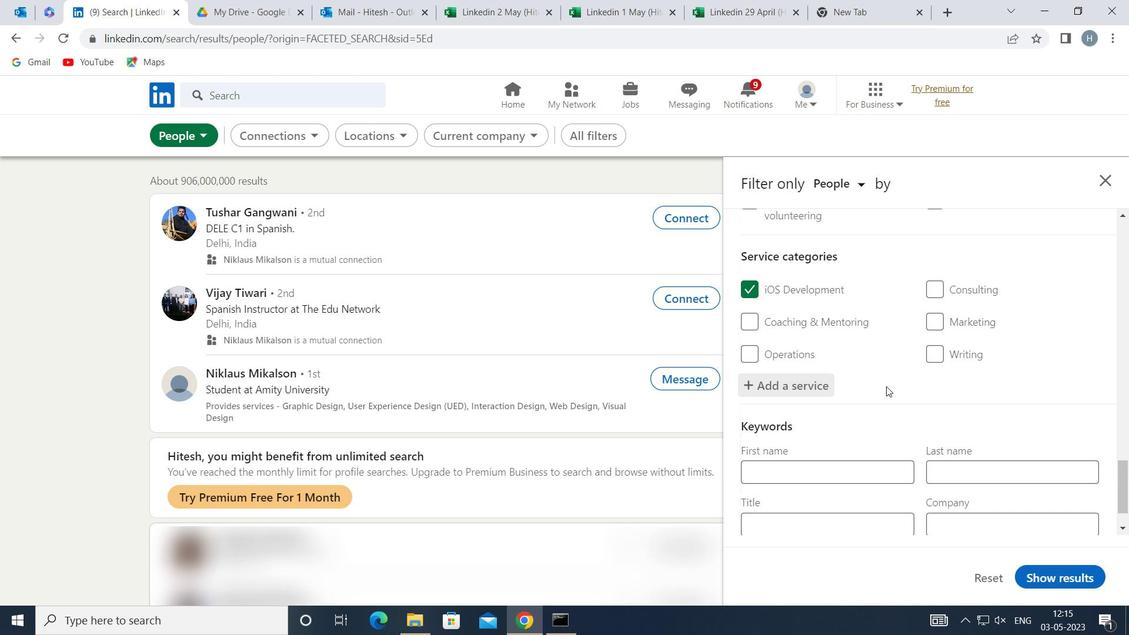 
Action: Mouse scrolled (885, 386) with delta (0, 0)
Screenshot: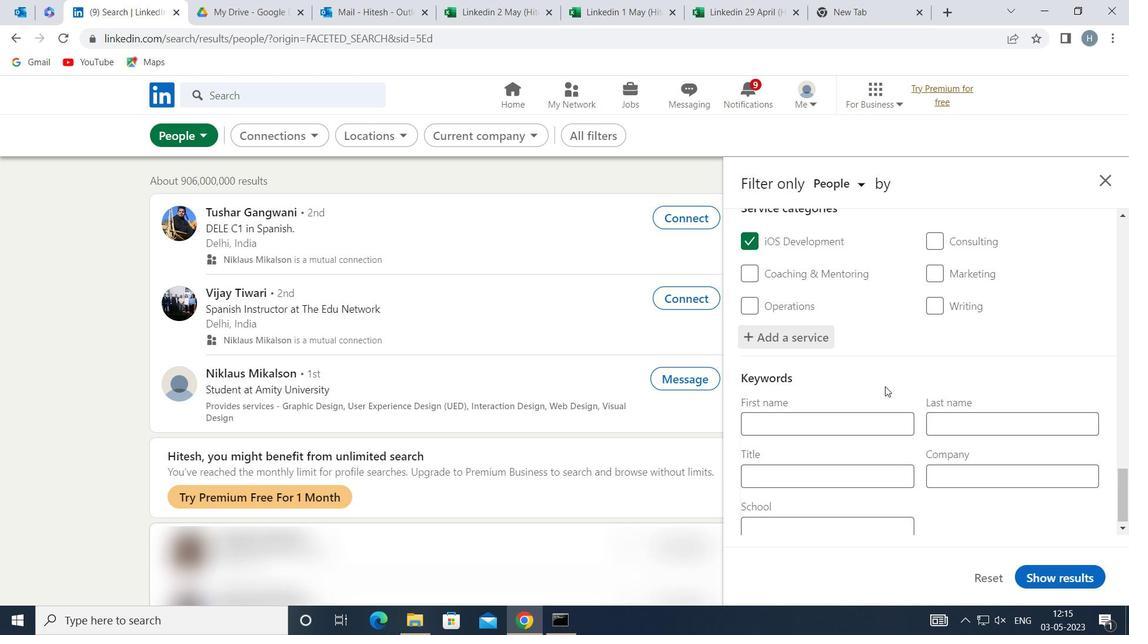 
Action: Mouse scrolled (885, 386) with delta (0, 0)
Screenshot: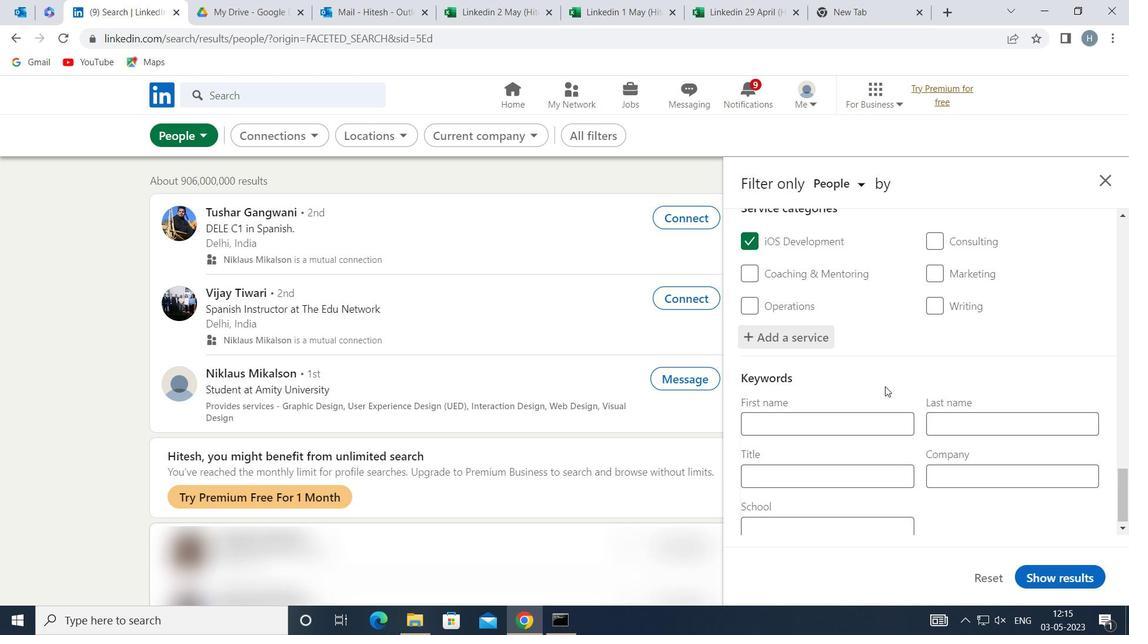 
Action: Mouse moved to (884, 387)
Screenshot: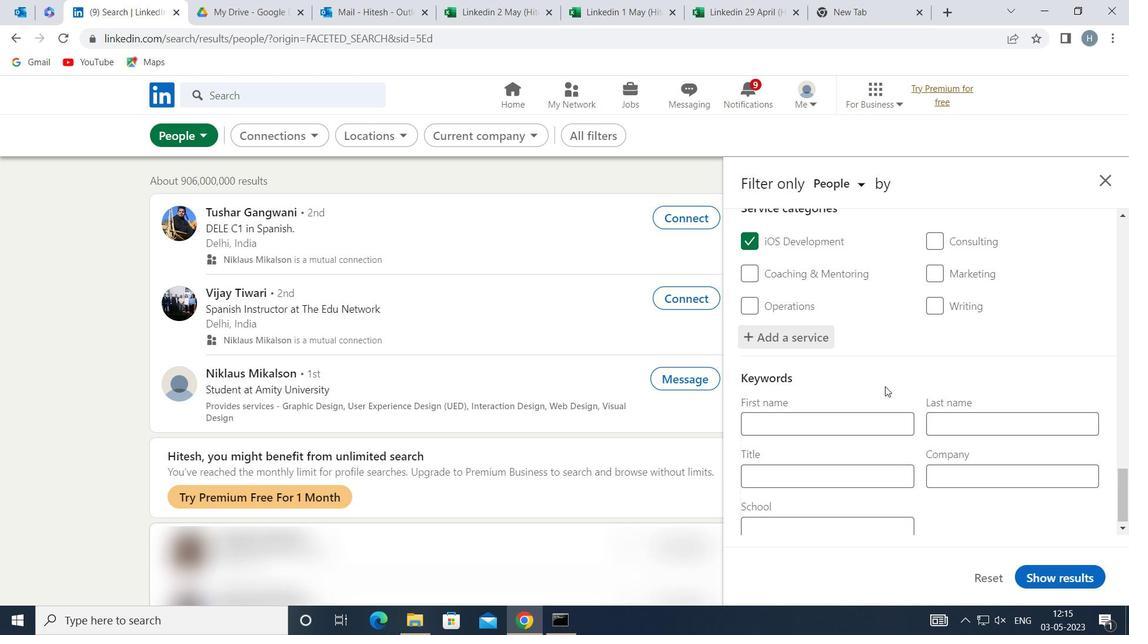 
Action: Mouse scrolled (884, 386) with delta (0, 0)
Screenshot: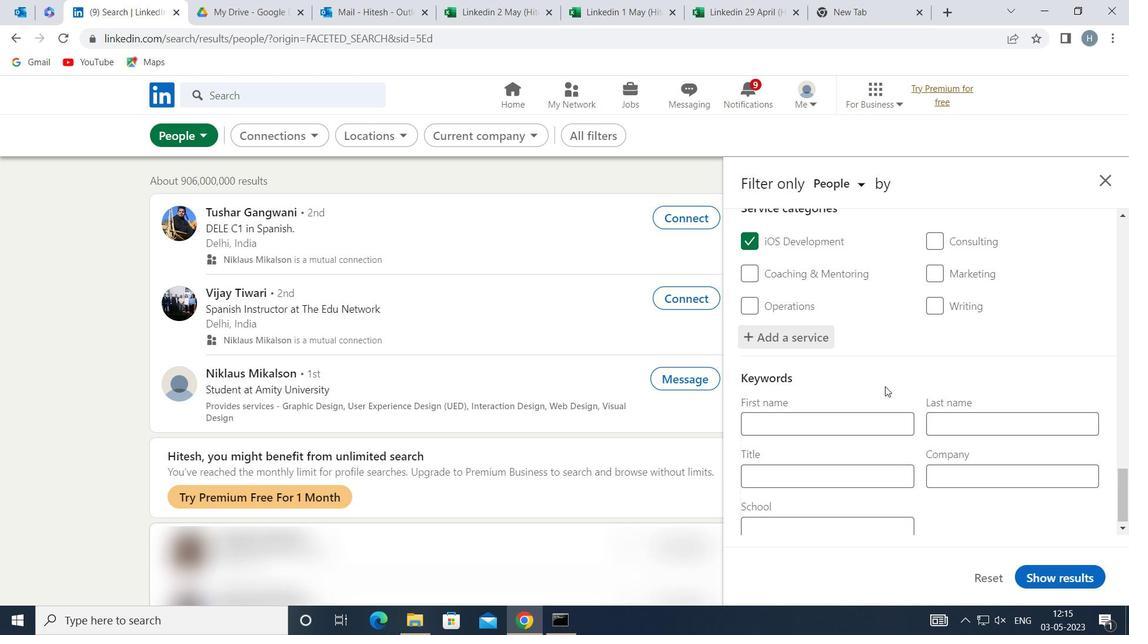 
Action: Mouse moved to (884, 464)
Screenshot: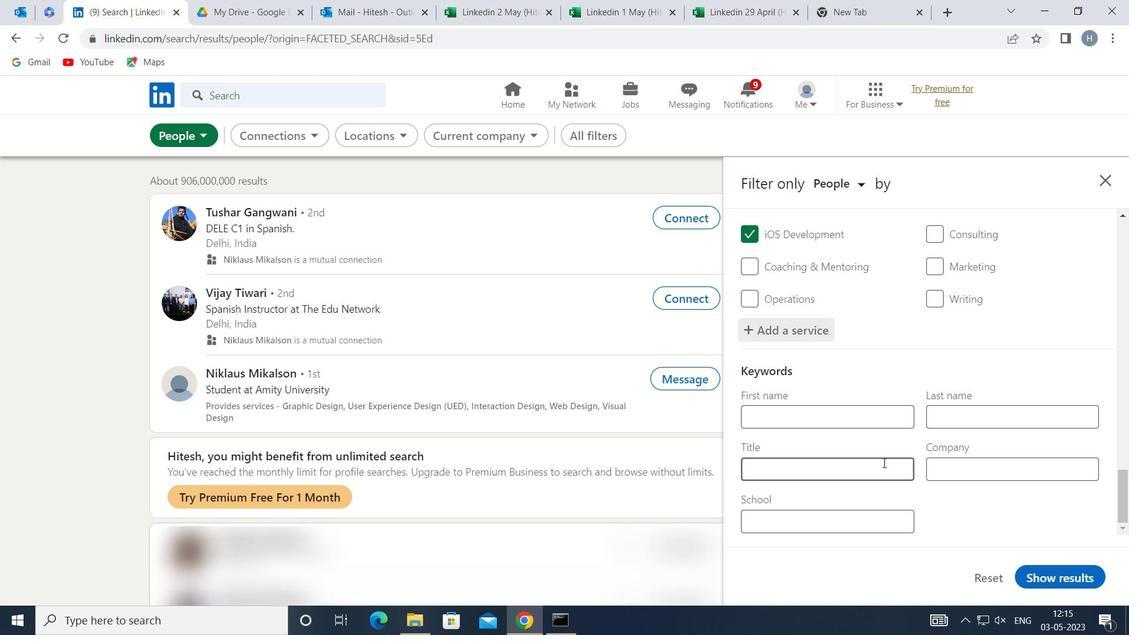 
Action: Mouse pressed left at (884, 464)
Screenshot: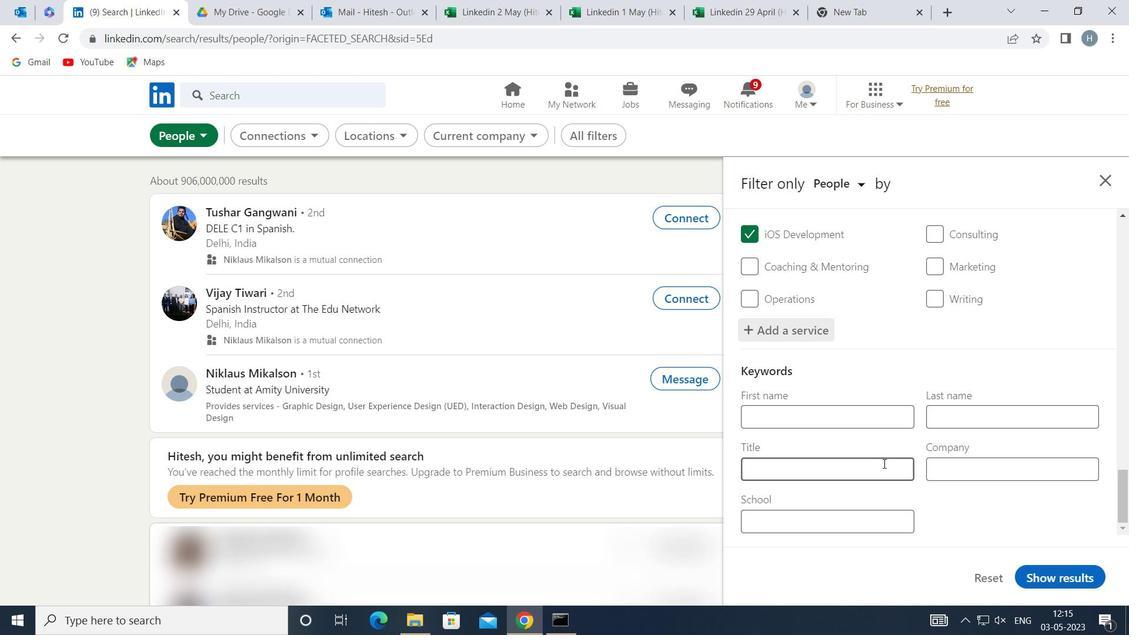 
Action: Key pressed <Key.shift>CHIEF<Key.space><Key.shift>TECHNOLOGY<Key.space><Key.shift>OFFICER<Key.space><Key.shift_r>(<Key.shift>CTO<Key.shift_r>)
Screenshot: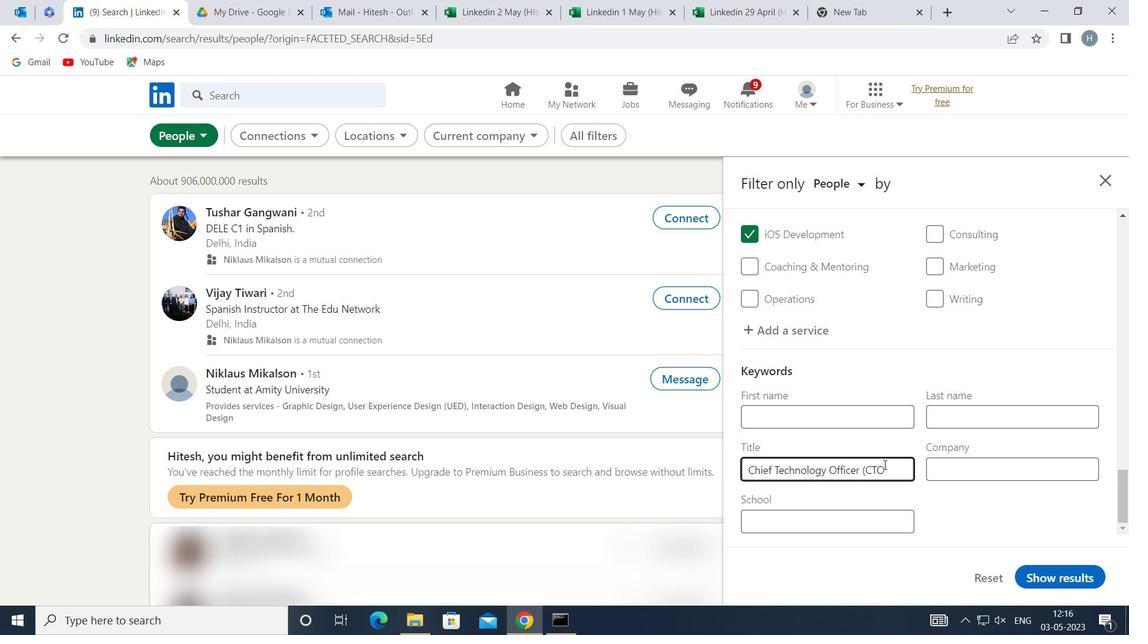 
Action: Mouse moved to (1075, 578)
Screenshot: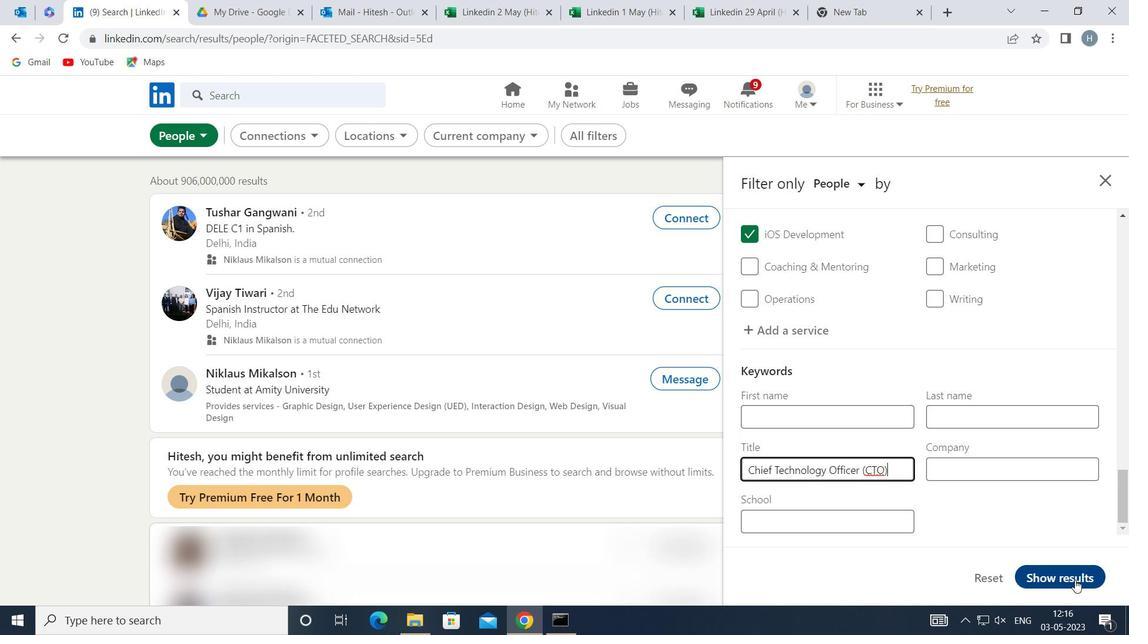 
Action: Mouse pressed left at (1075, 578)
Screenshot: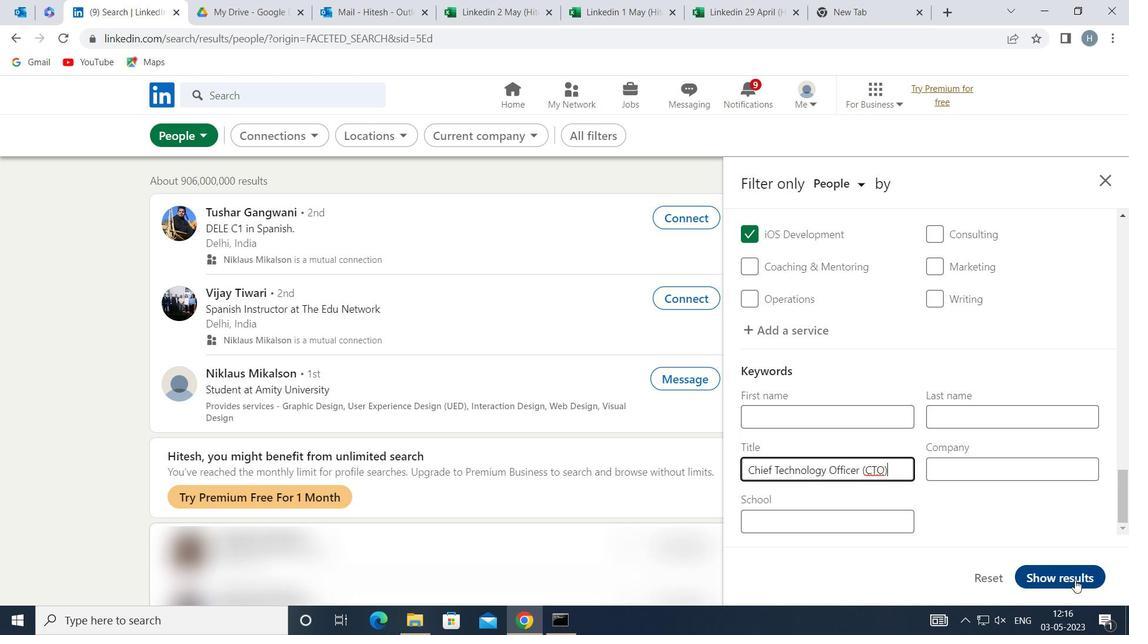
Action: Mouse moved to (869, 458)
Screenshot: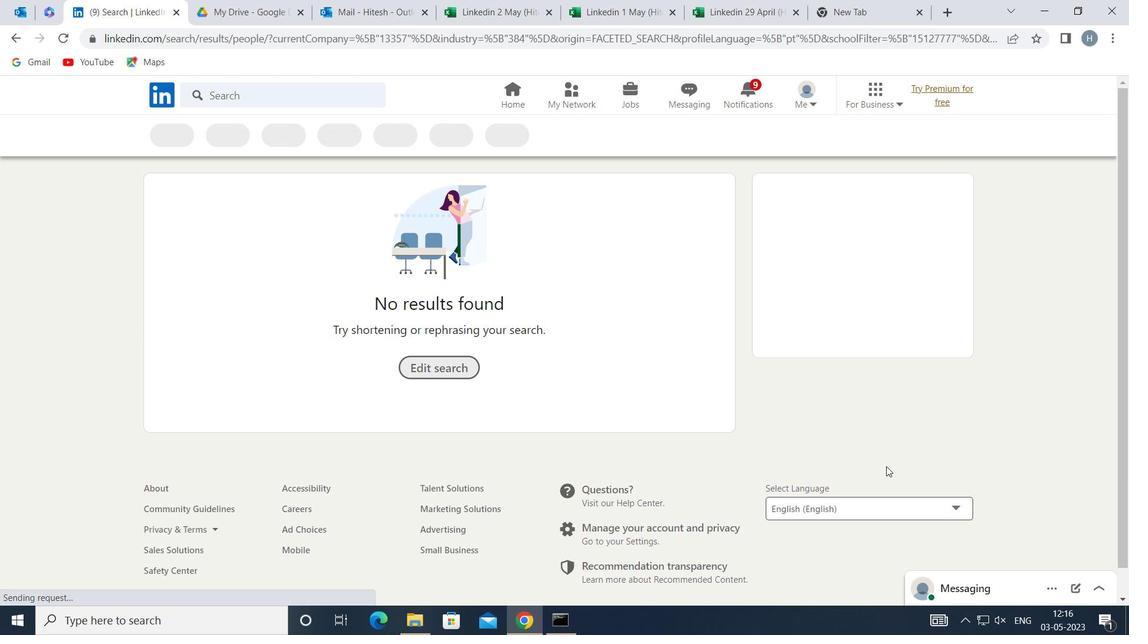 
